 Task: Find connections with filter location 'Aïn el Hadjel with filter topic #motivation with filter profile language Spanish with filter current company RSP with filter school KIET Group of Institutions with filter industry Investment Management with filter service category Strategic Planning with filter keywords title Flight Attendant
Action: Mouse moved to (698, 100)
Screenshot: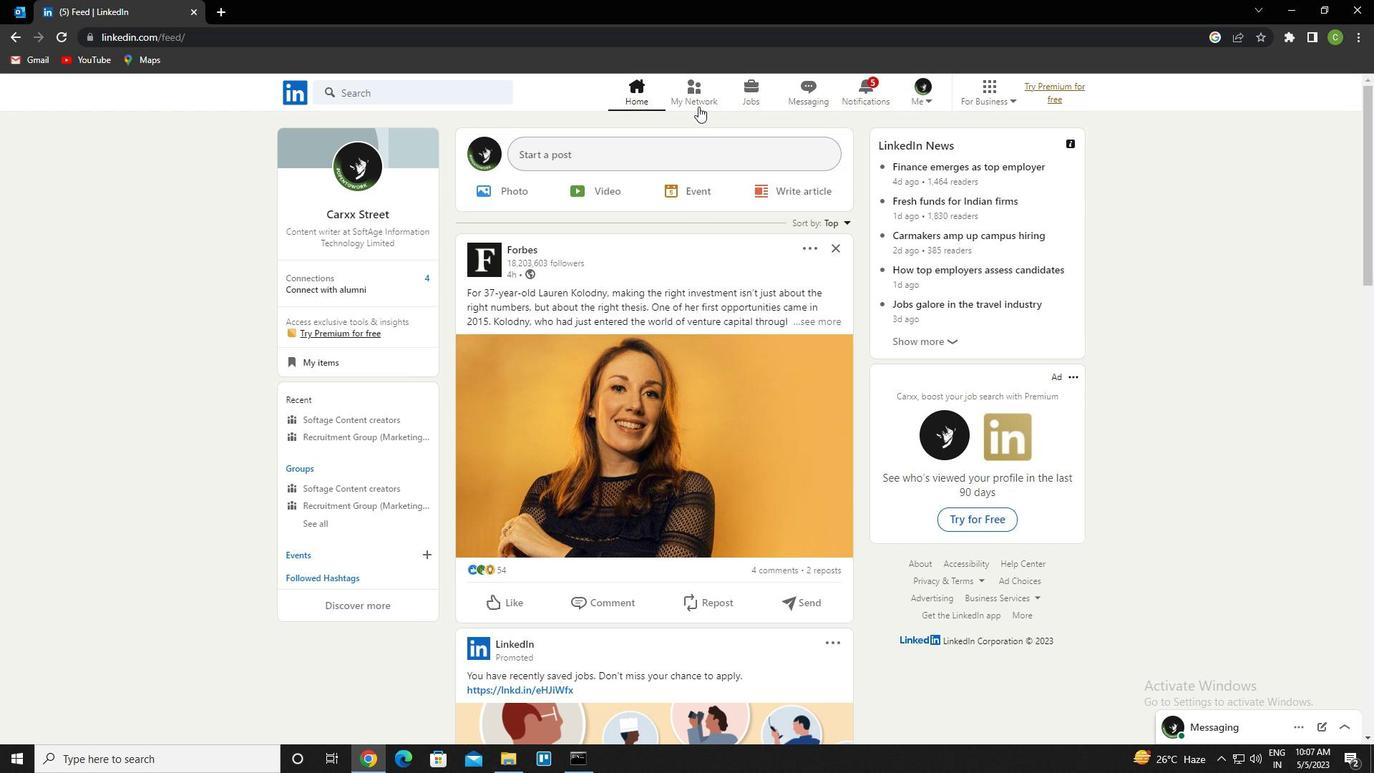 
Action: Mouse pressed left at (698, 100)
Screenshot: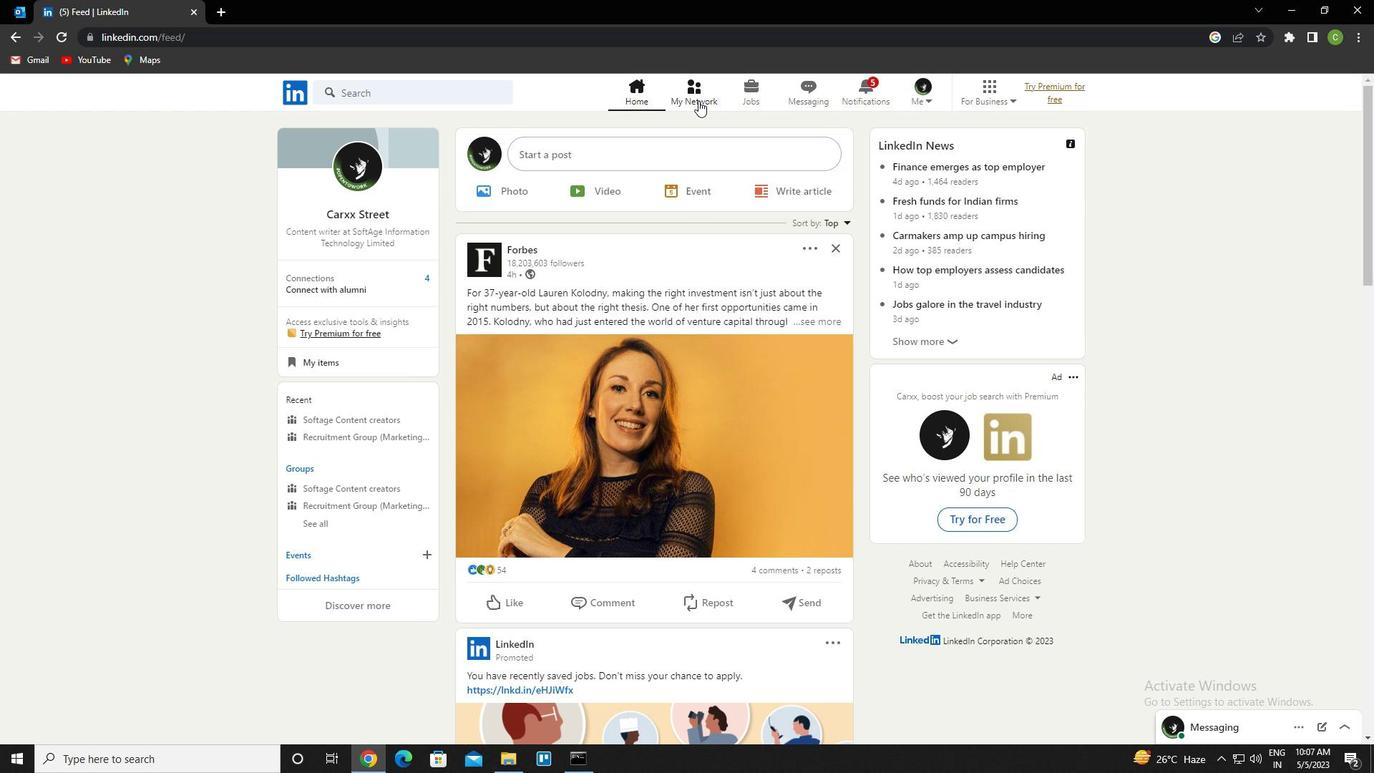 
Action: Mouse moved to (422, 173)
Screenshot: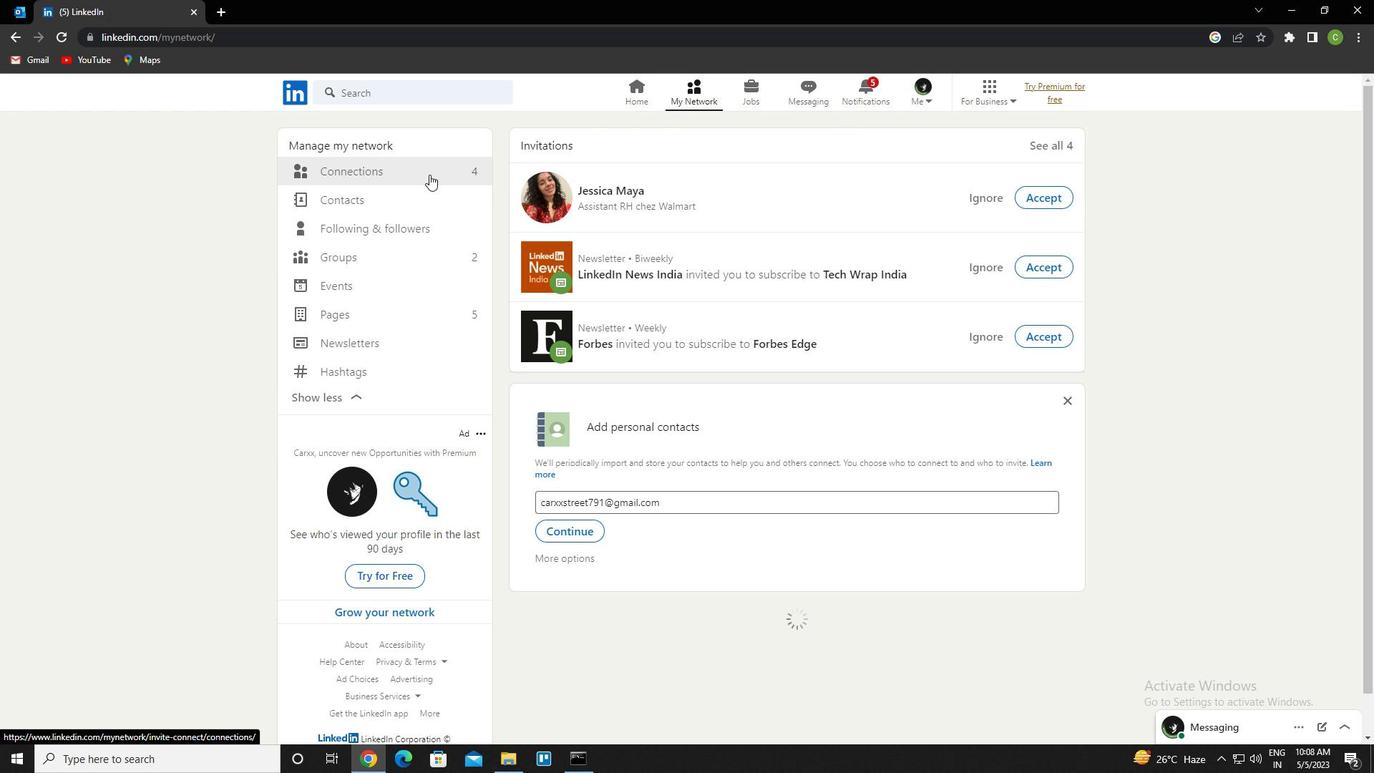 
Action: Mouse pressed left at (422, 173)
Screenshot: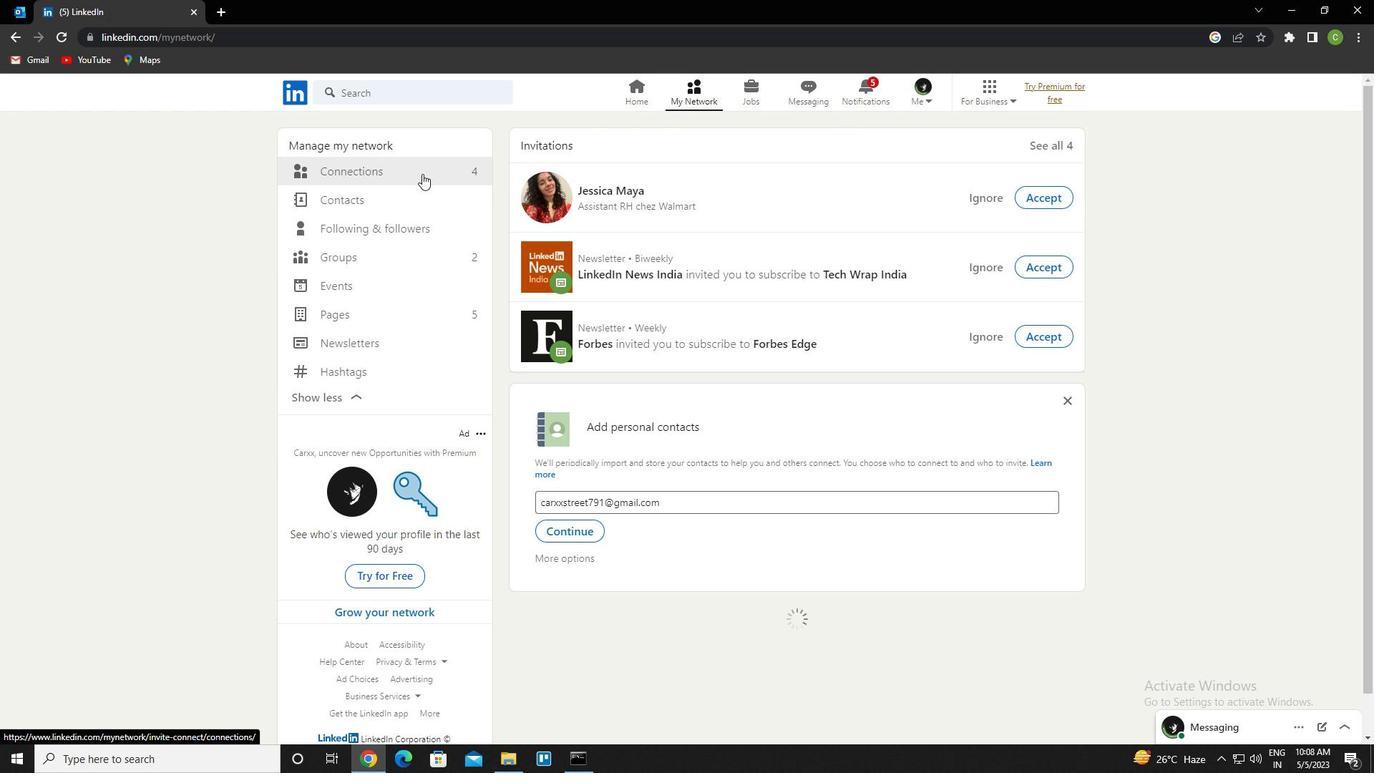 
Action: Mouse pressed left at (422, 173)
Screenshot: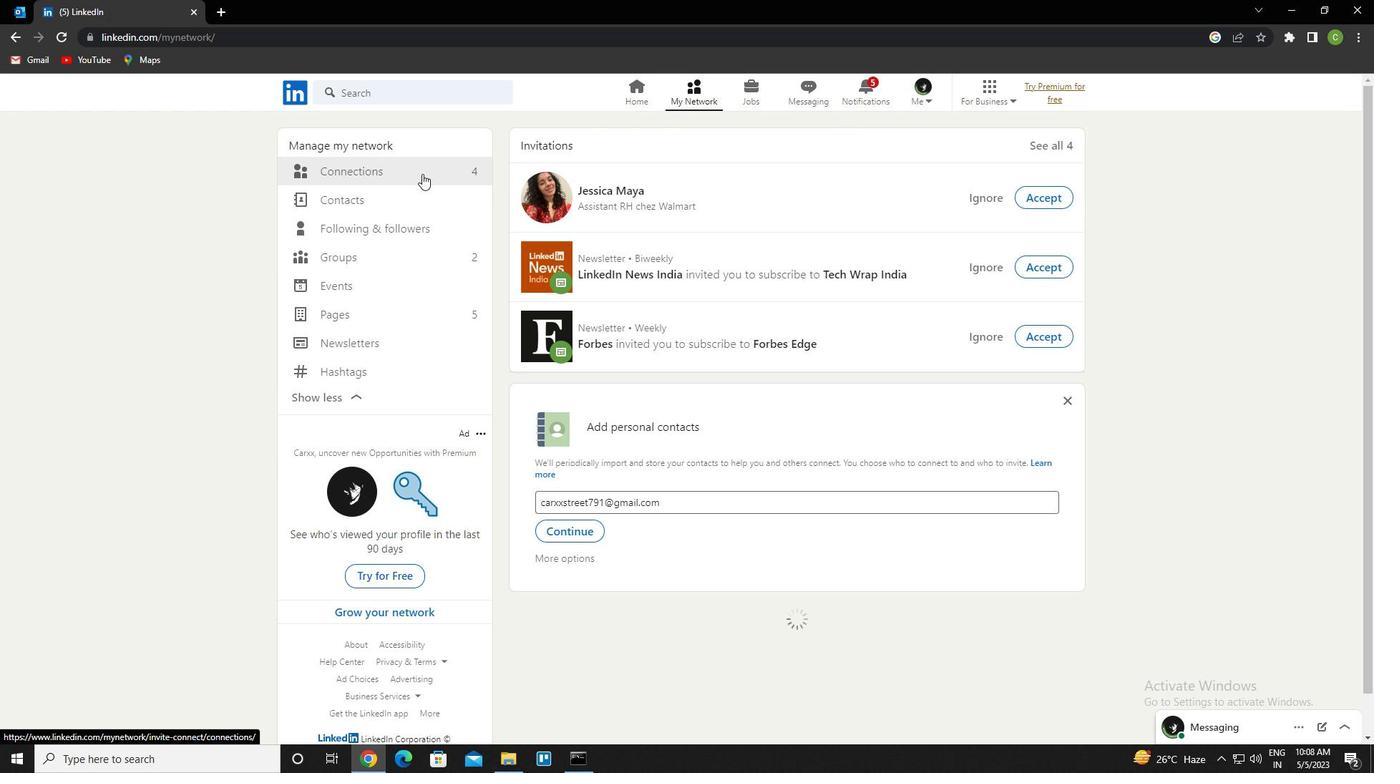 
Action: Mouse moved to (825, 168)
Screenshot: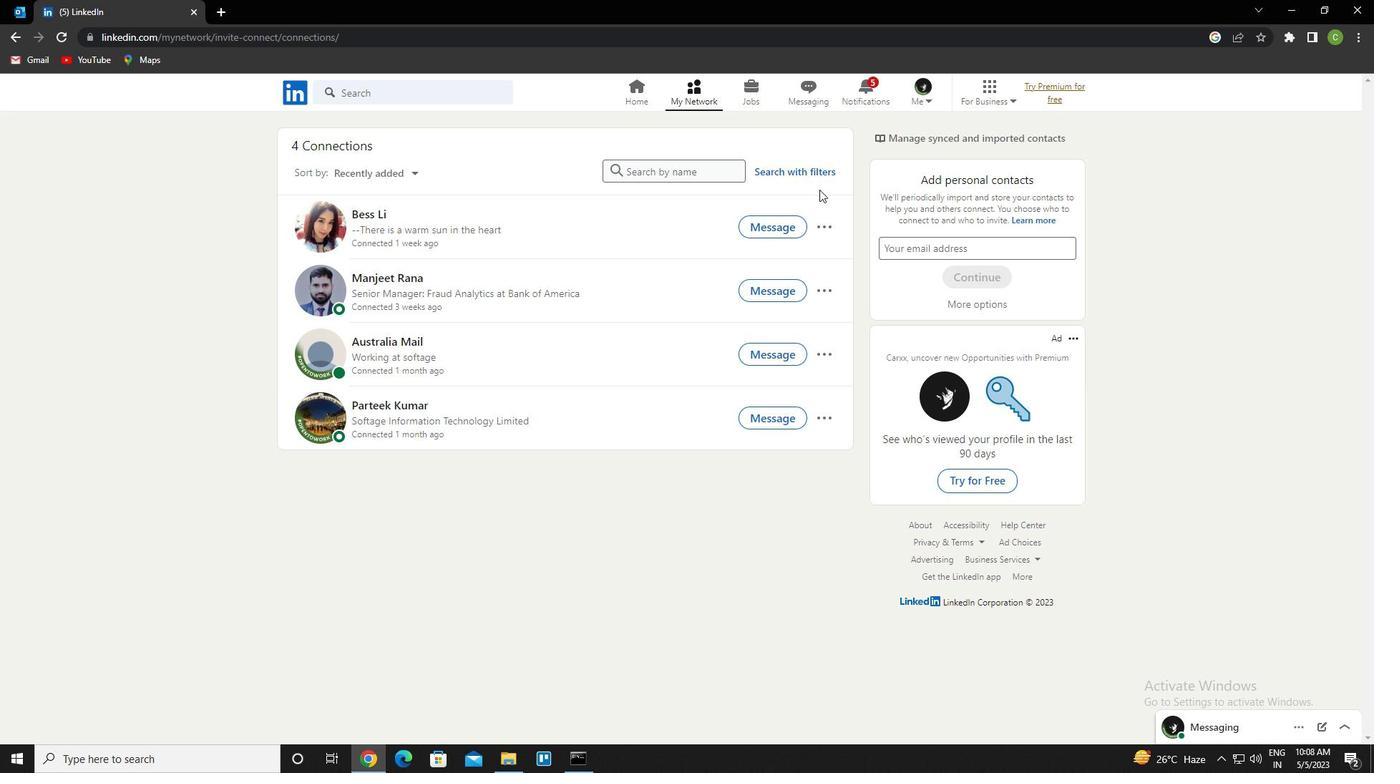 
Action: Mouse pressed left at (825, 168)
Screenshot: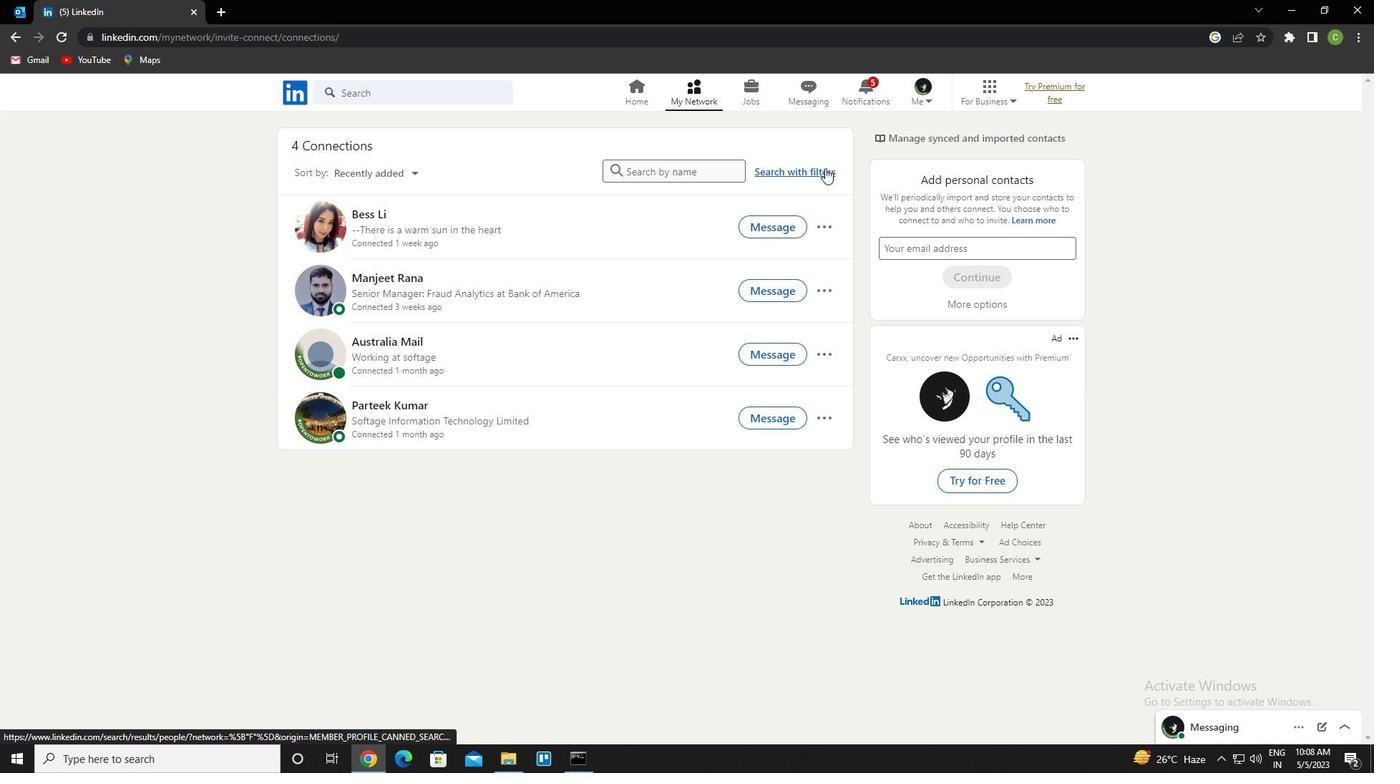 
Action: Mouse moved to (740, 136)
Screenshot: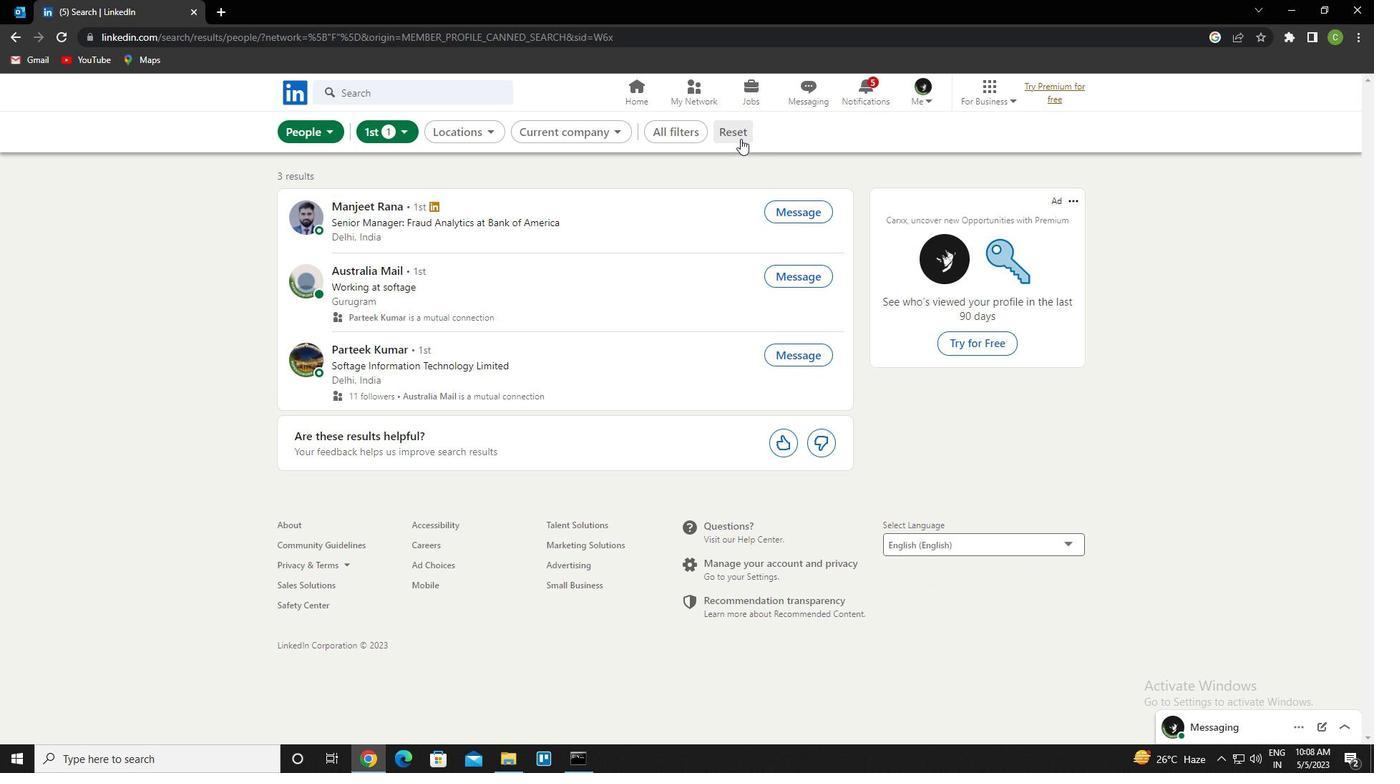 
Action: Mouse pressed left at (740, 136)
Screenshot: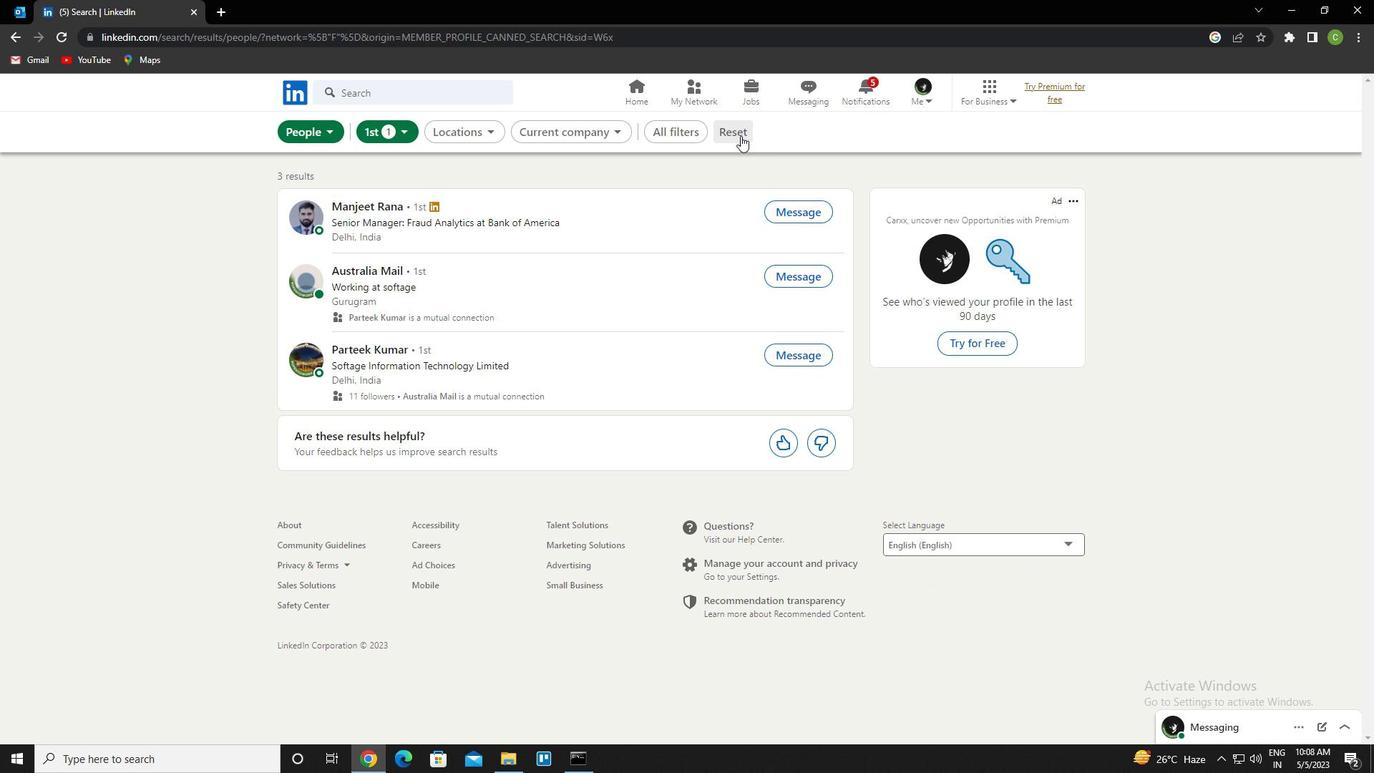 
Action: Mouse moved to (723, 135)
Screenshot: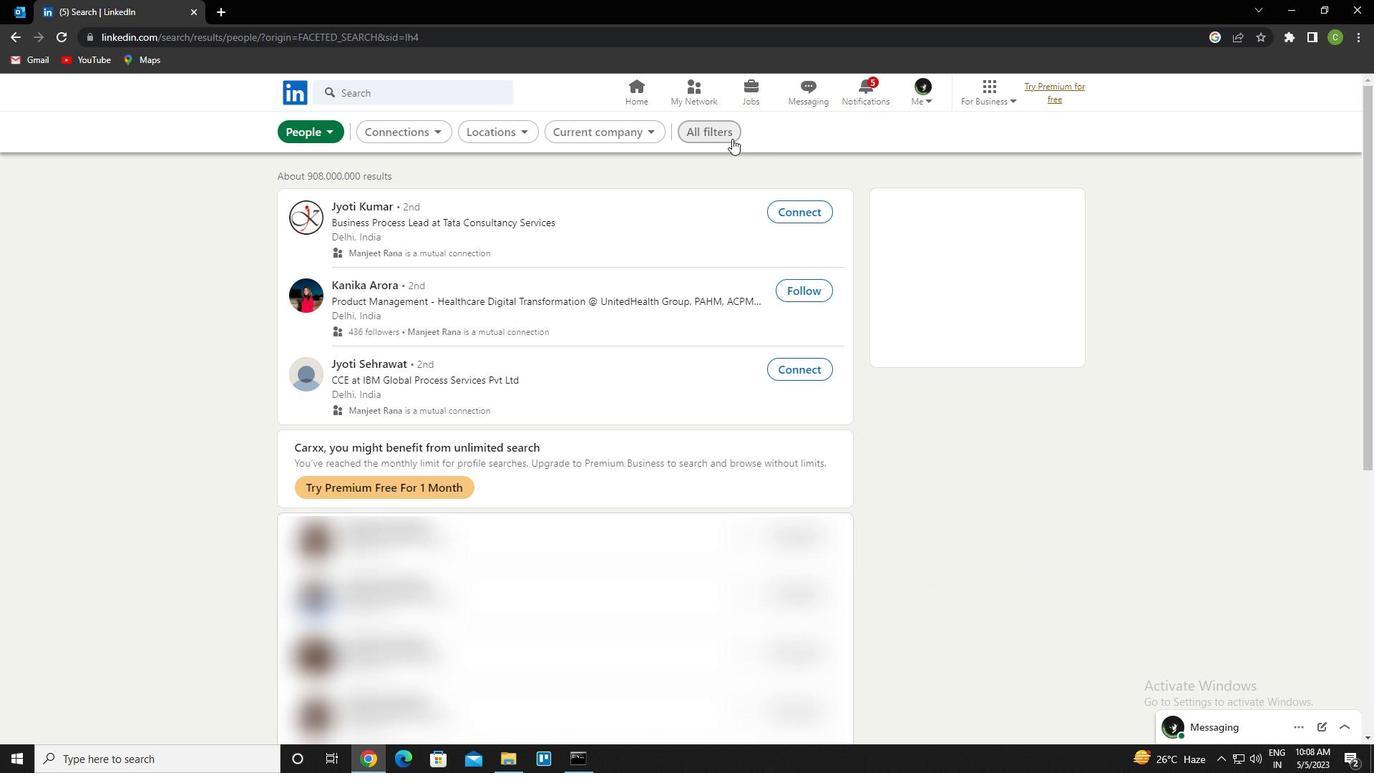
Action: Mouse pressed left at (723, 135)
Screenshot: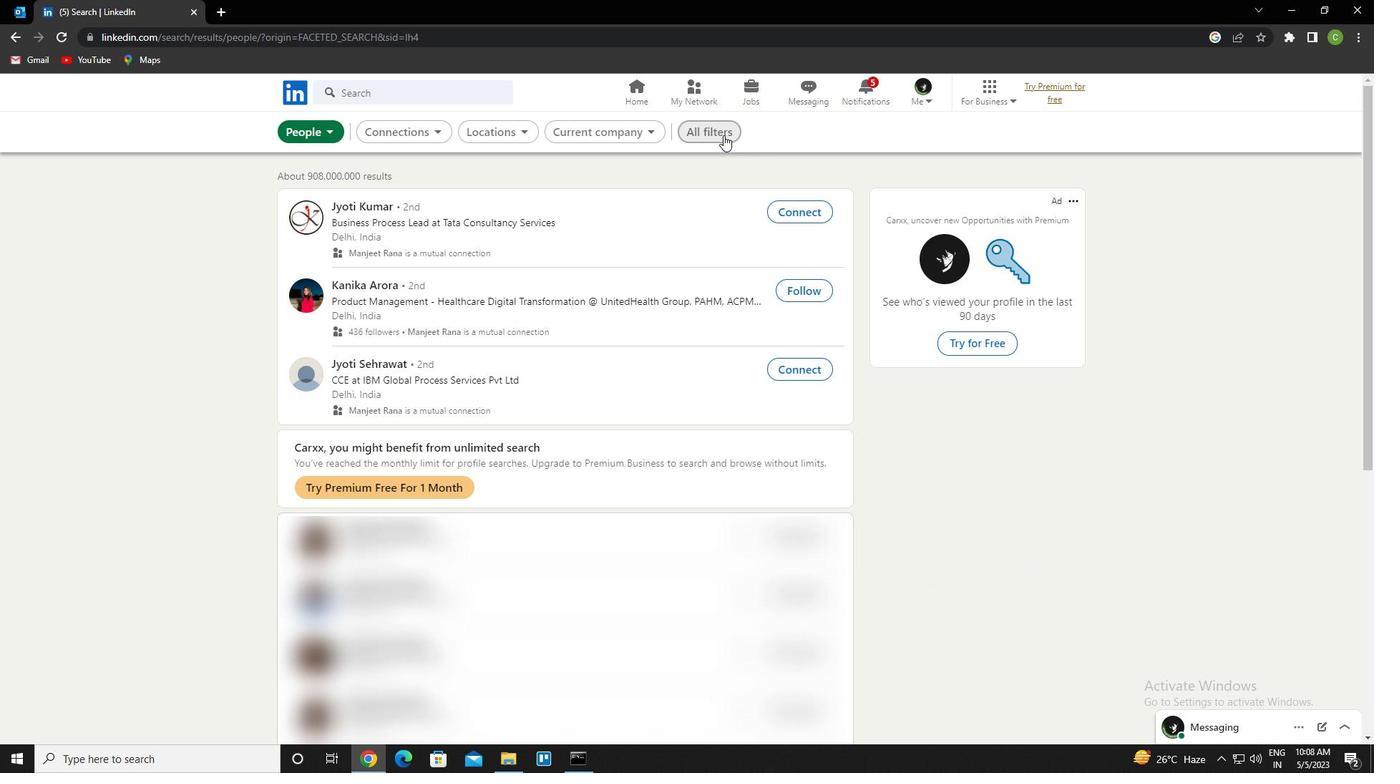 
Action: Mouse moved to (1166, 383)
Screenshot: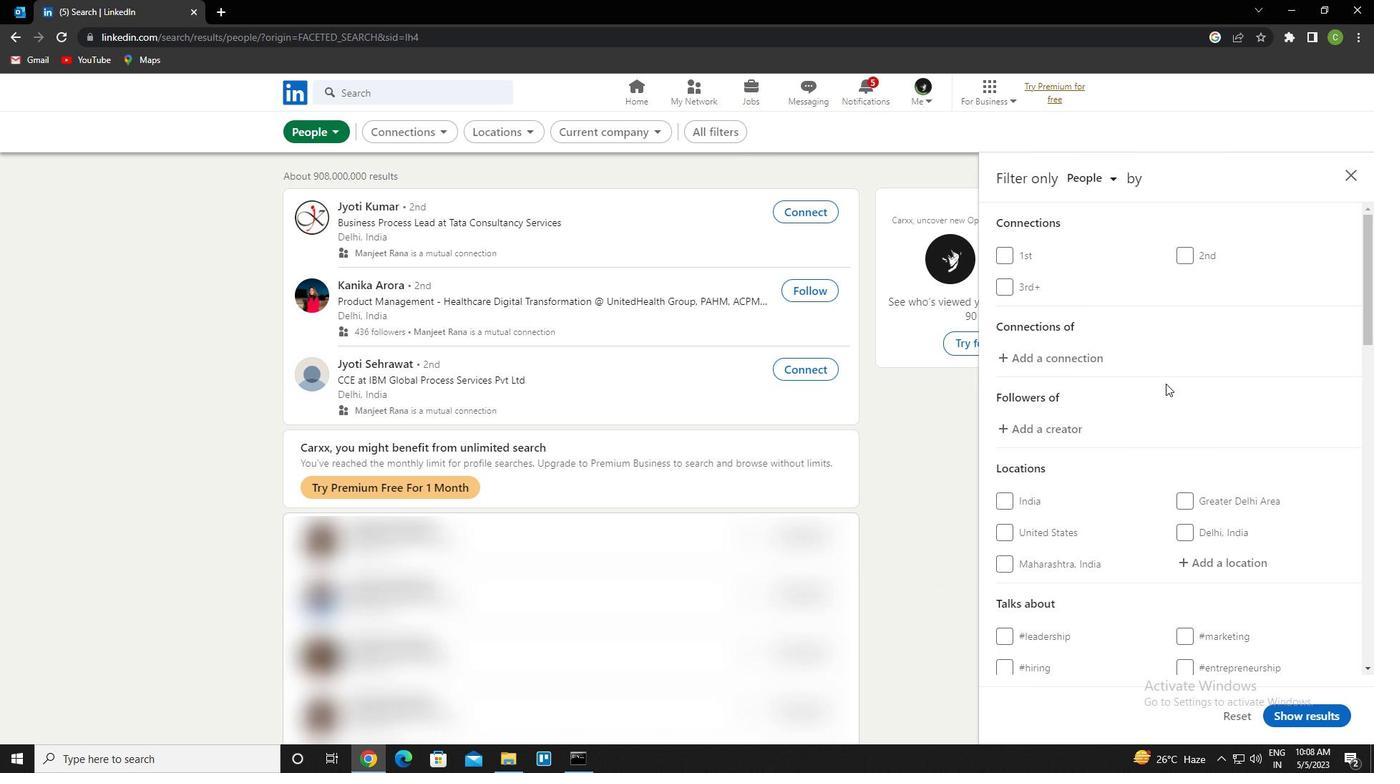 
Action: Mouse scrolled (1166, 382) with delta (0, 0)
Screenshot: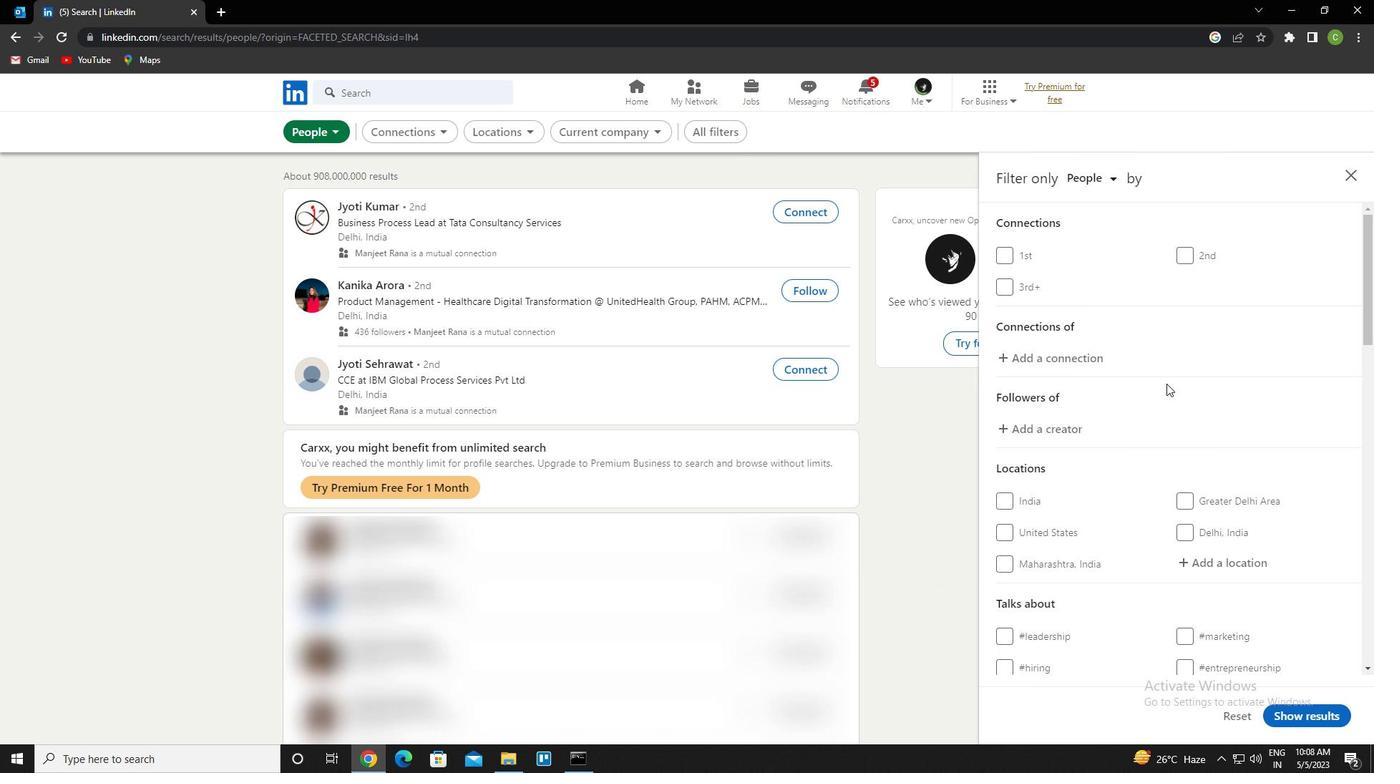 
Action: Mouse scrolled (1166, 382) with delta (0, 0)
Screenshot: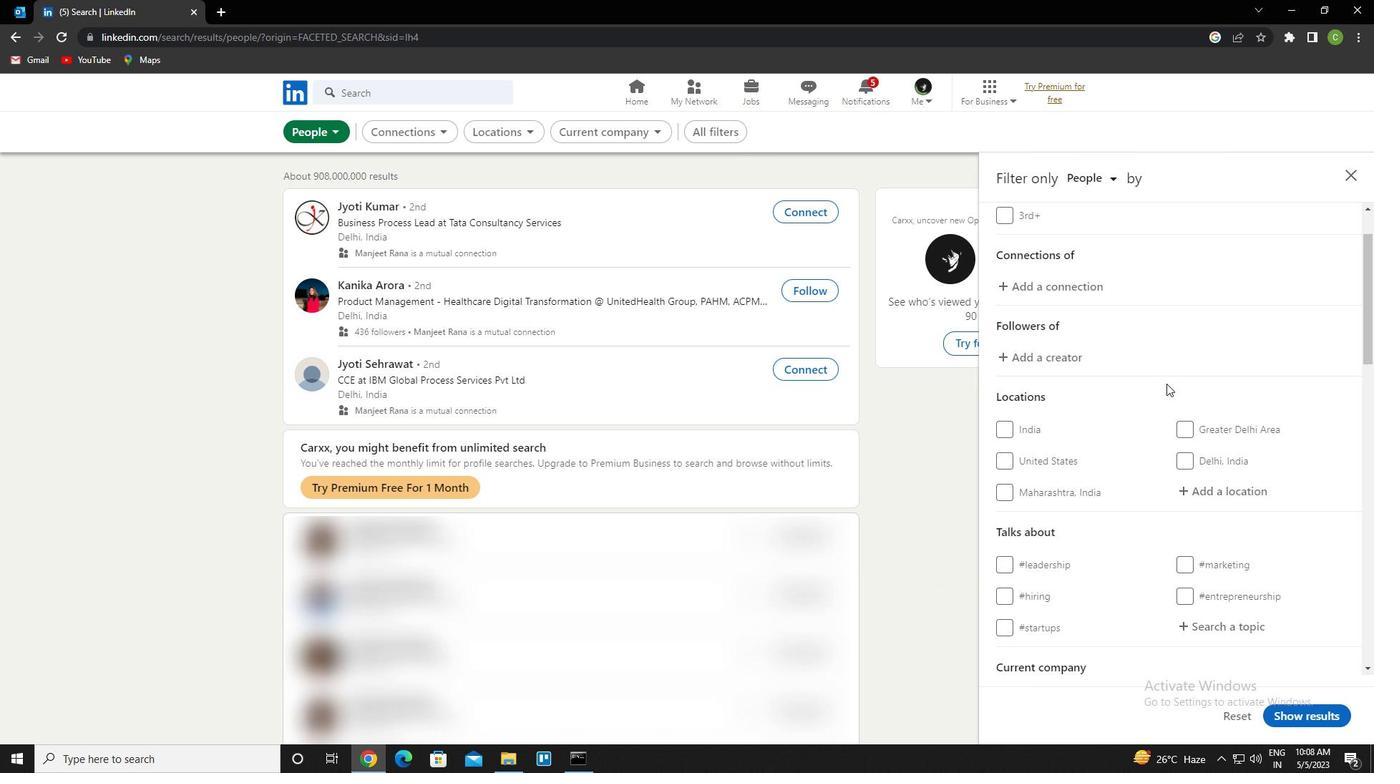 
Action: Mouse moved to (1211, 418)
Screenshot: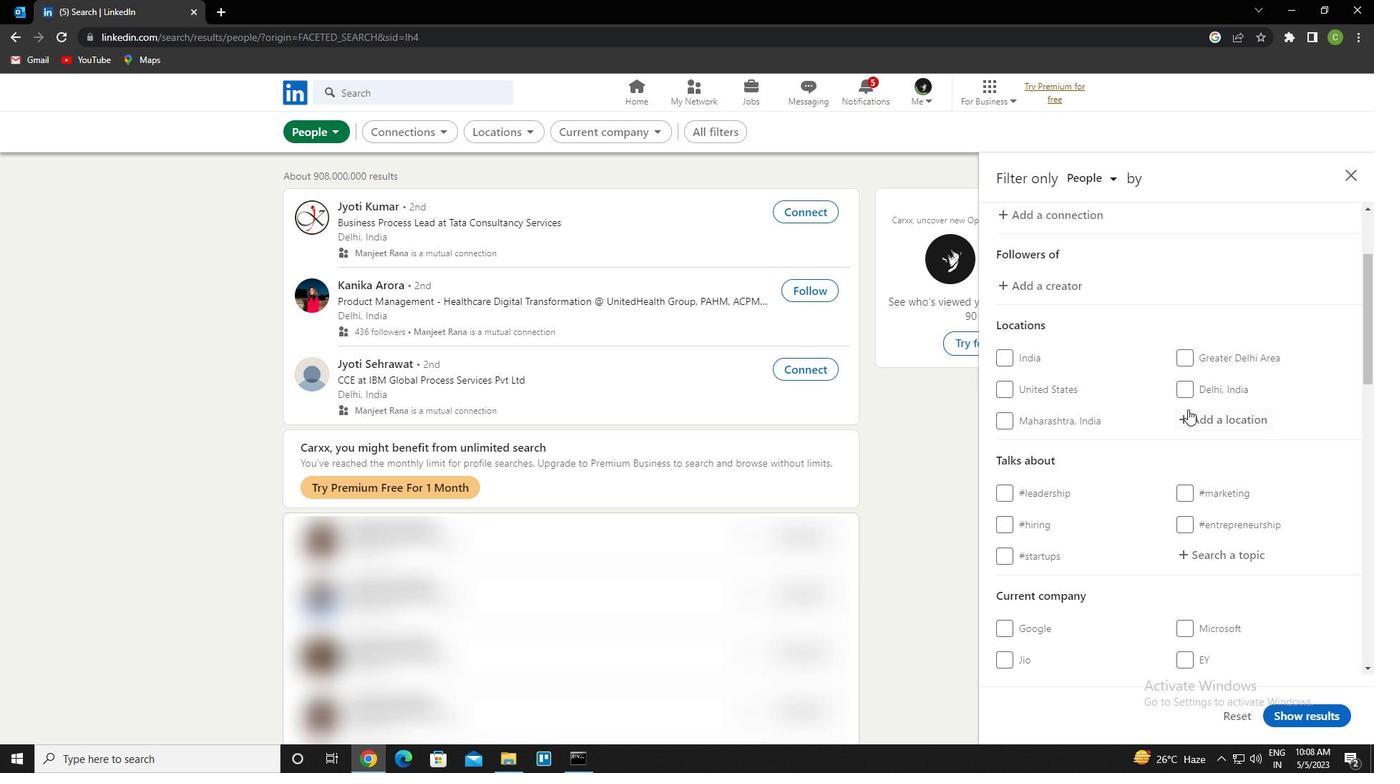 
Action: Mouse pressed left at (1211, 418)
Screenshot: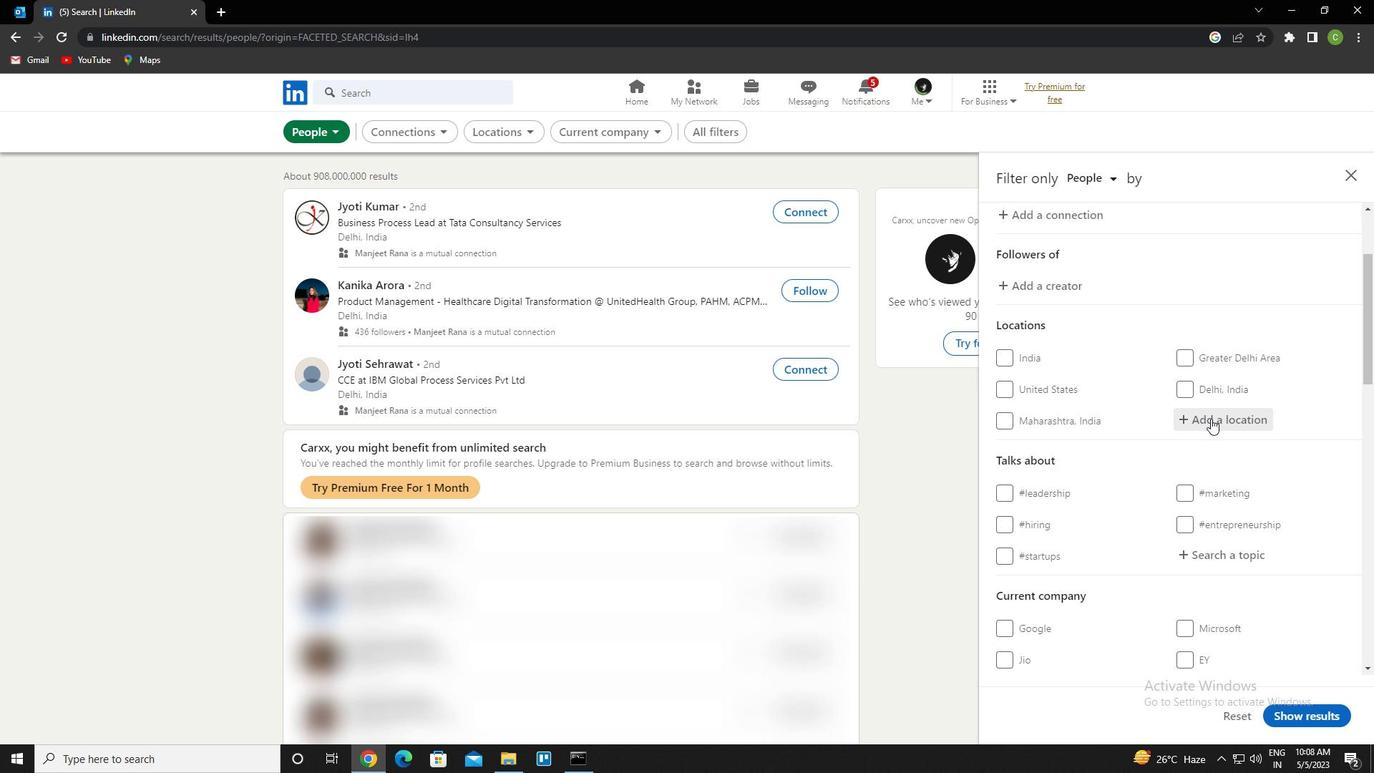 
Action: Key pressed <Key.shift><Key.caps_lock>A<Key.caps_lock>IN<Key.space>EL<Key.space>HADJEL<Key.down><Key.enter>
Screenshot: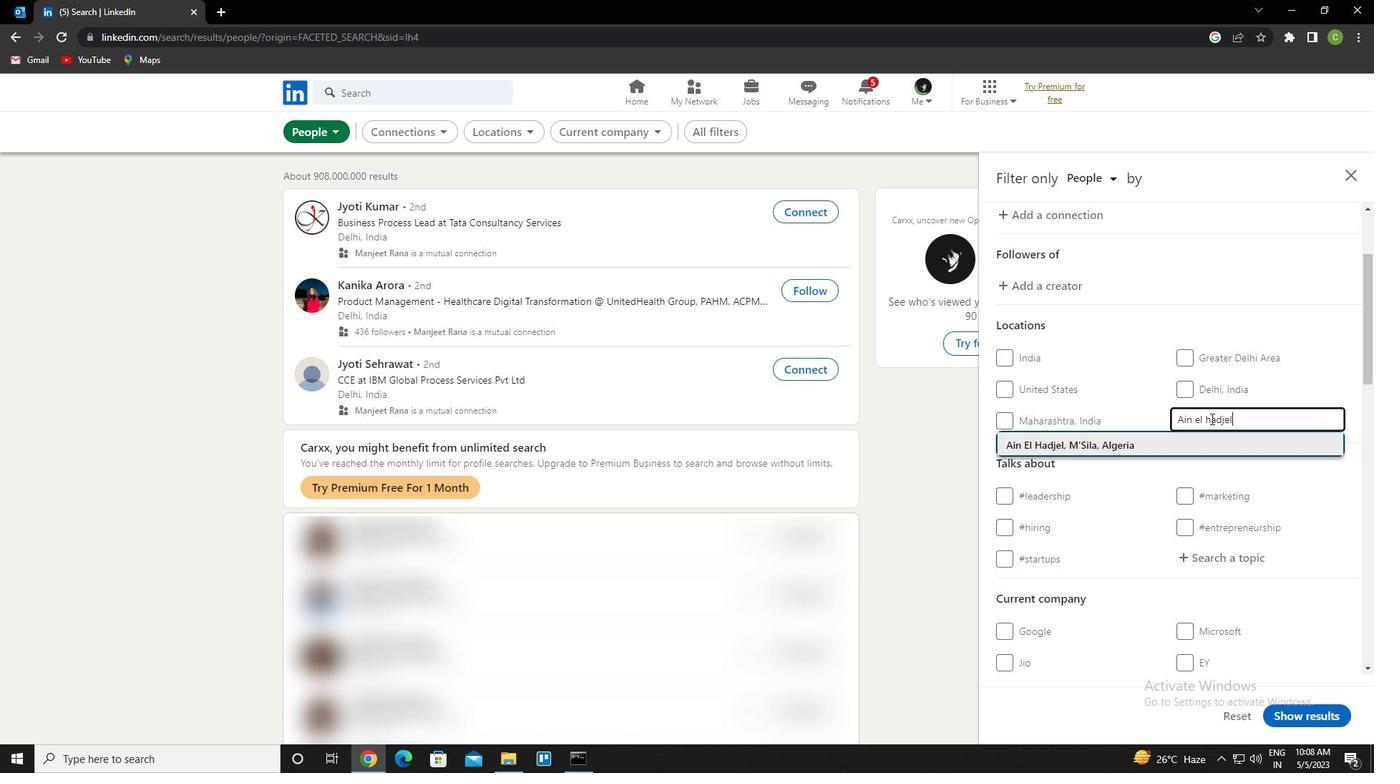 
Action: Mouse moved to (1238, 405)
Screenshot: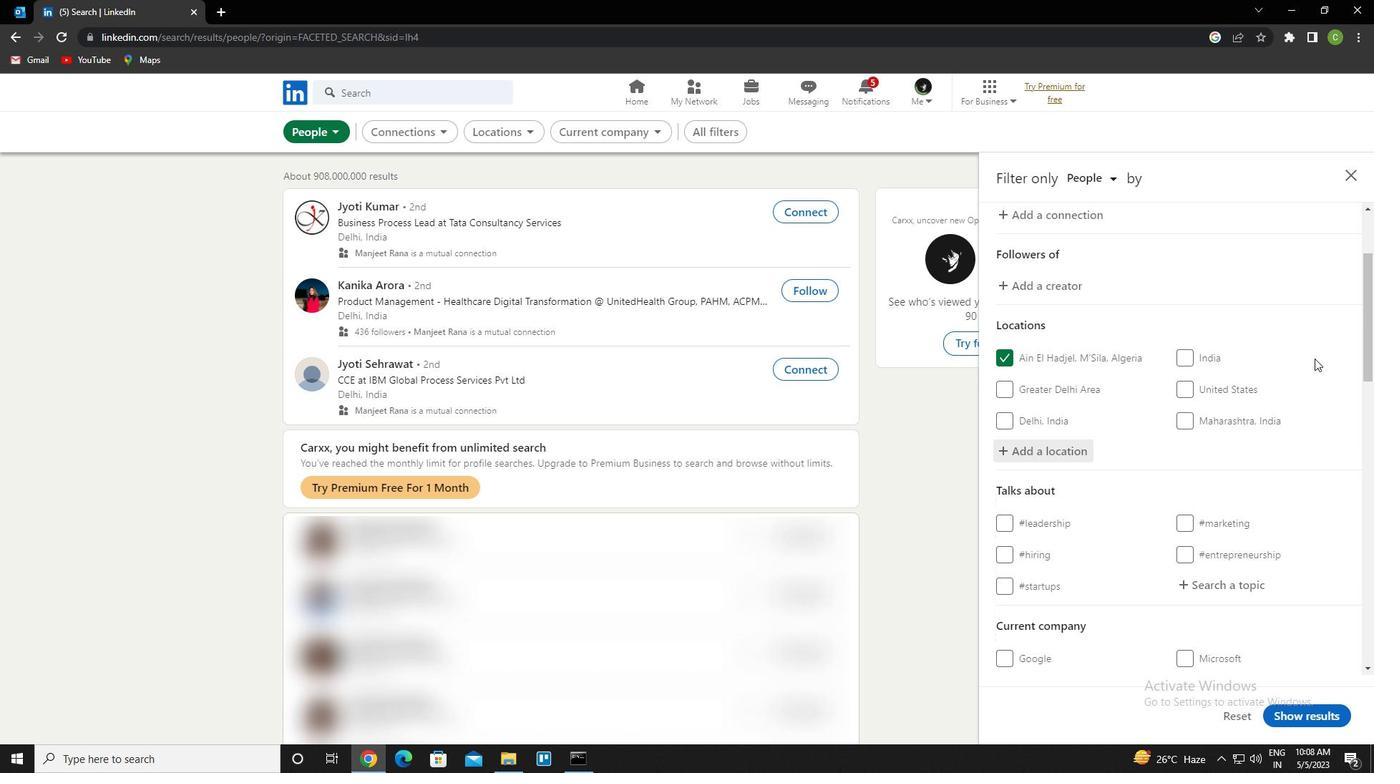
Action: Mouse scrolled (1238, 404) with delta (0, 0)
Screenshot: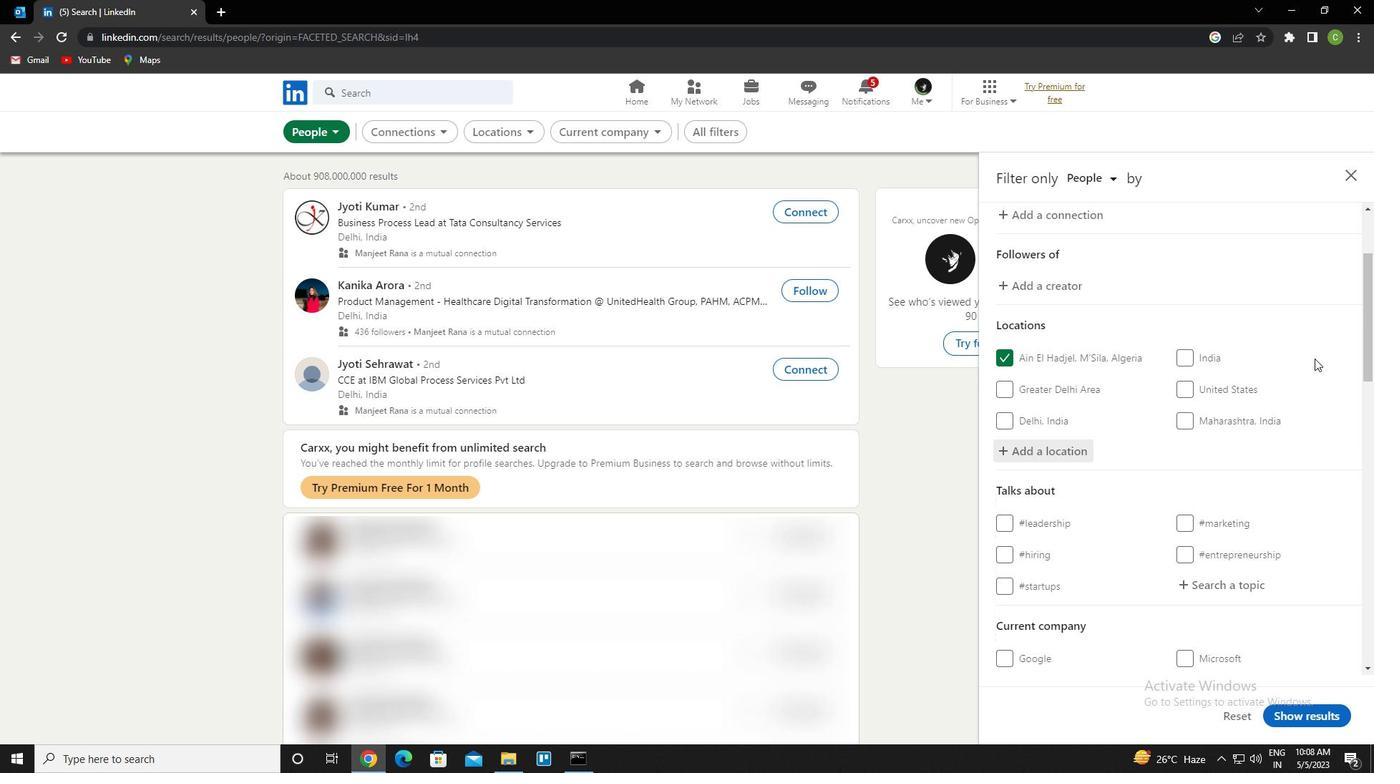 
Action: Mouse moved to (1215, 408)
Screenshot: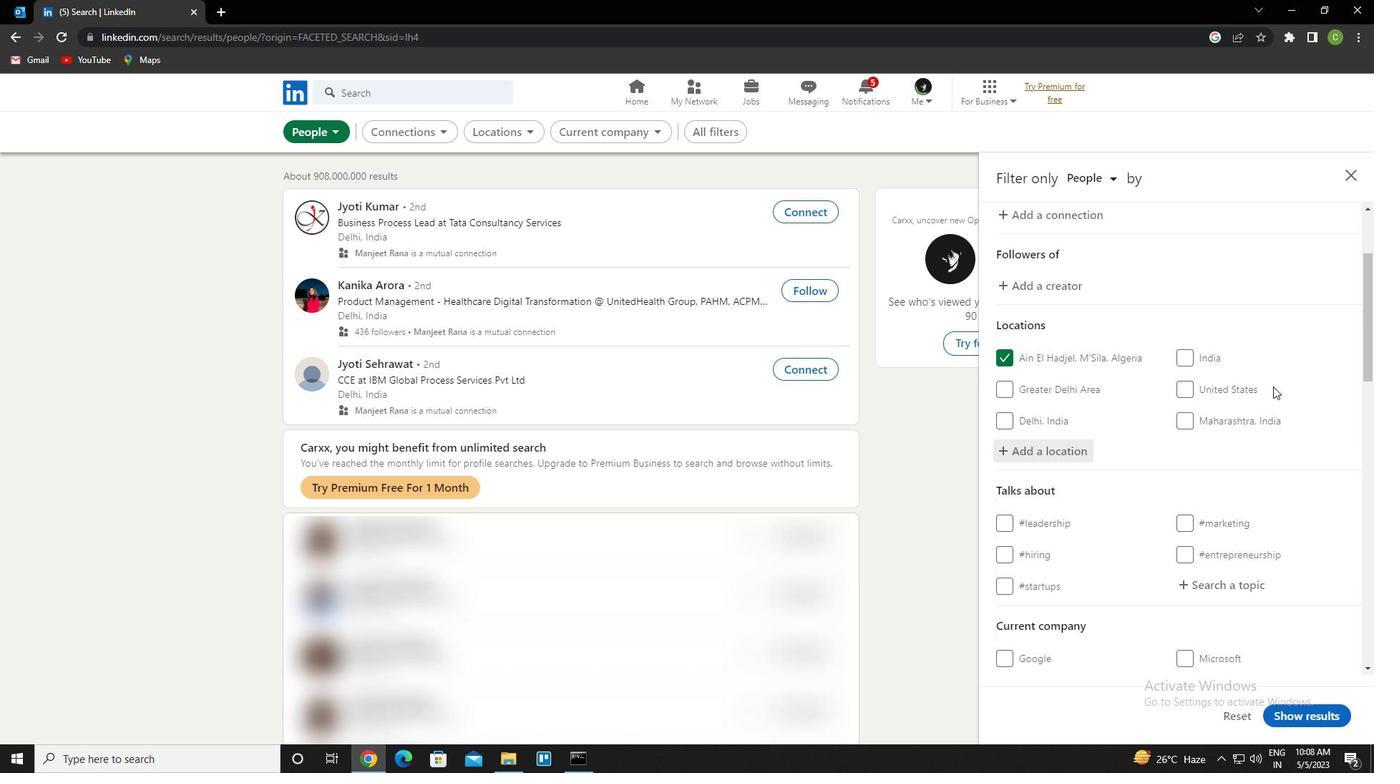
Action: Mouse scrolled (1215, 407) with delta (0, 0)
Screenshot: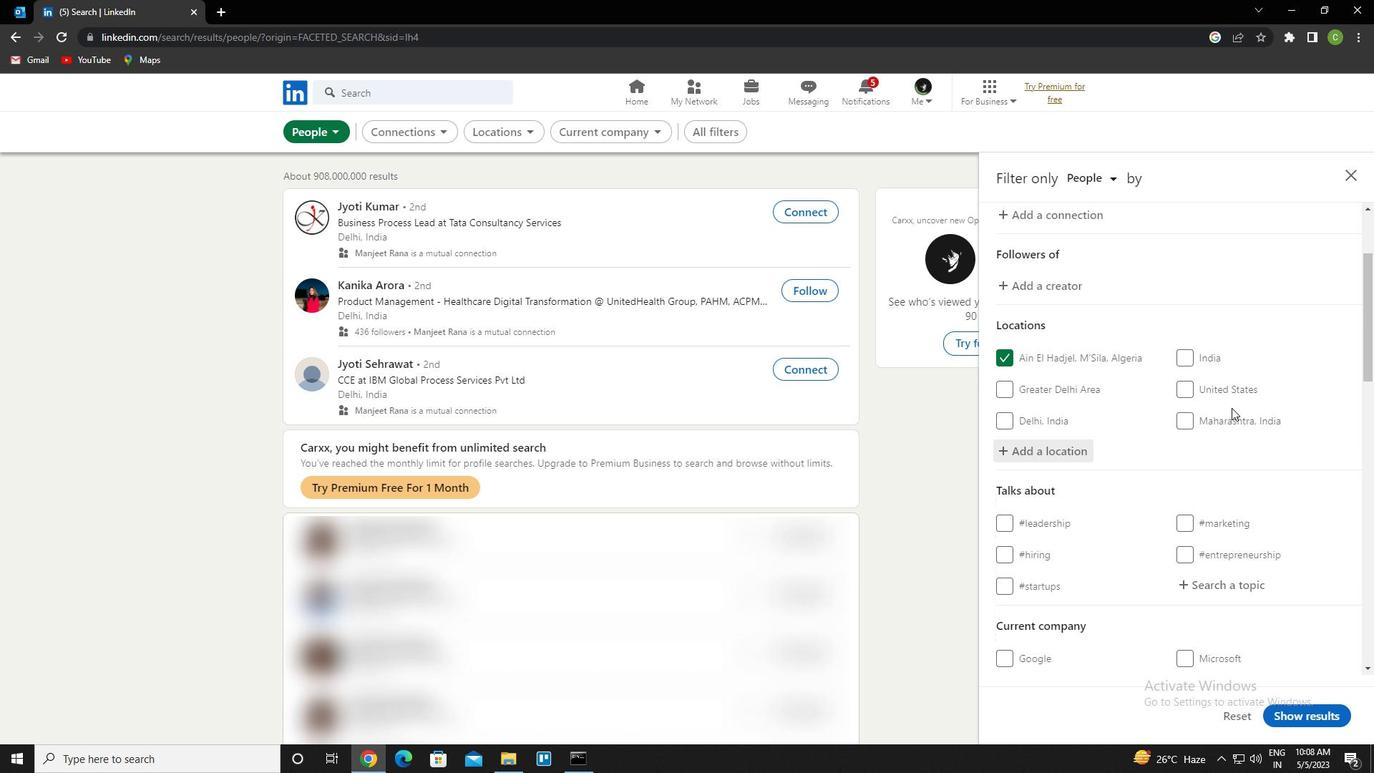 
Action: Mouse moved to (1222, 445)
Screenshot: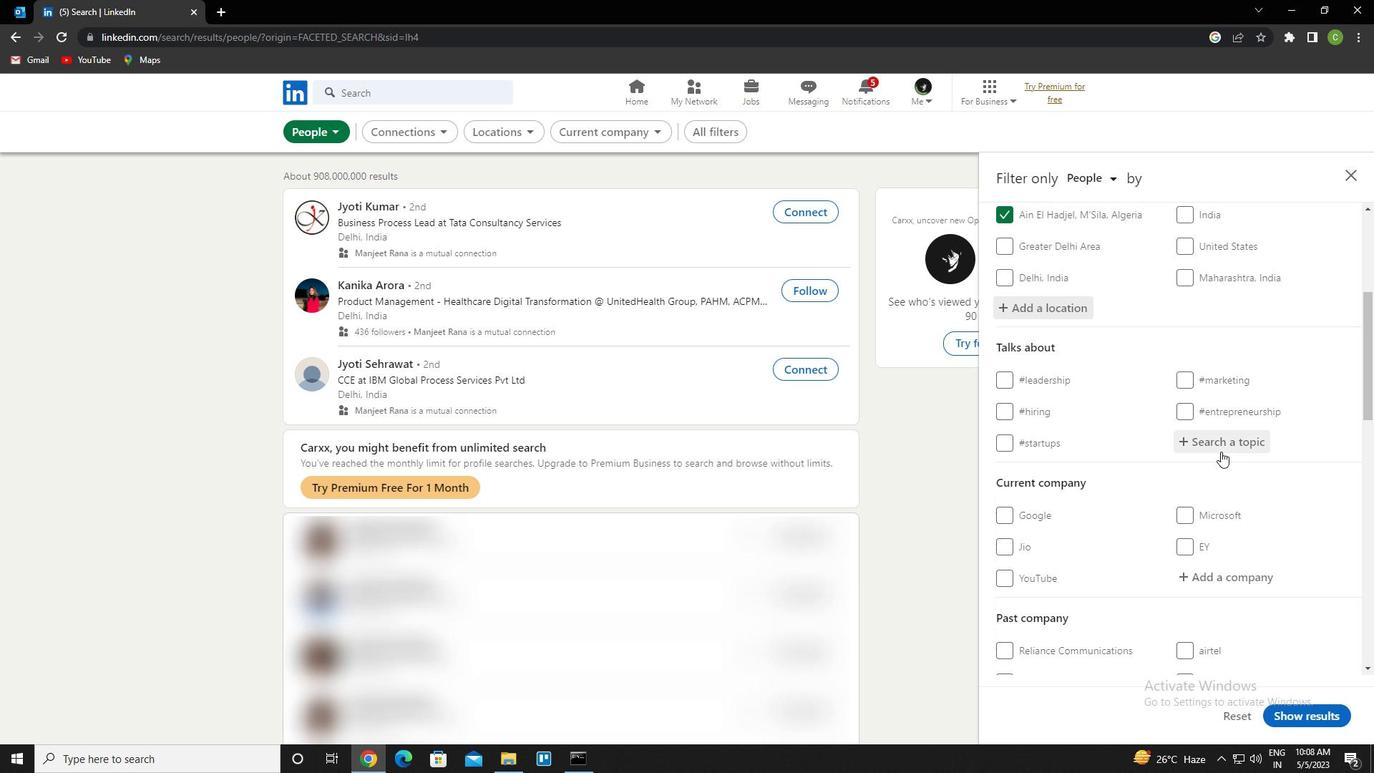 
Action: Mouse pressed left at (1222, 445)
Screenshot: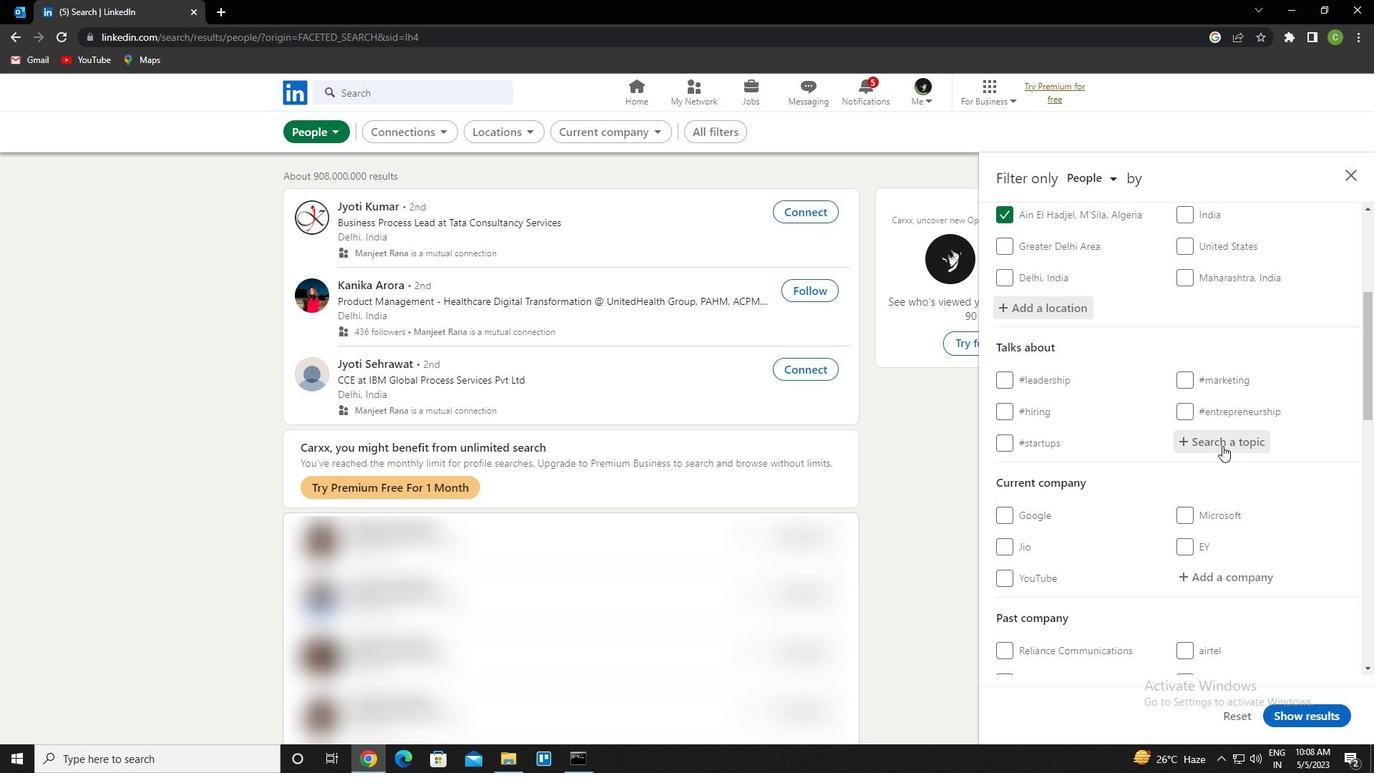 
Action: Mouse moved to (1231, 438)
Screenshot: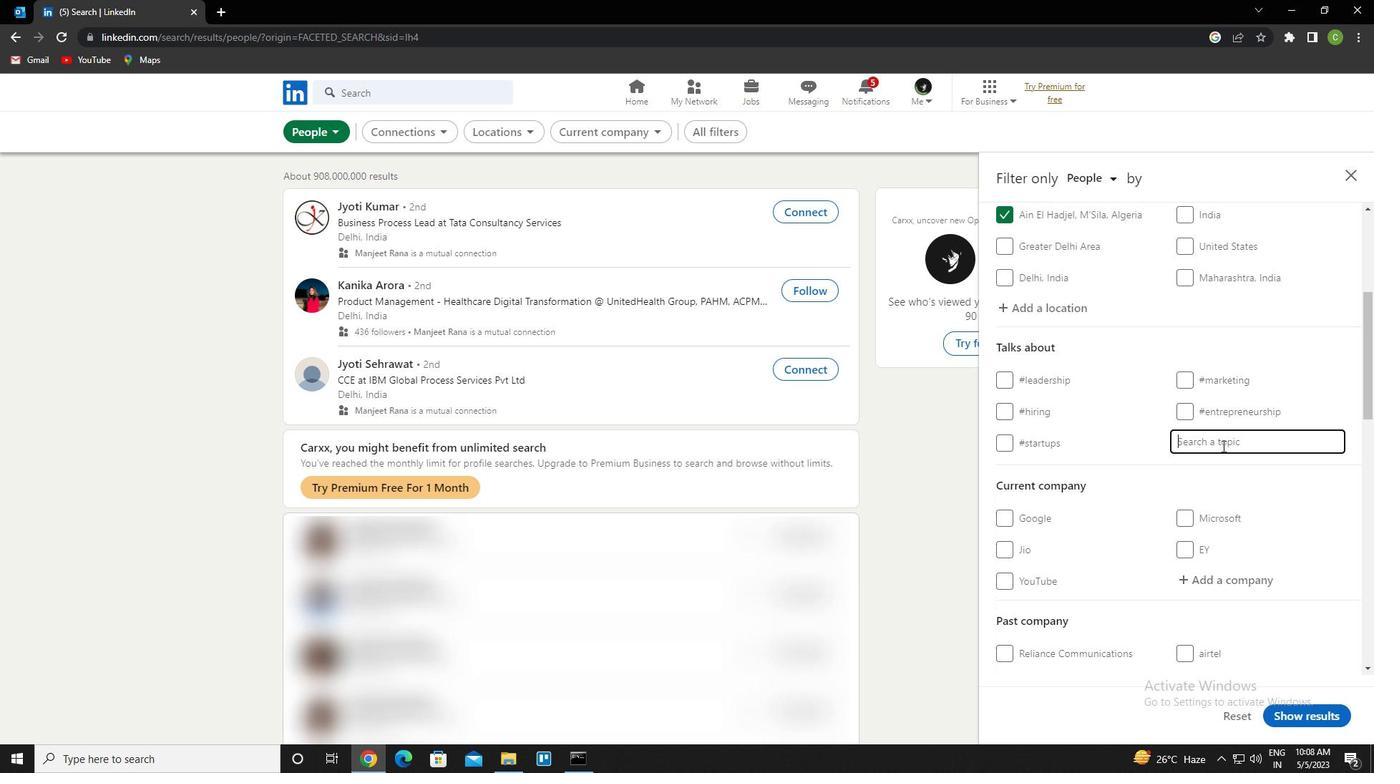 
Action: Key pressed MOTIVATION<Key.down><Key.enter>
Screenshot: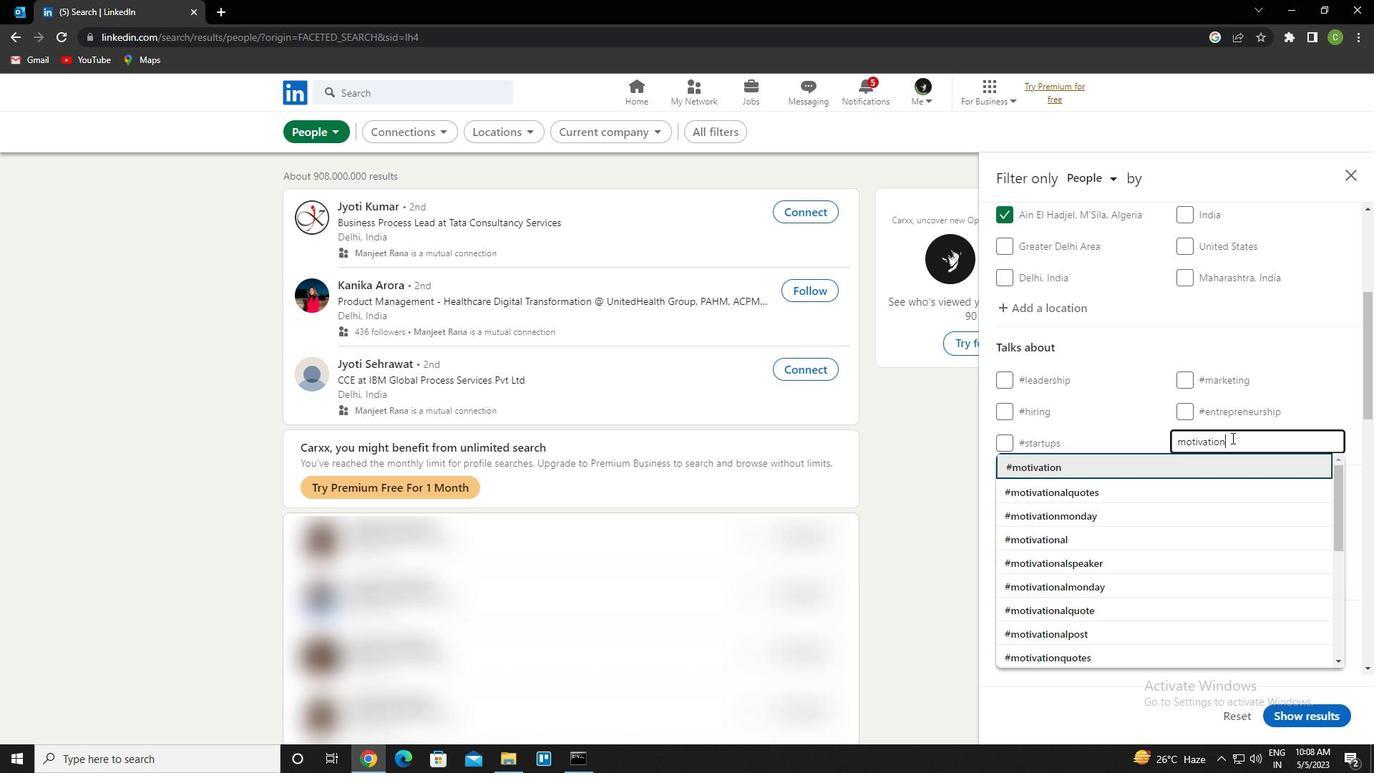 
Action: Mouse moved to (1297, 395)
Screenshot: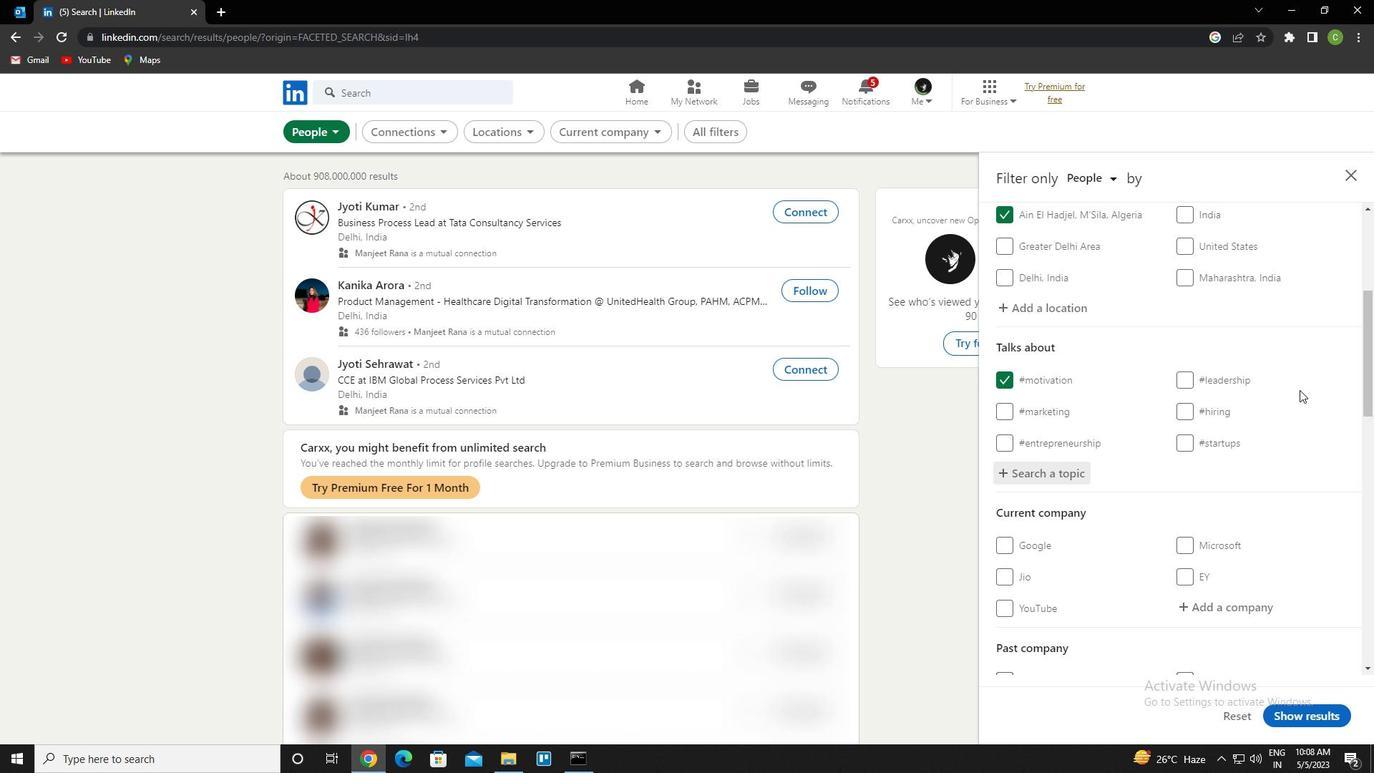 
Action: Mouse scrolled (1297, 395) with delta (0, 0)
Screenshot: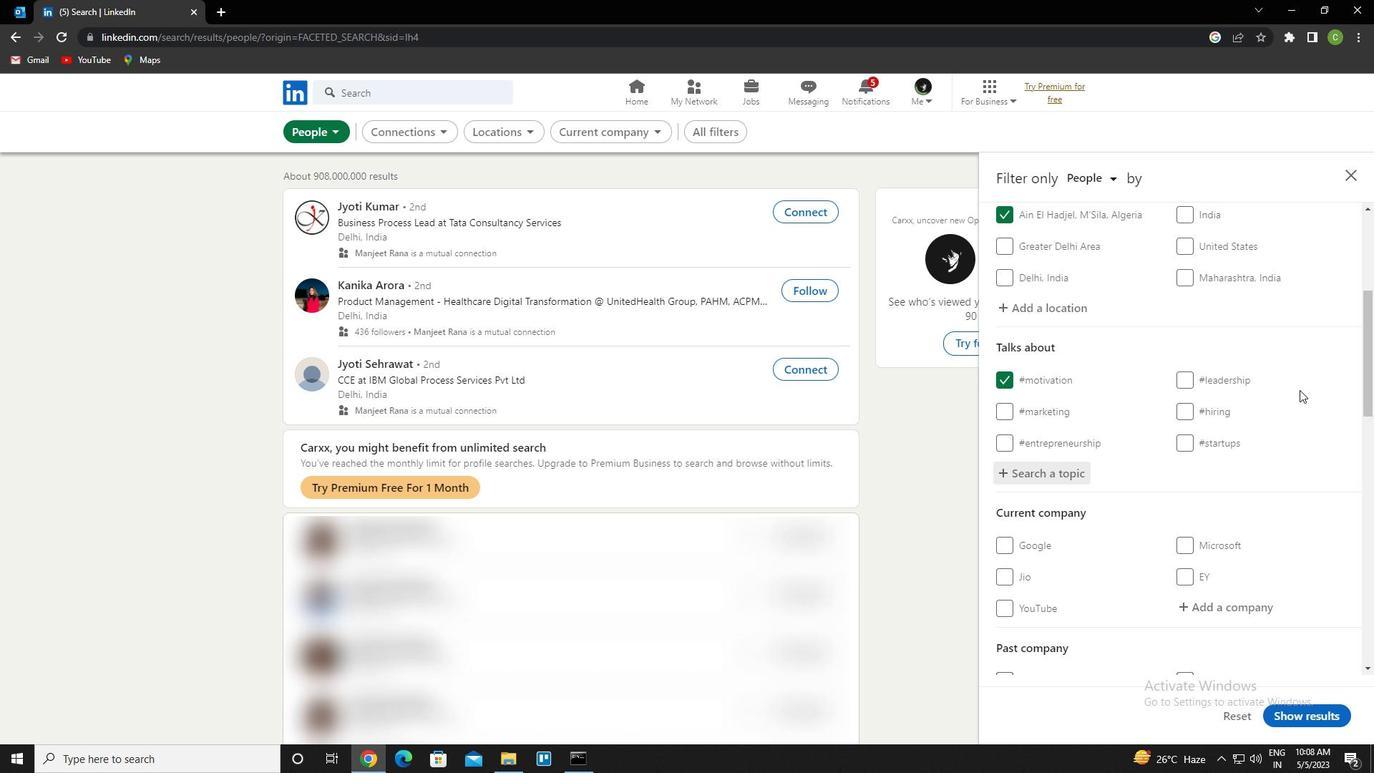 
Action: Mouse moved to (1294, 398)
Screenshot: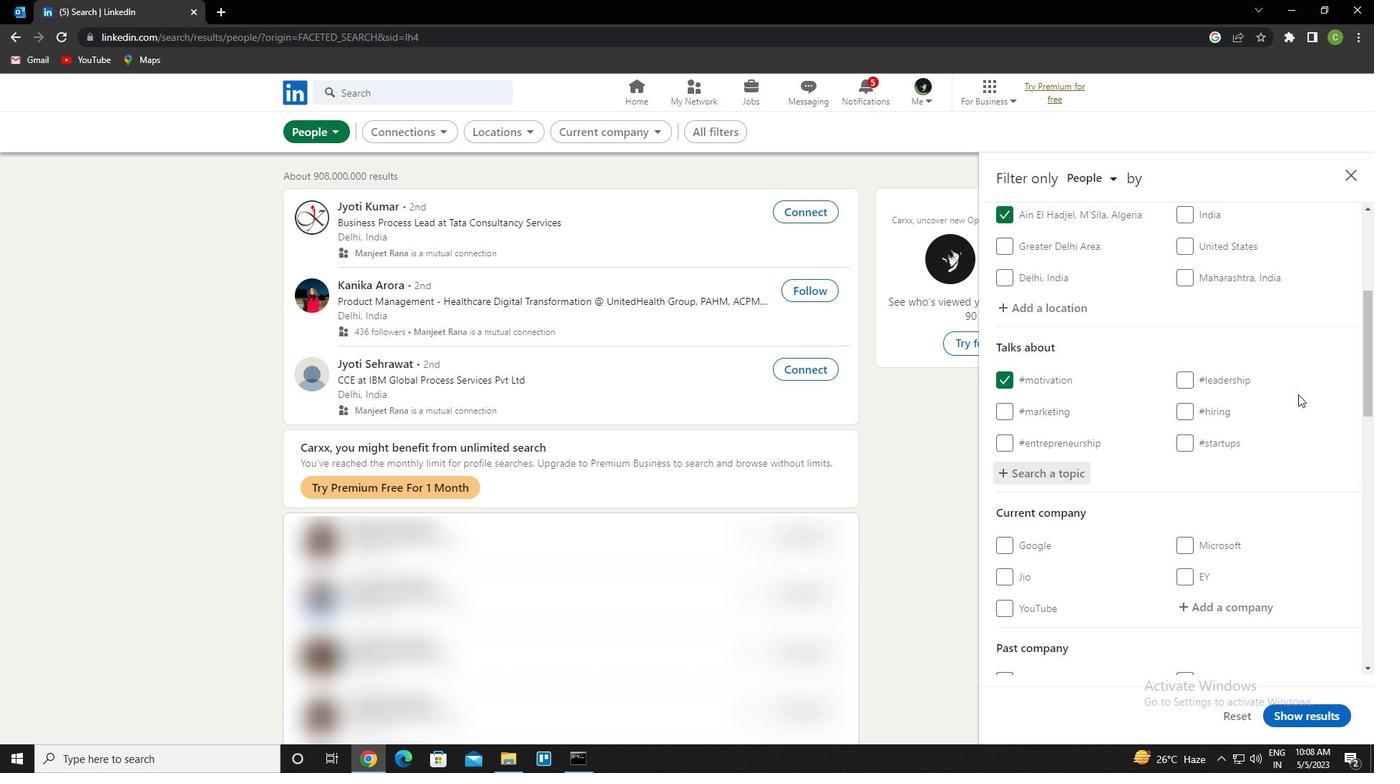 
Action: Mouse scrolled (1294, 397) with delta (0, 0)
Screenshot: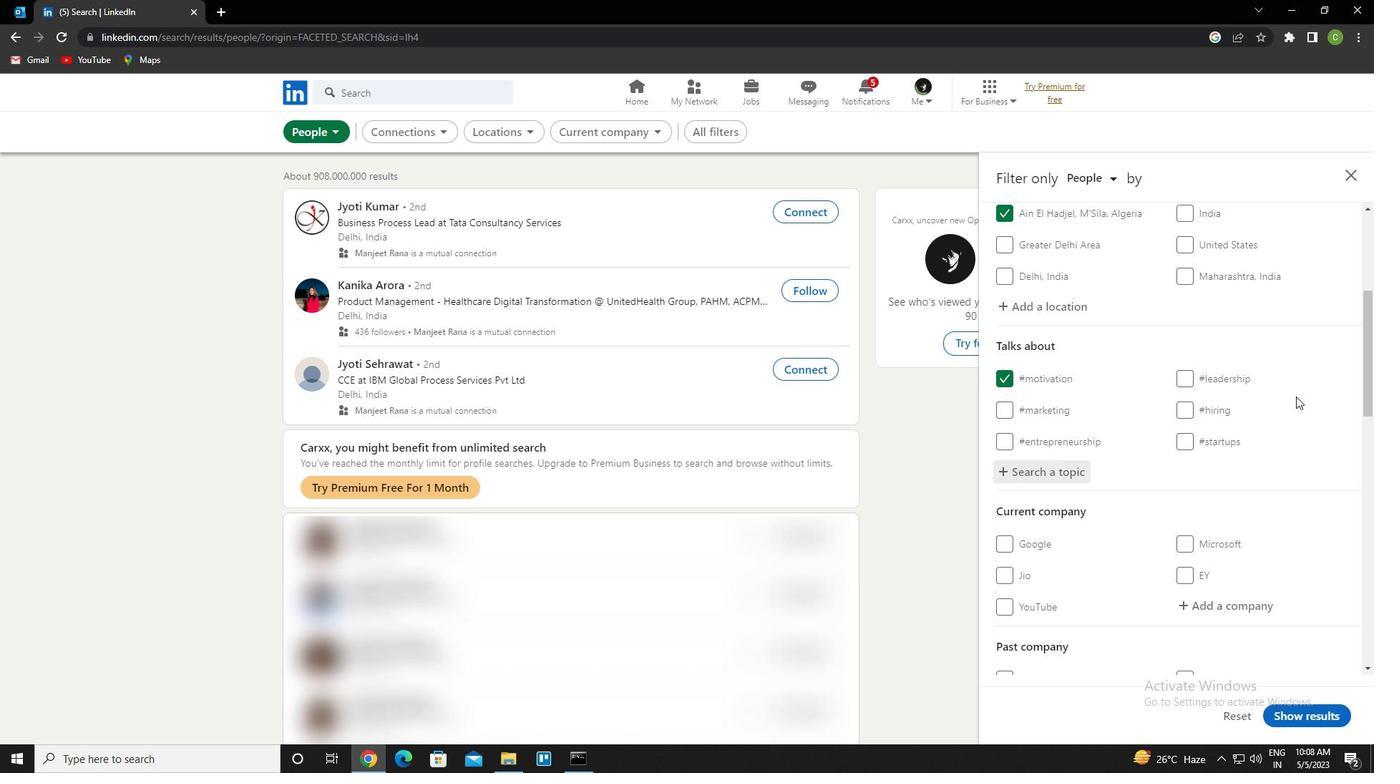 
Action: Mouse moved to (1294, 398)
Screenshot: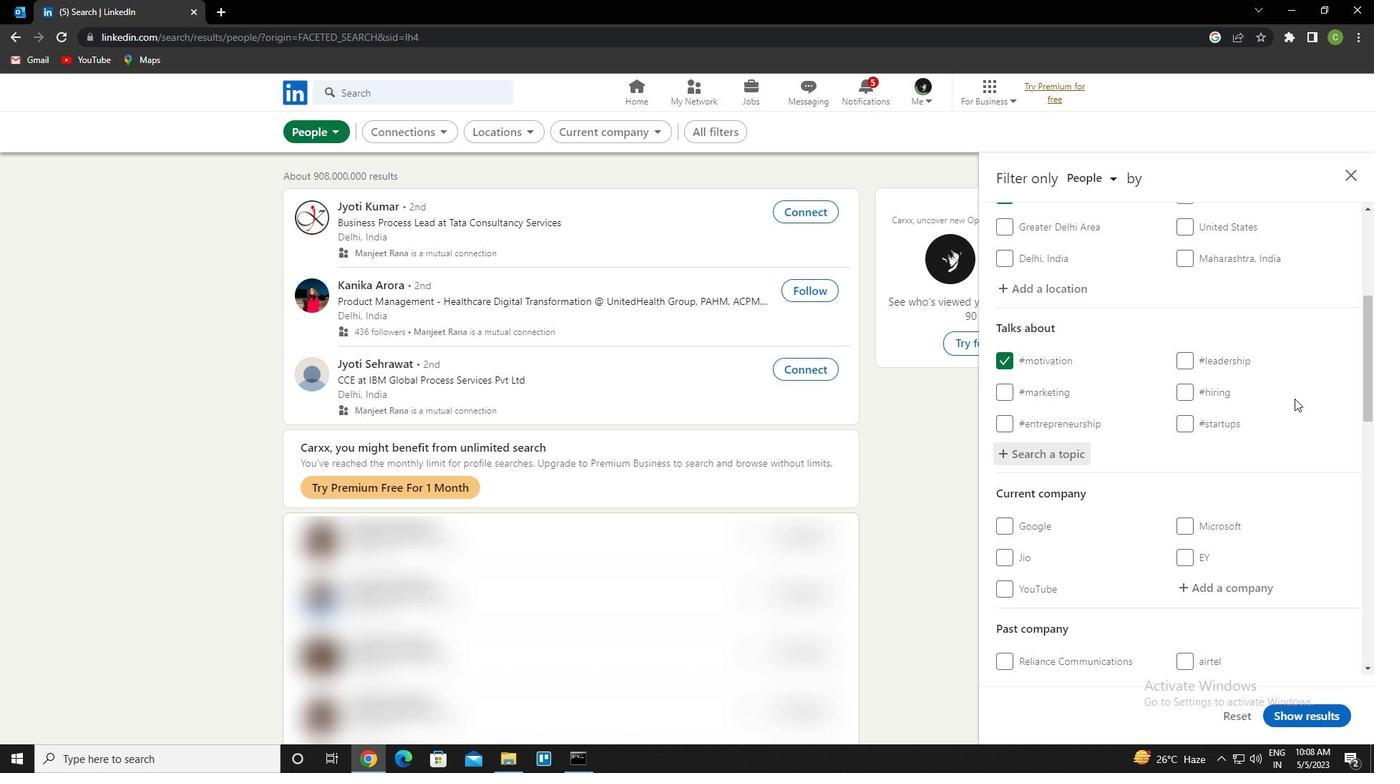 
Action: Mouse scrolled (1294, 397) with delta (0, 0)
Screenshot: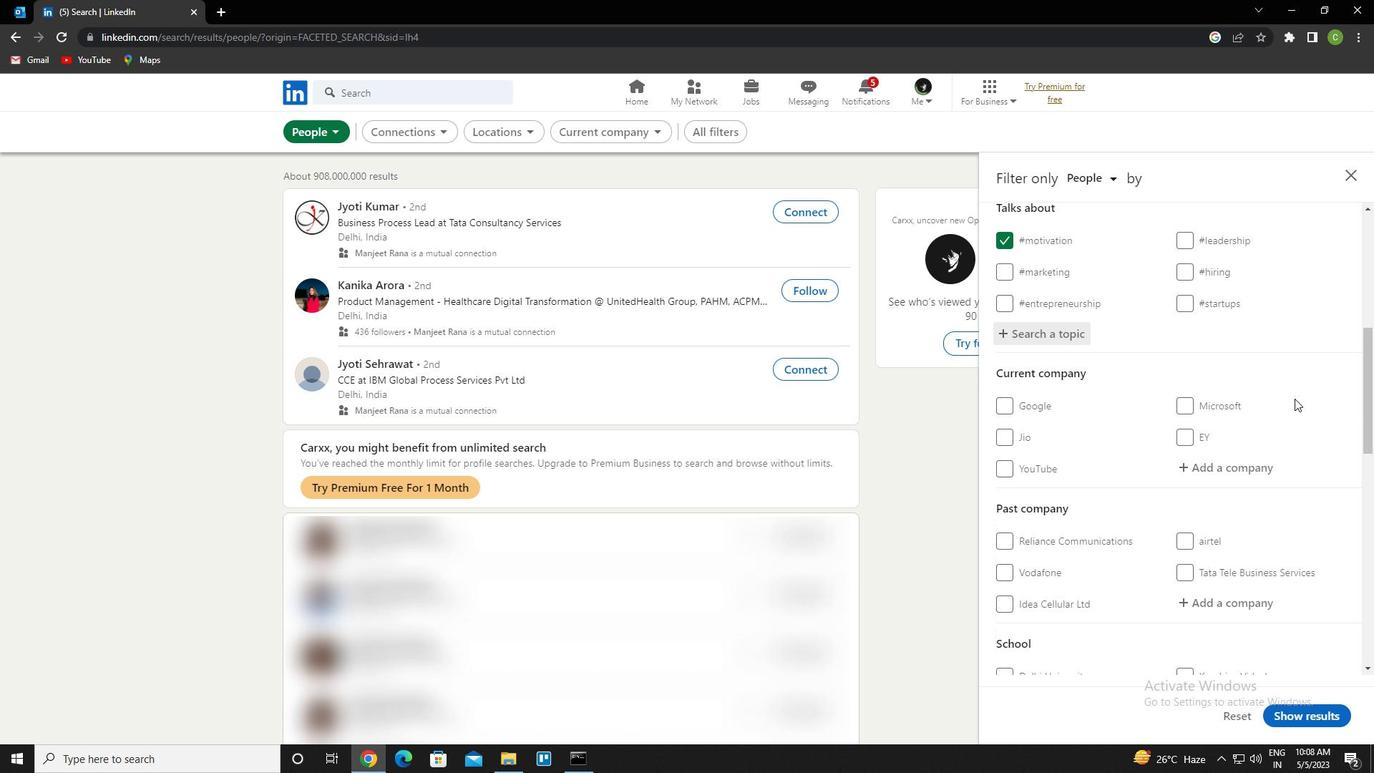 
Action: Mouse scrolled (1294, 397) with delta (0, 0)
Screenshot: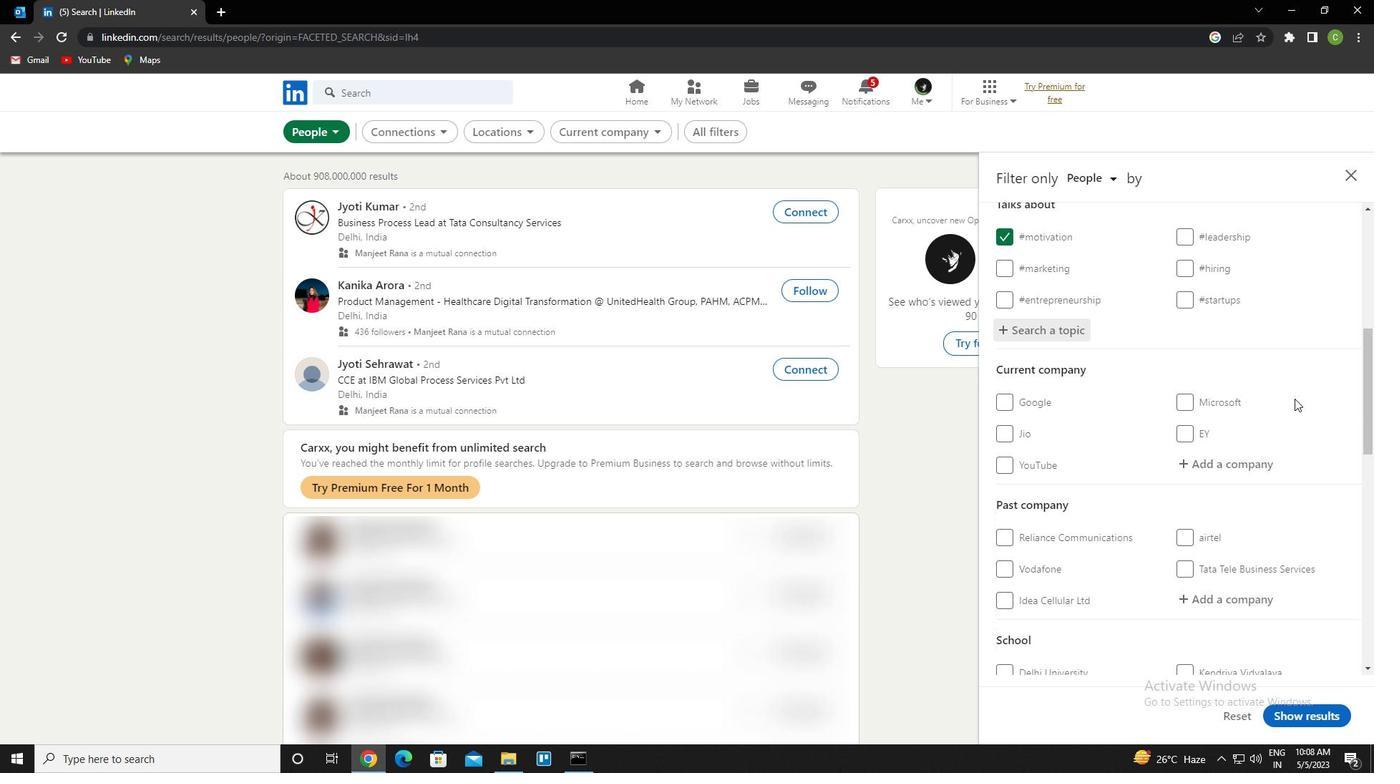 
Action: Mouse moved to (1294, 399)
Screenshot: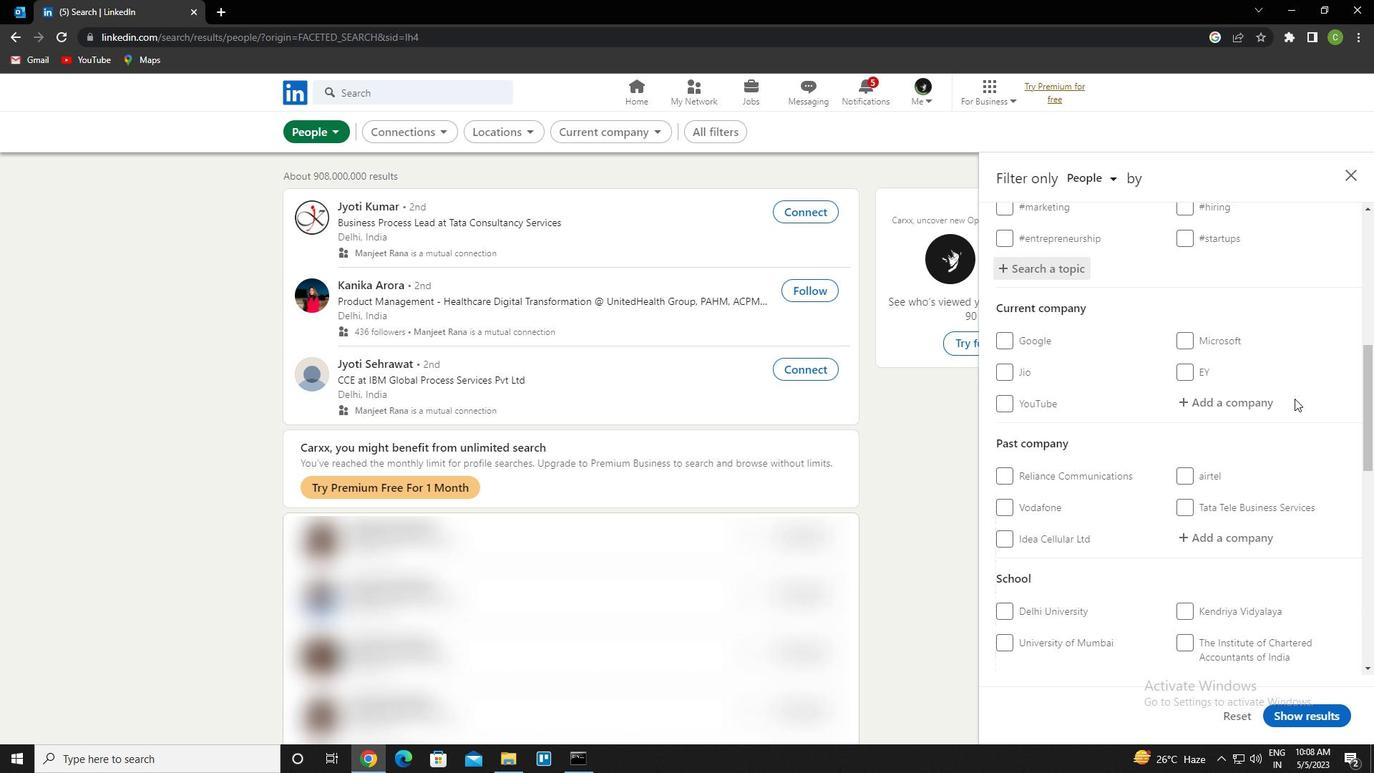 
Action: Mouse scrolled (1294, 398) with delta (0, 0)
Screenshot: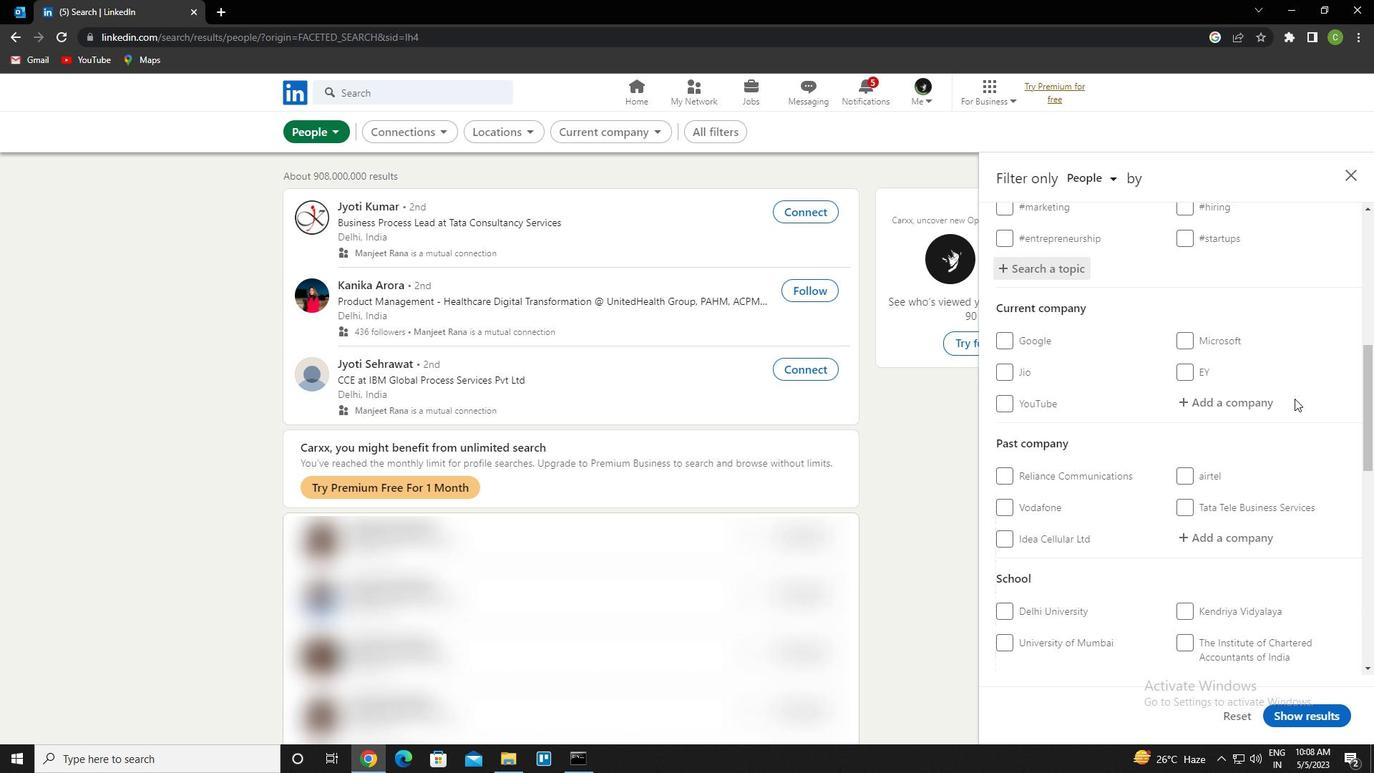 
Action: Mouse moved to (1293, 399)
Screenshot: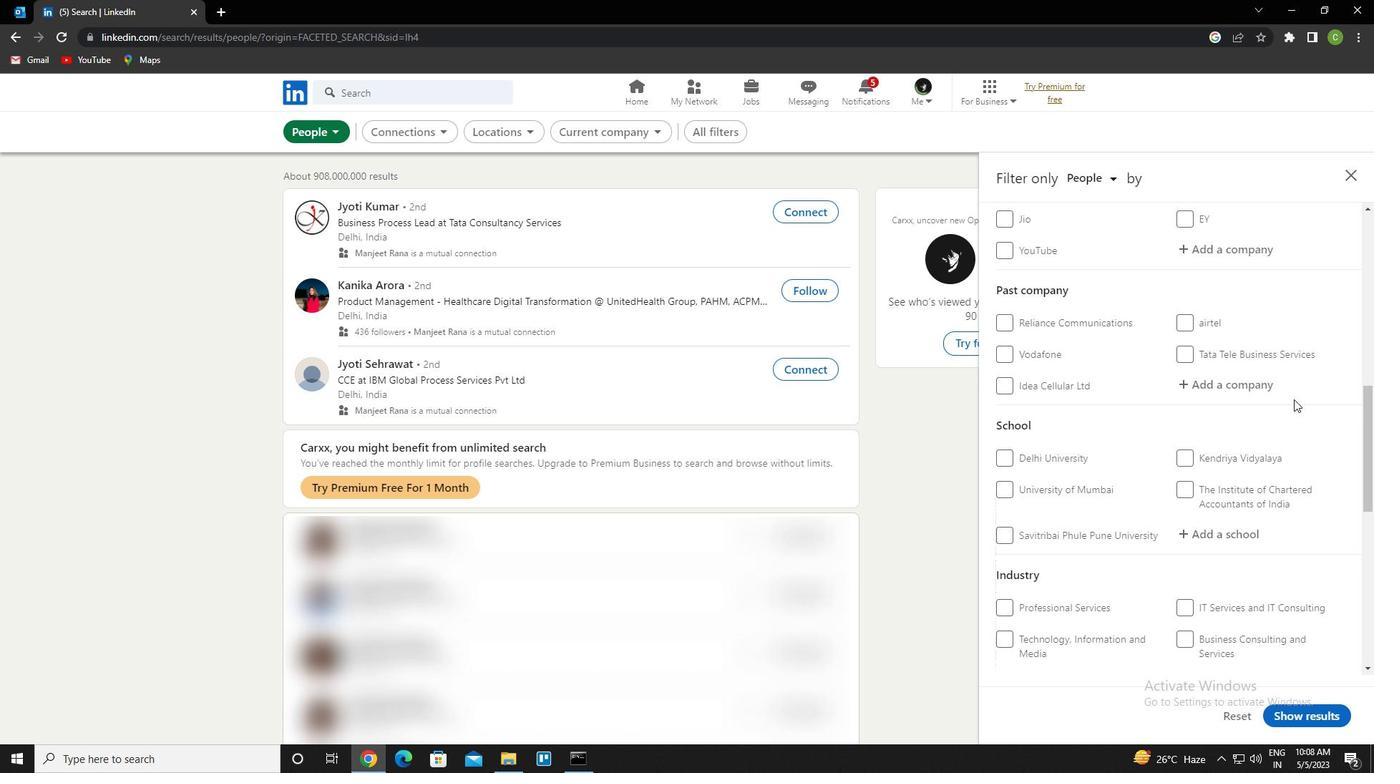 
Action: Mouse scrolled (1293, 398) with delta (0, 0)
Screenshot: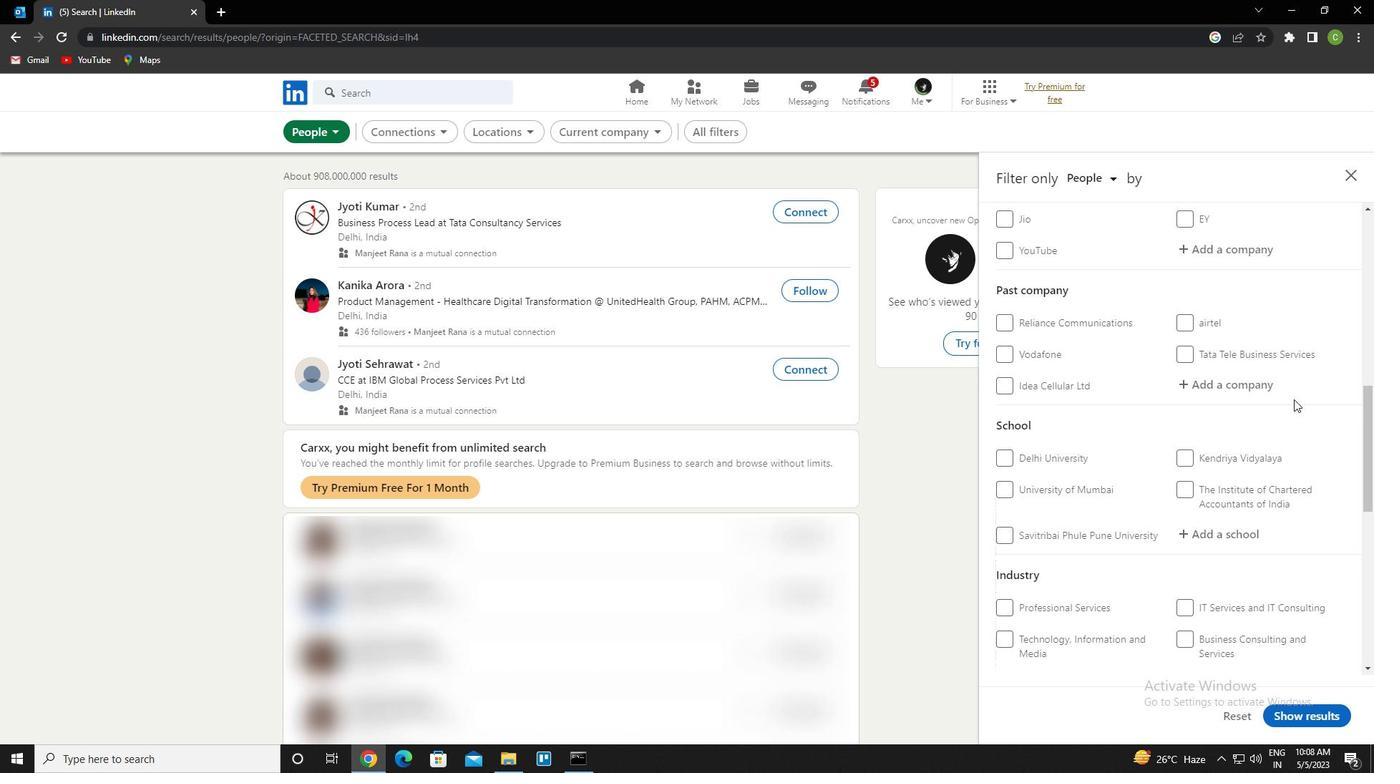 
Action: Mouse moved to (1174, 443)
Screenshot: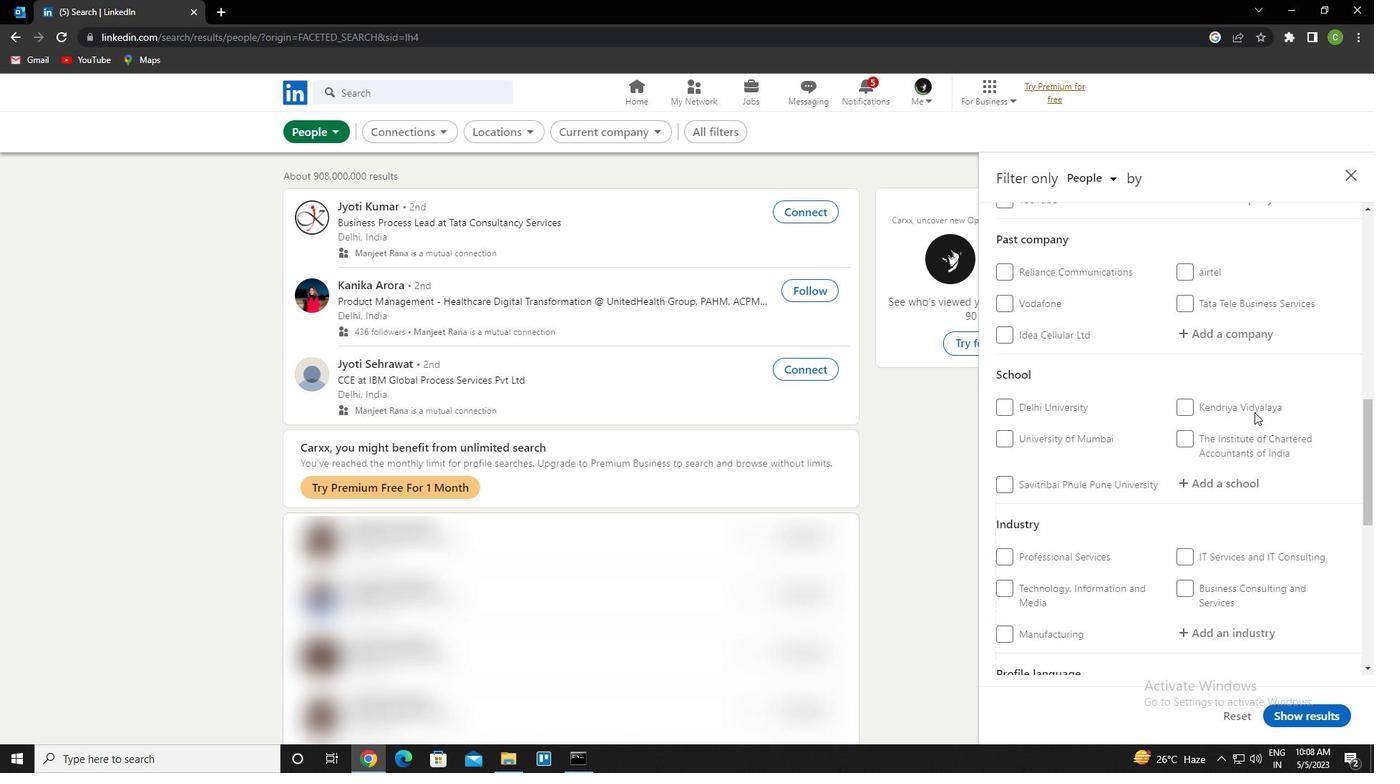 
Action: Mouse scrolled (1174, 443) with delta (0, 0)
Screenshot: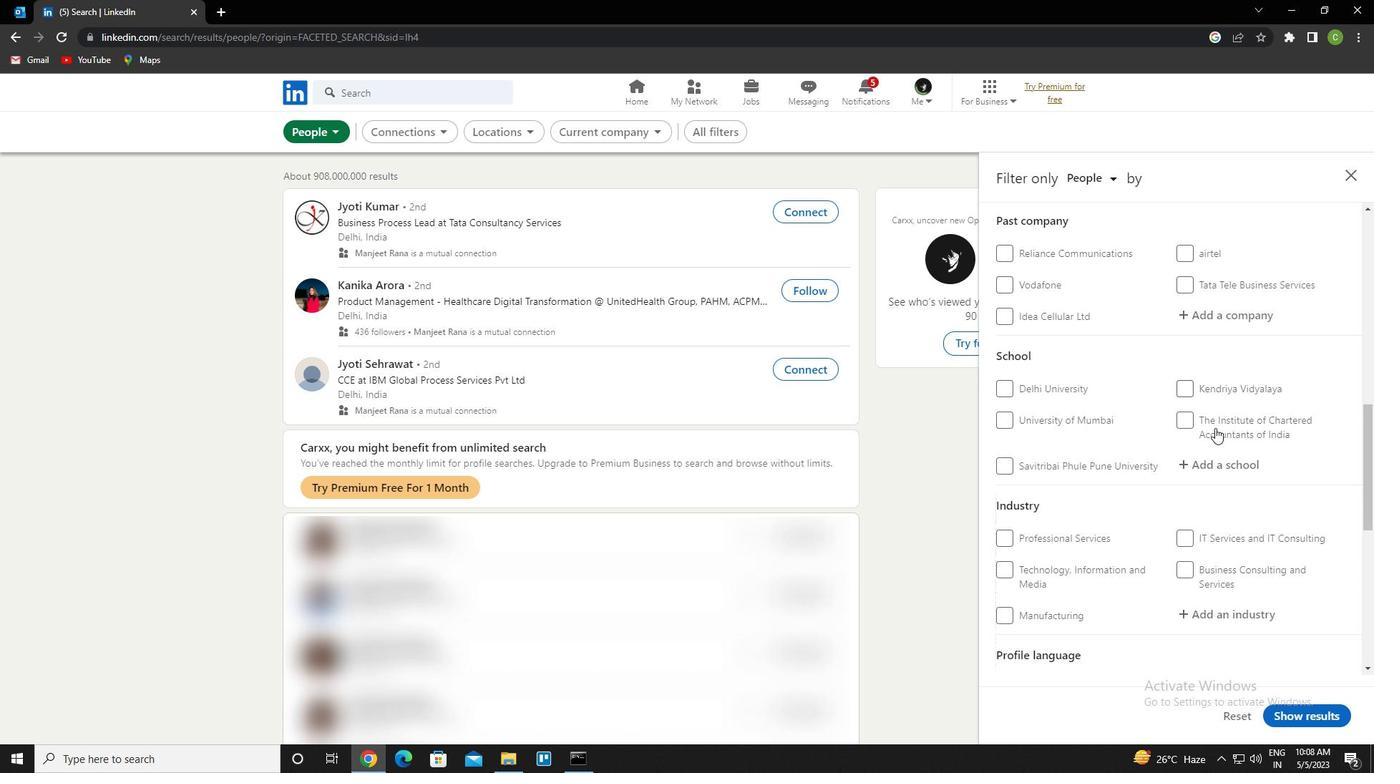 
Action: Mouse scrolled (1174, 443) with delta (0, 0)
Screenshot: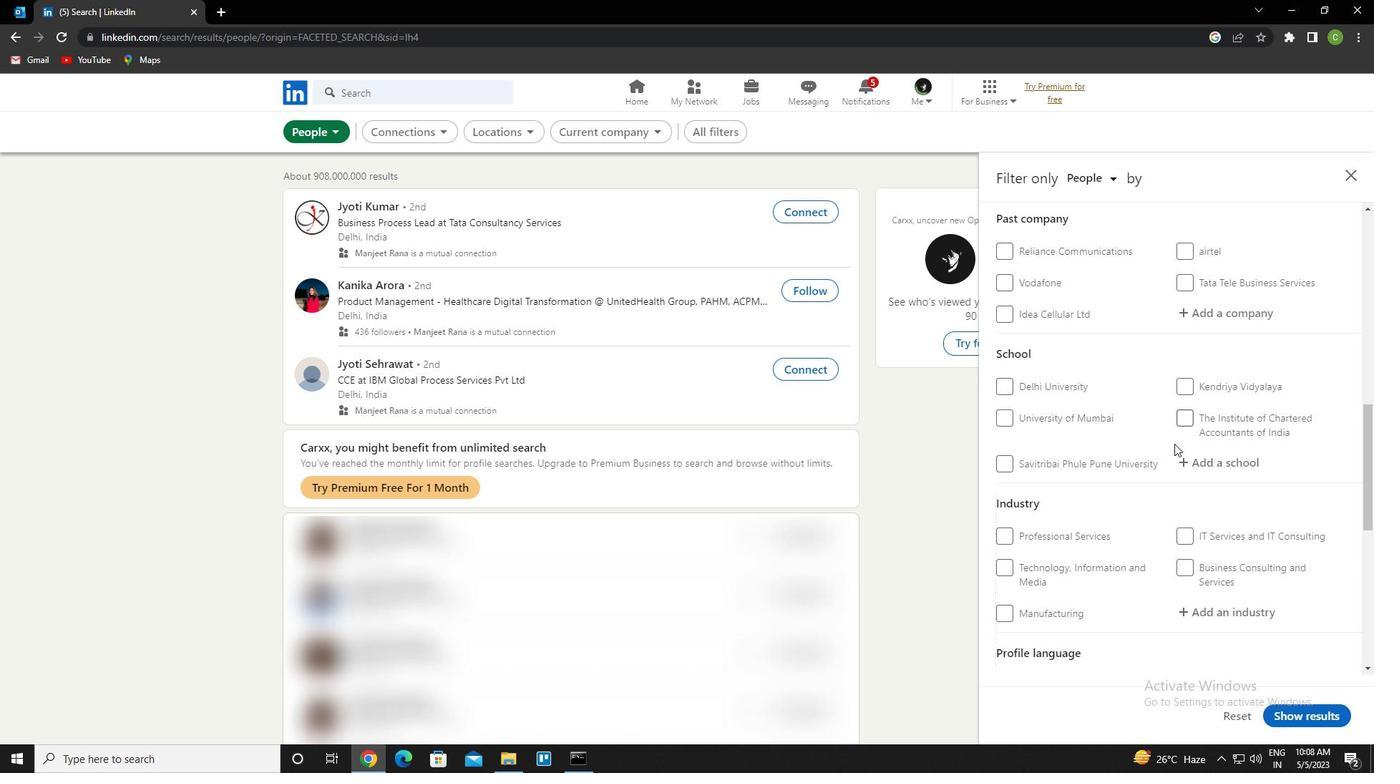 
Action: Mouse scrolled (1174, 443) with delta (0, 0)
Screenshot: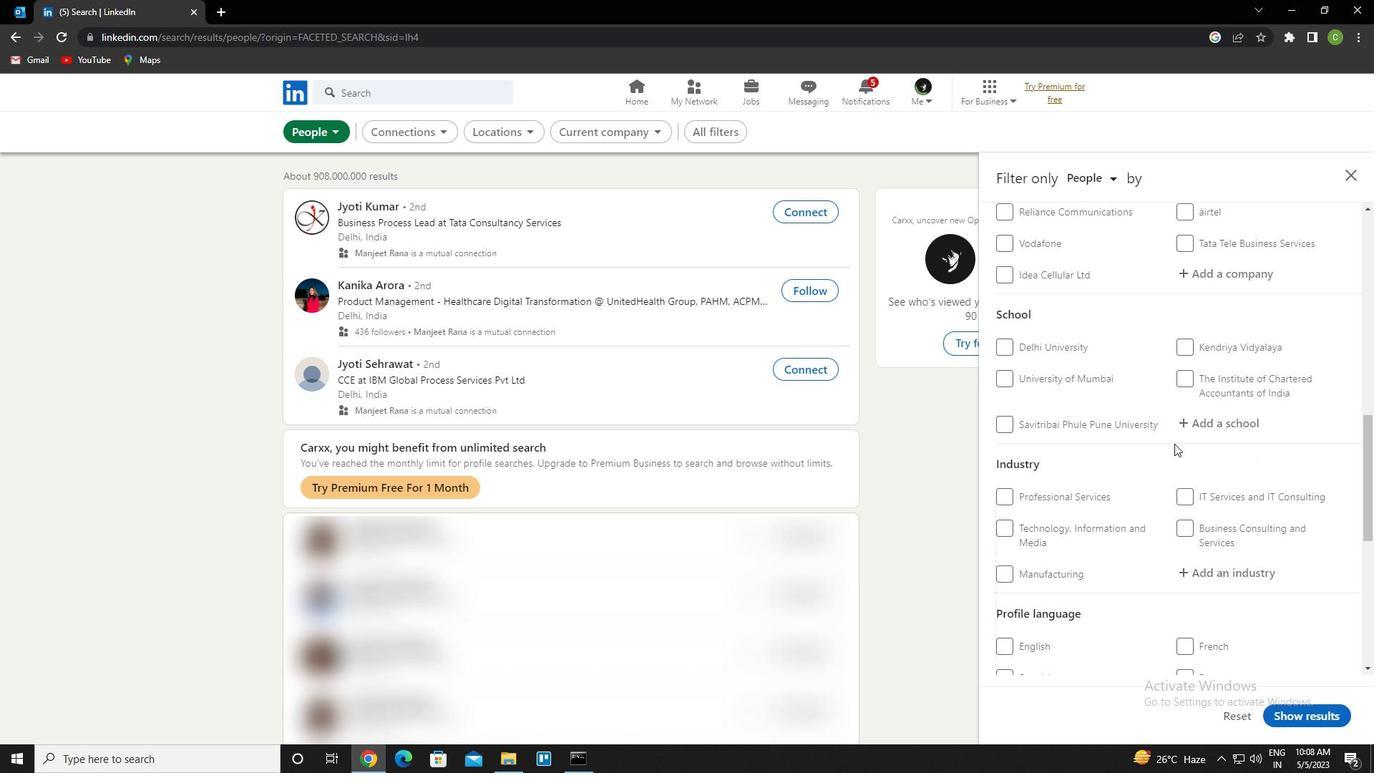 
Action: Mouse scrolled (1174, 443) with delta (0, 0)
Screenshot: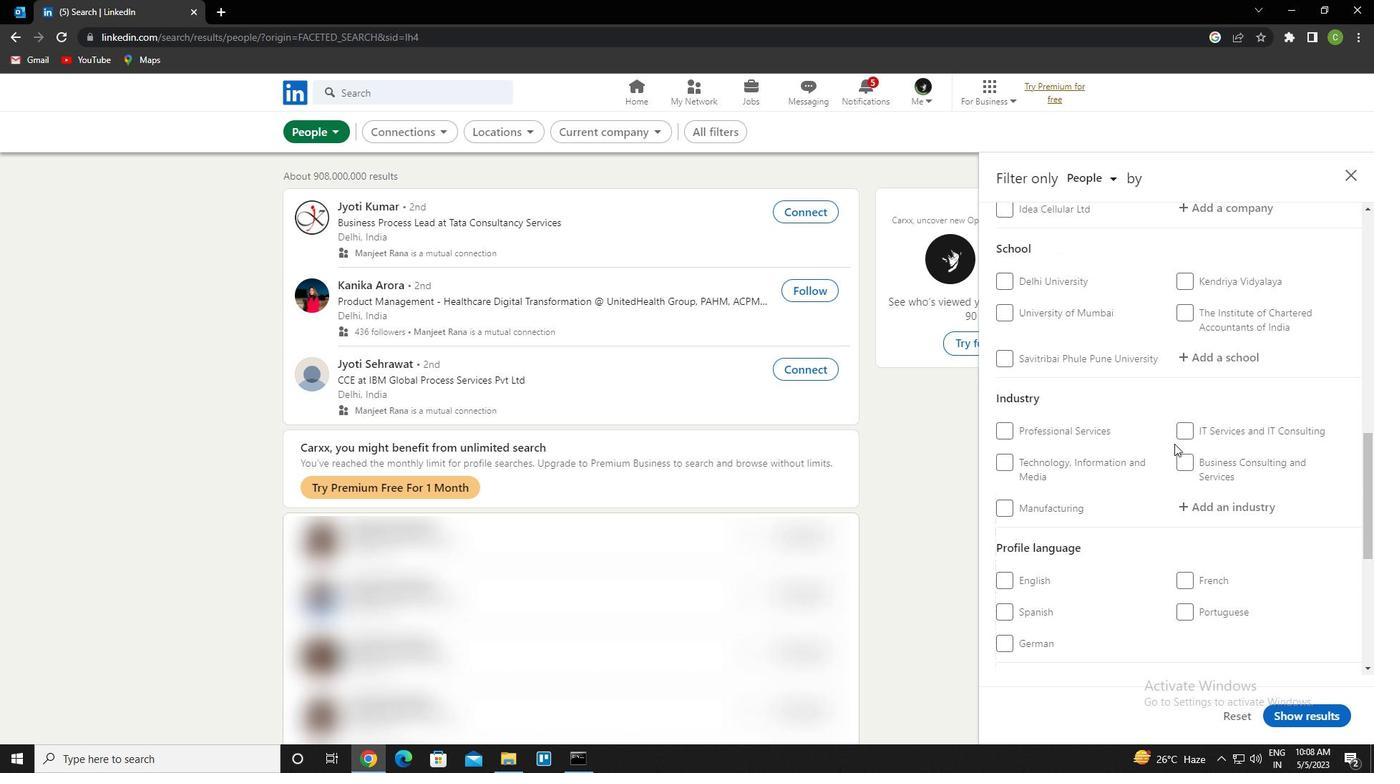 
Action: Mouse scrolled (1174, 443) with delta (0, 0)
Screenshot: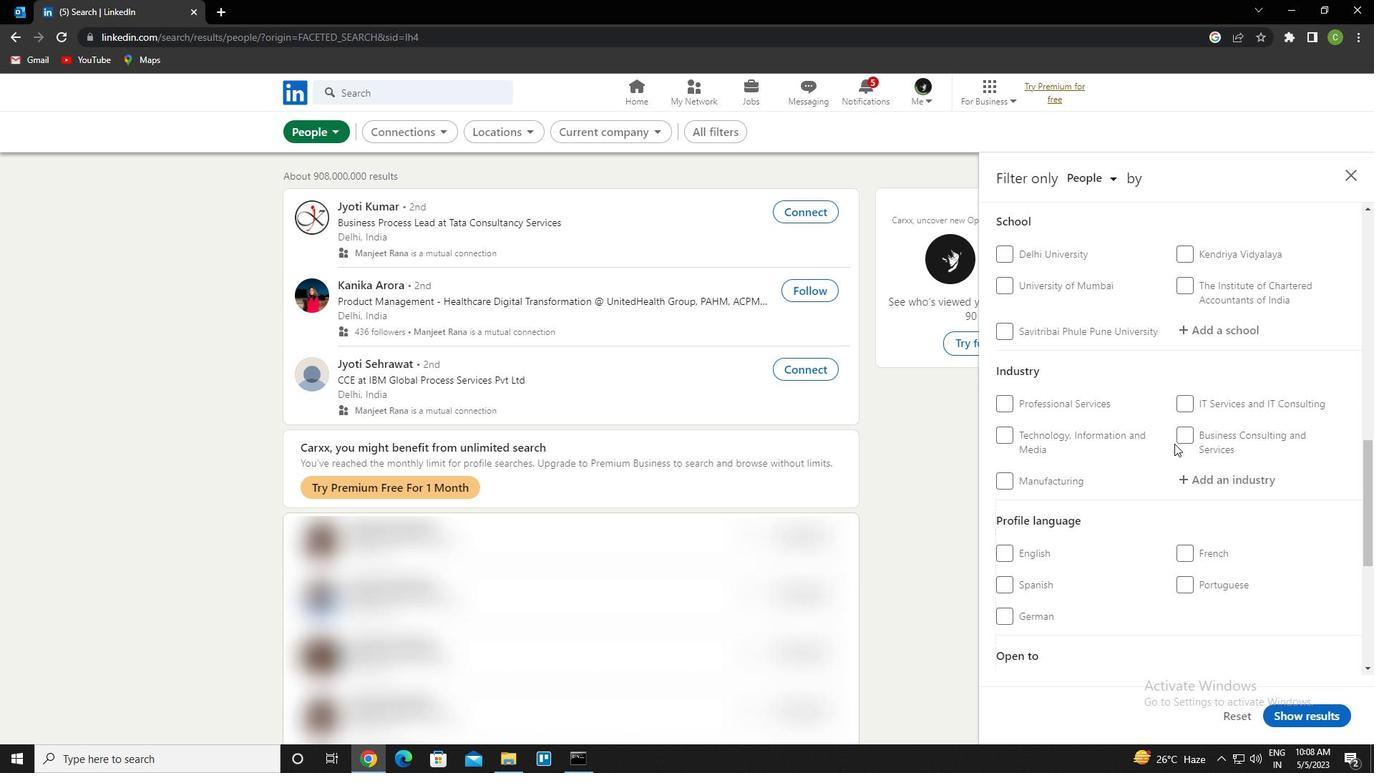 
Action: Mouse scrolled (1174, 443) with delta (0, 0)
Screenshot: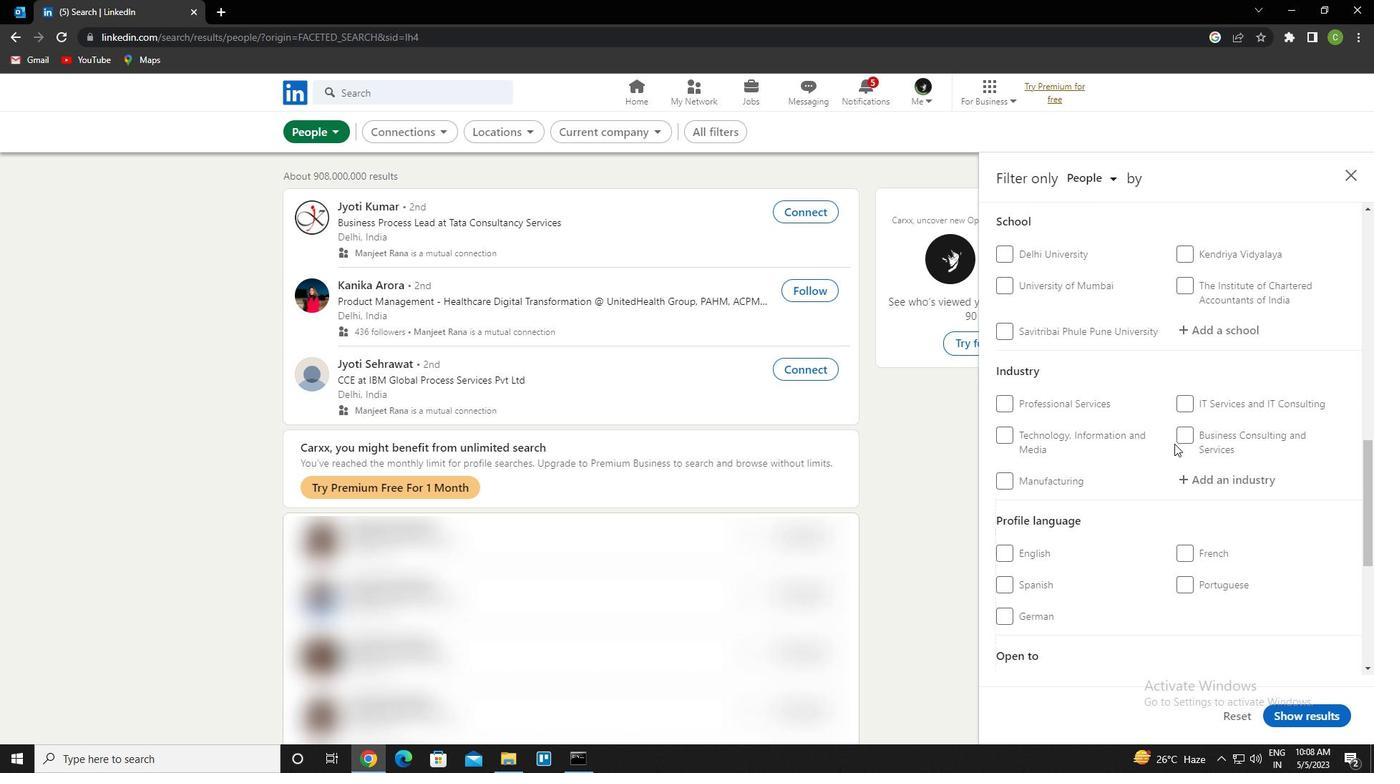 
Action: Mouse moved to (1158, 440)
Screenshot: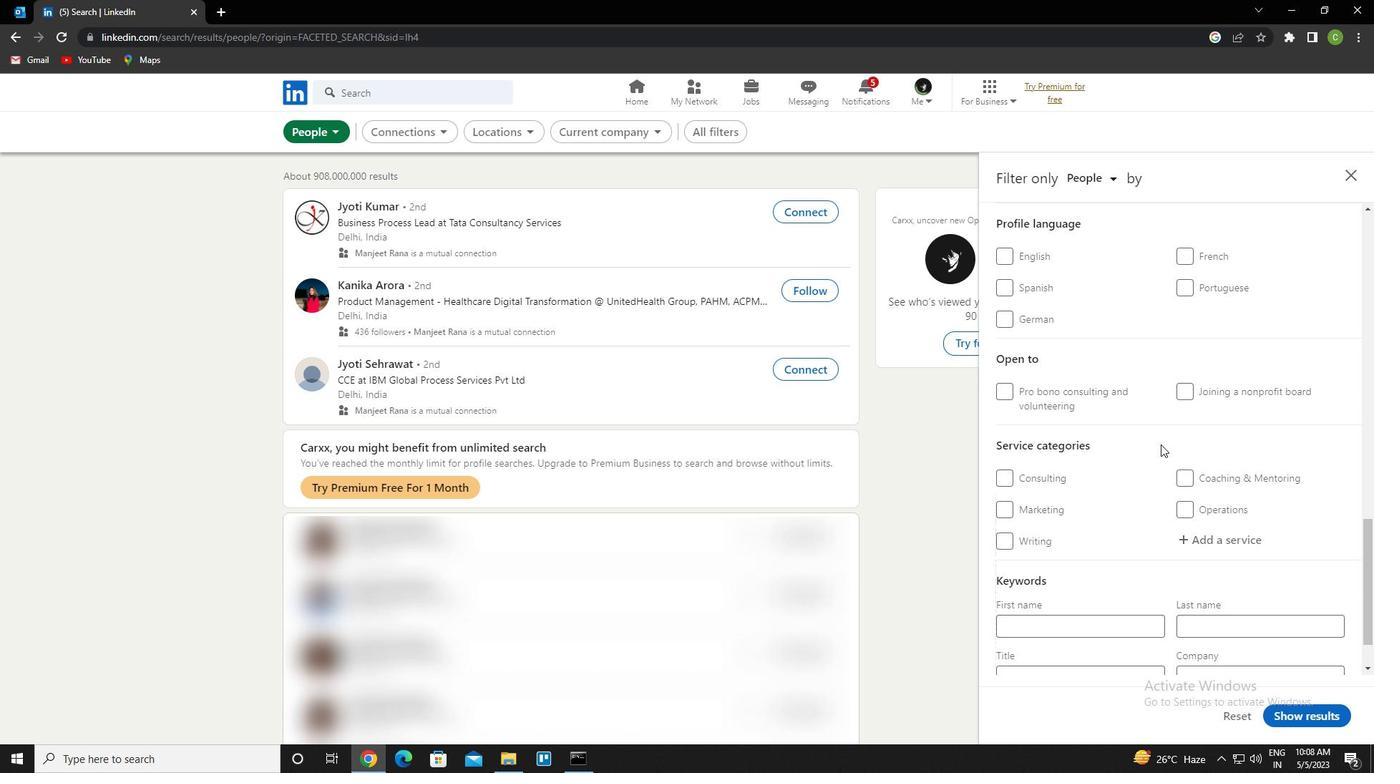 
Action: Mouse scrolled (1158, 441) with delta (0, 0)
Screenshot: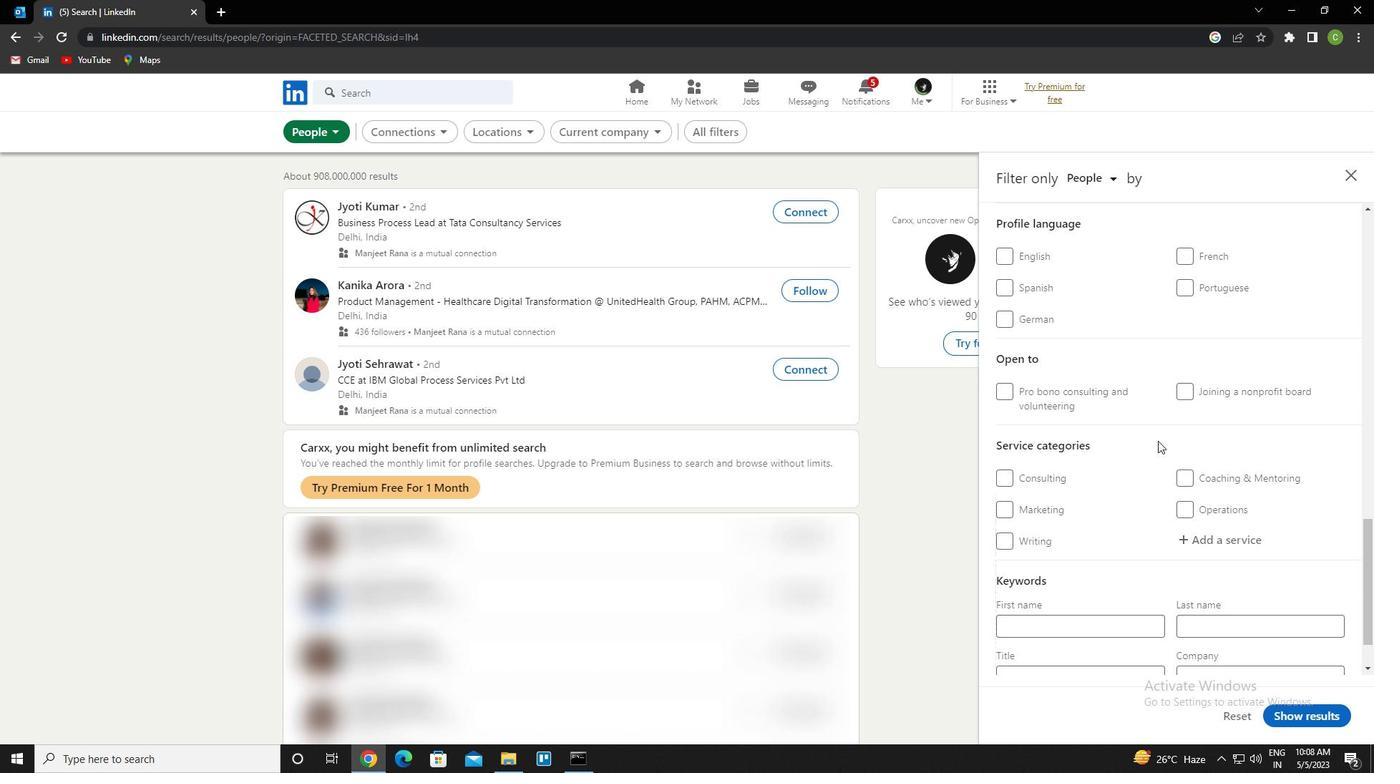 
Action: Mouse moved to (1006, 357)
Screenshot: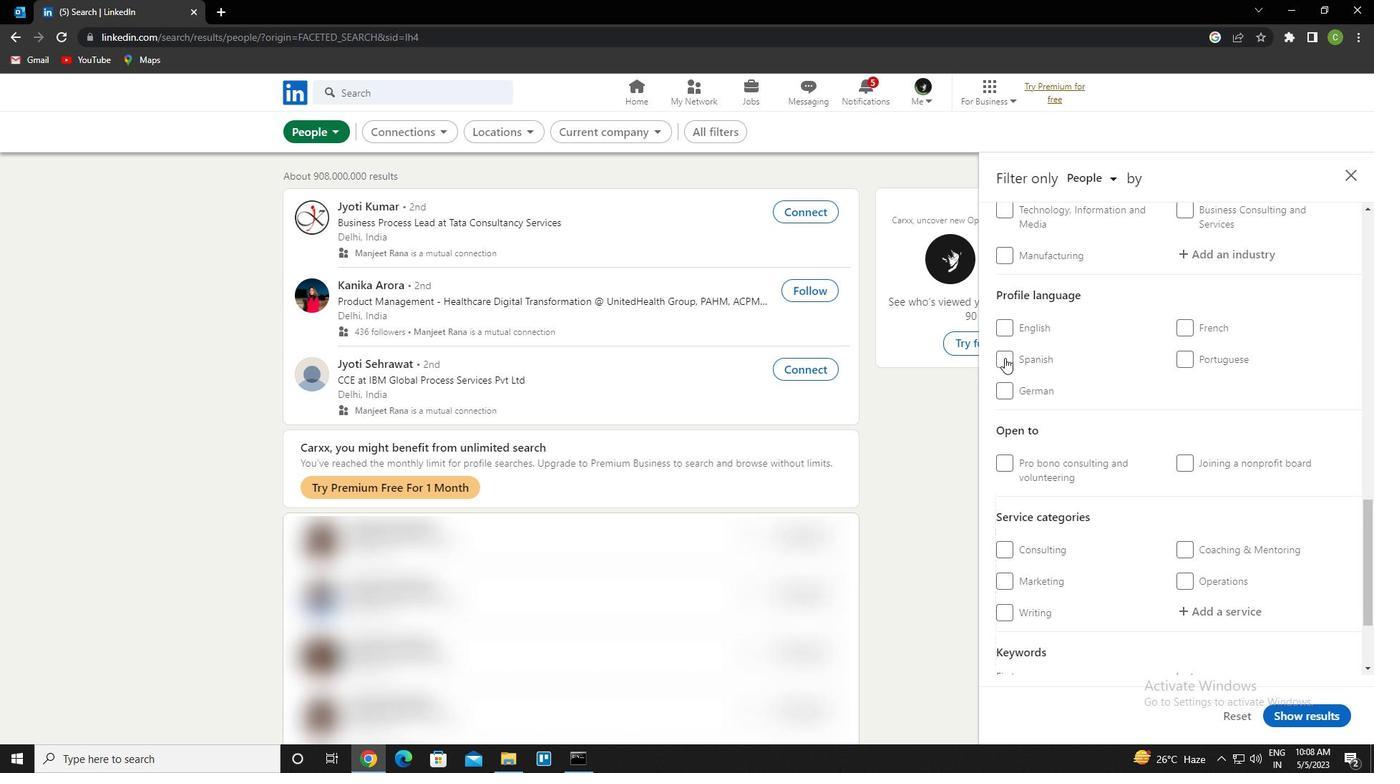 
Action: Mouse pressed left at (1006, 357)
Screenshot: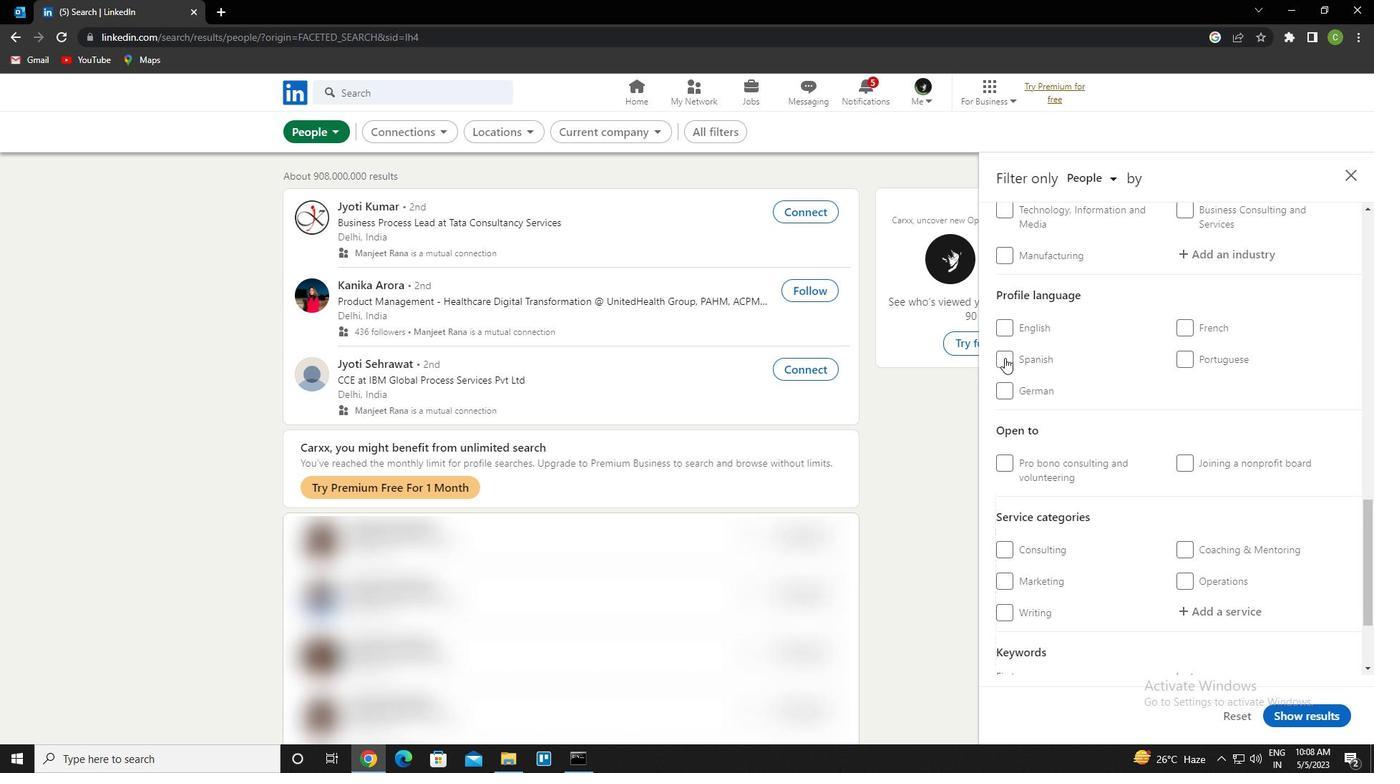 
Action: Mouse moved to (1092, 410)
Screenshot: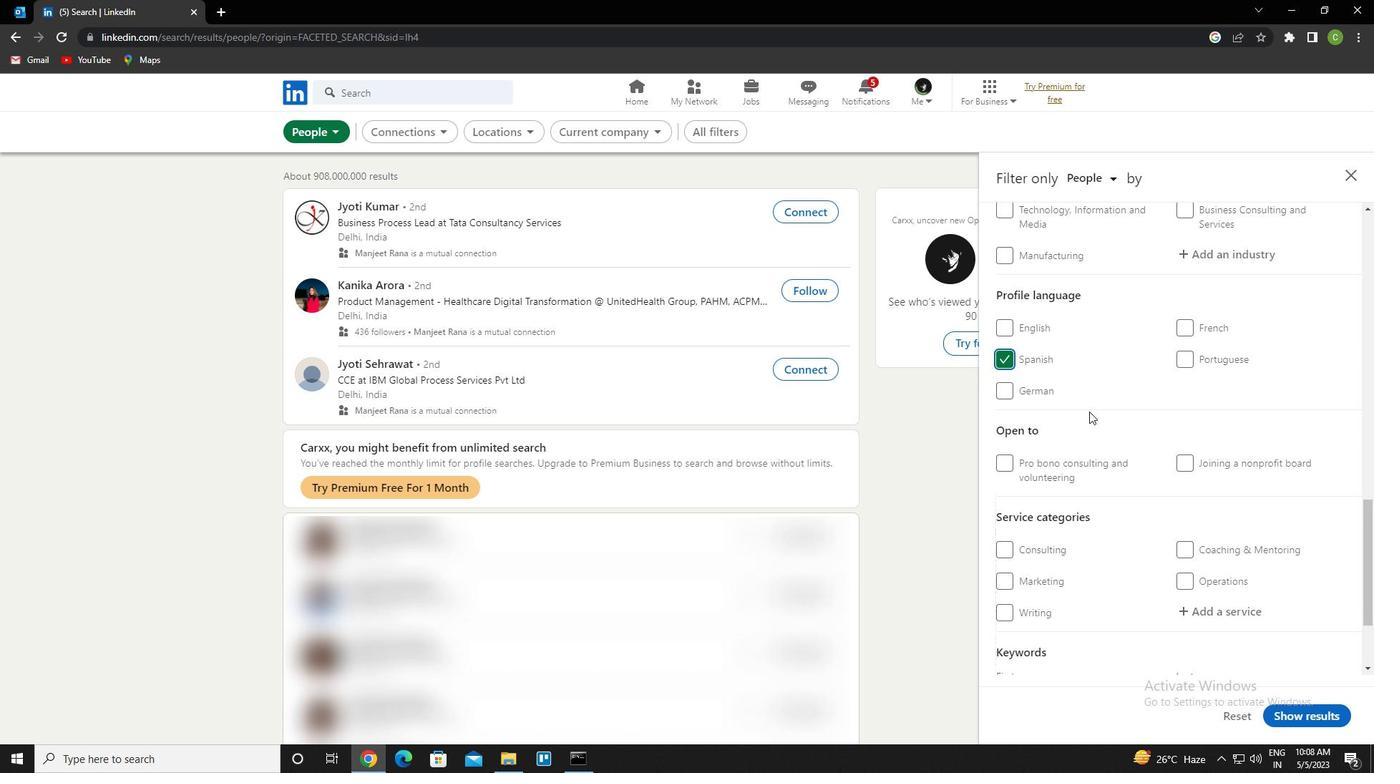
Action: Mouse scrolled (1092, 411) with delta (0, 0)
Screenshot: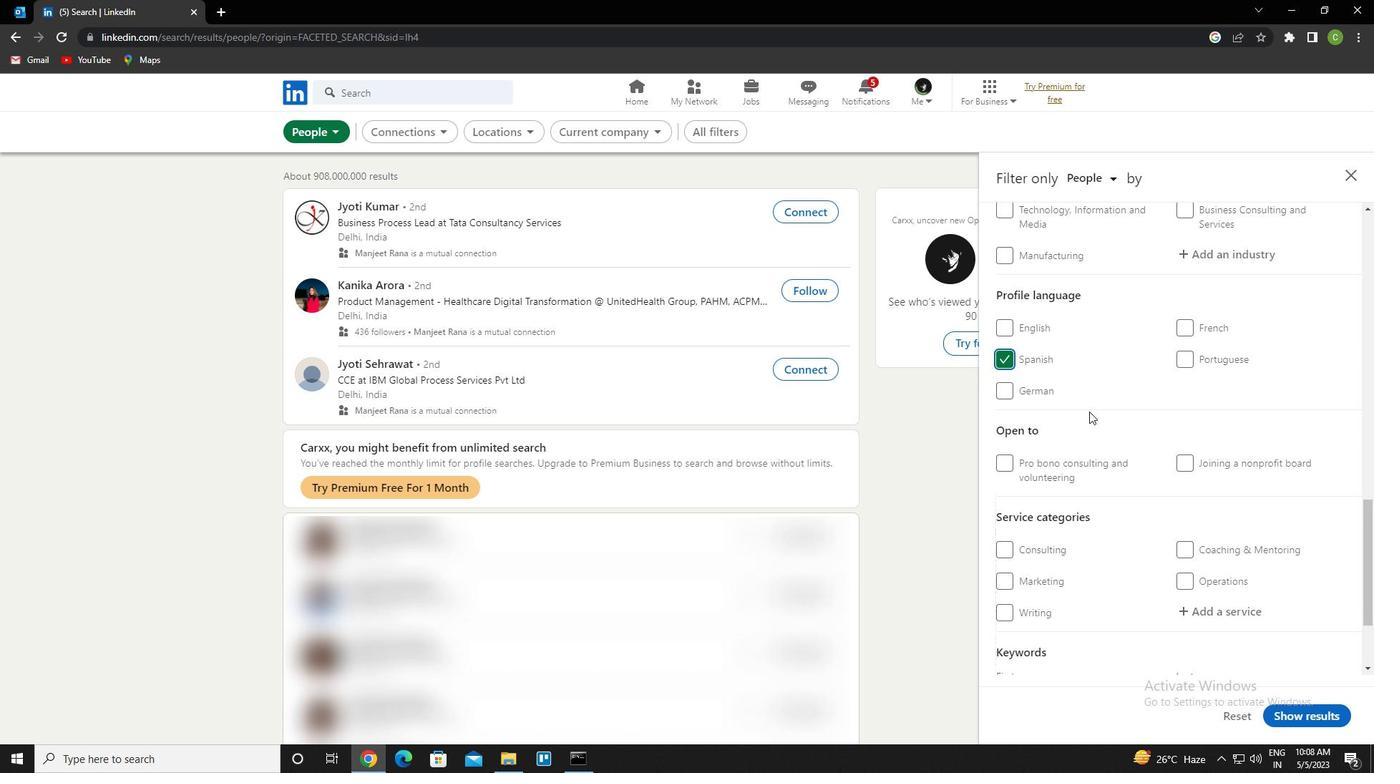 
Action: Mouse moved to (1092, 410)
Screenshot: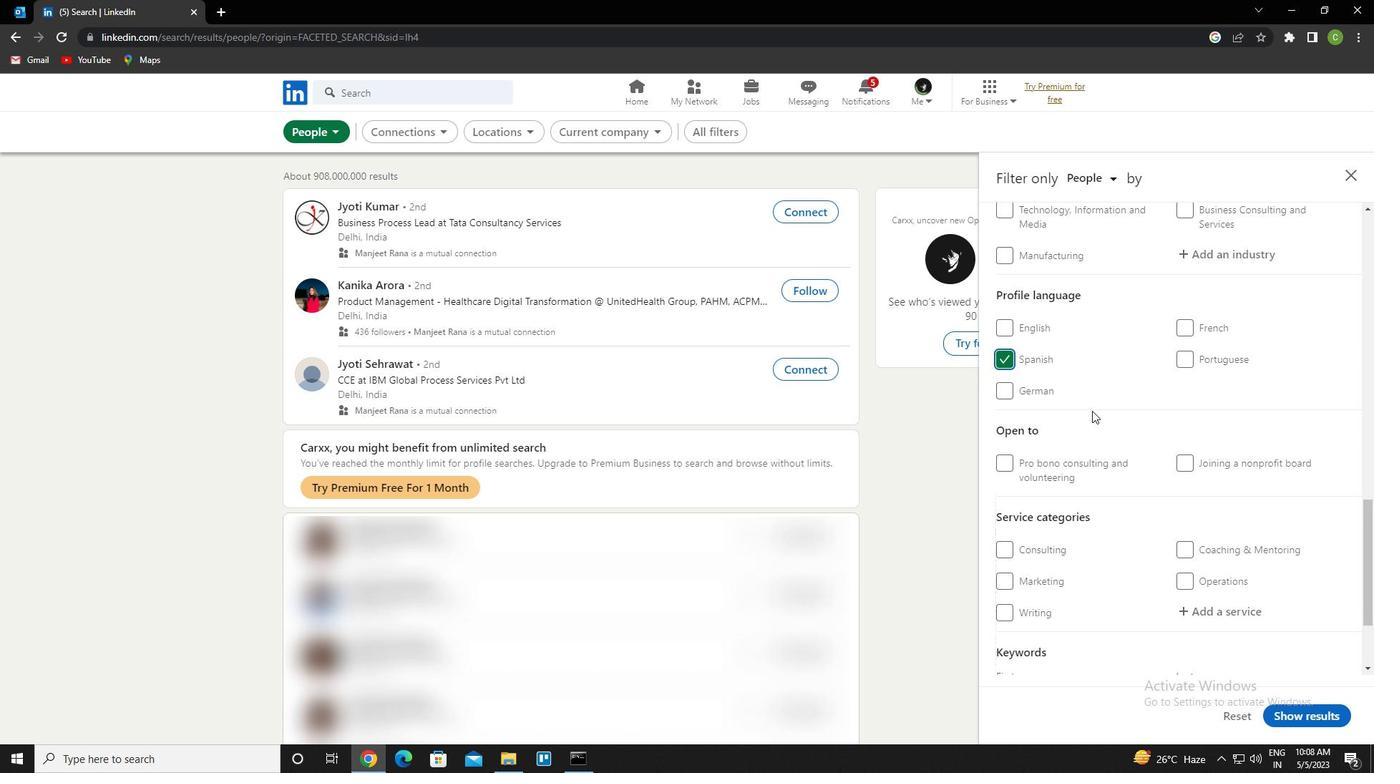 
Action: Mouse scrolled (1092, 411) with delta (0, 0)
Screenshot: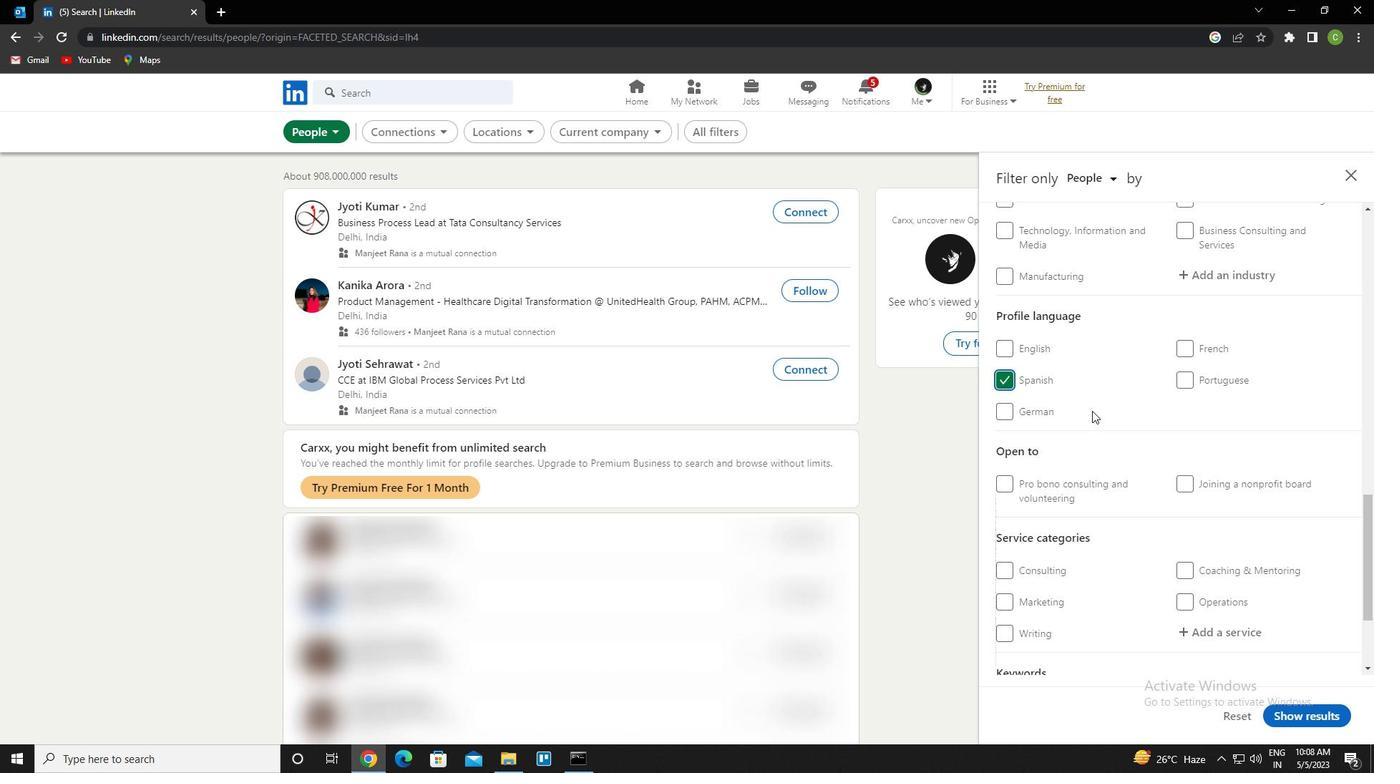 
Action: Mouse moved to (1092, 410)
Screenshot: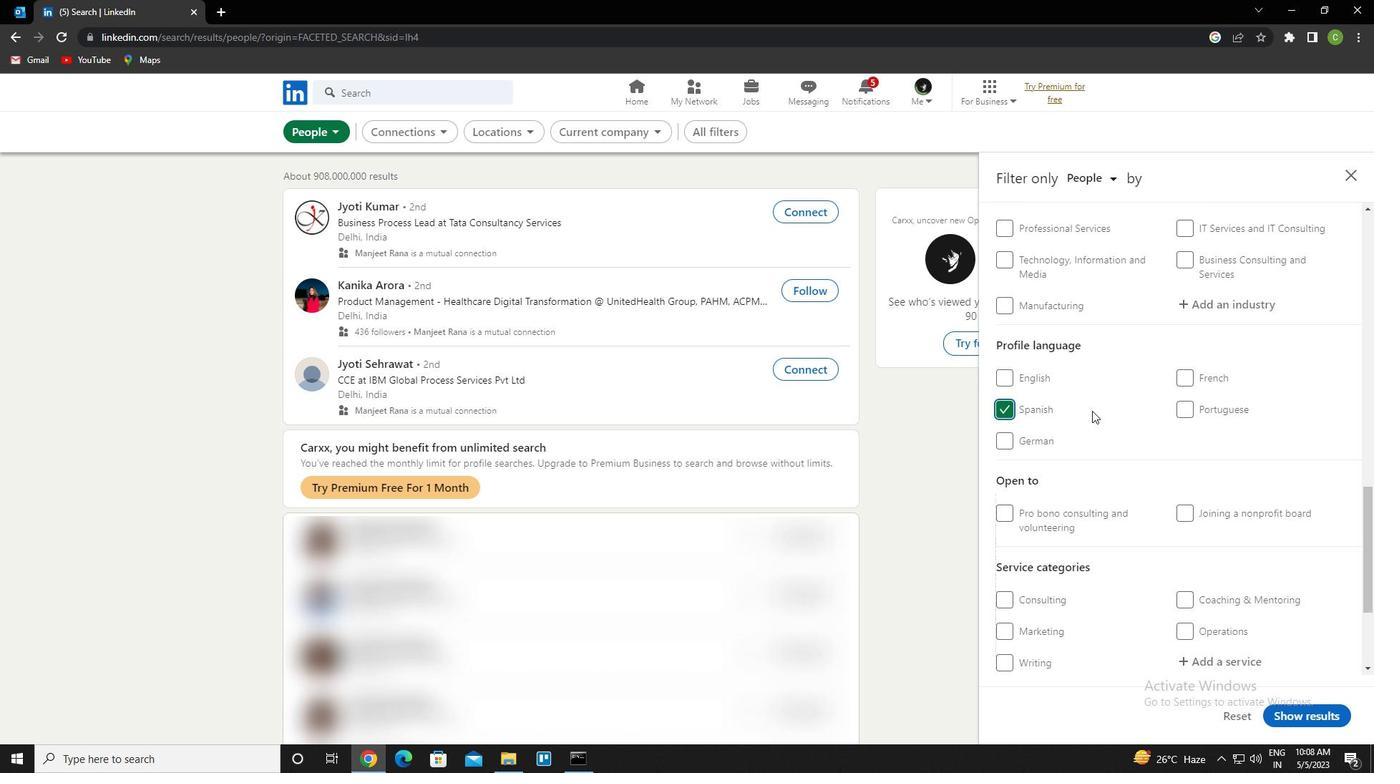 
Action: Mouse scrolled (1092, 410) with delta (0, 0)
Screenshot: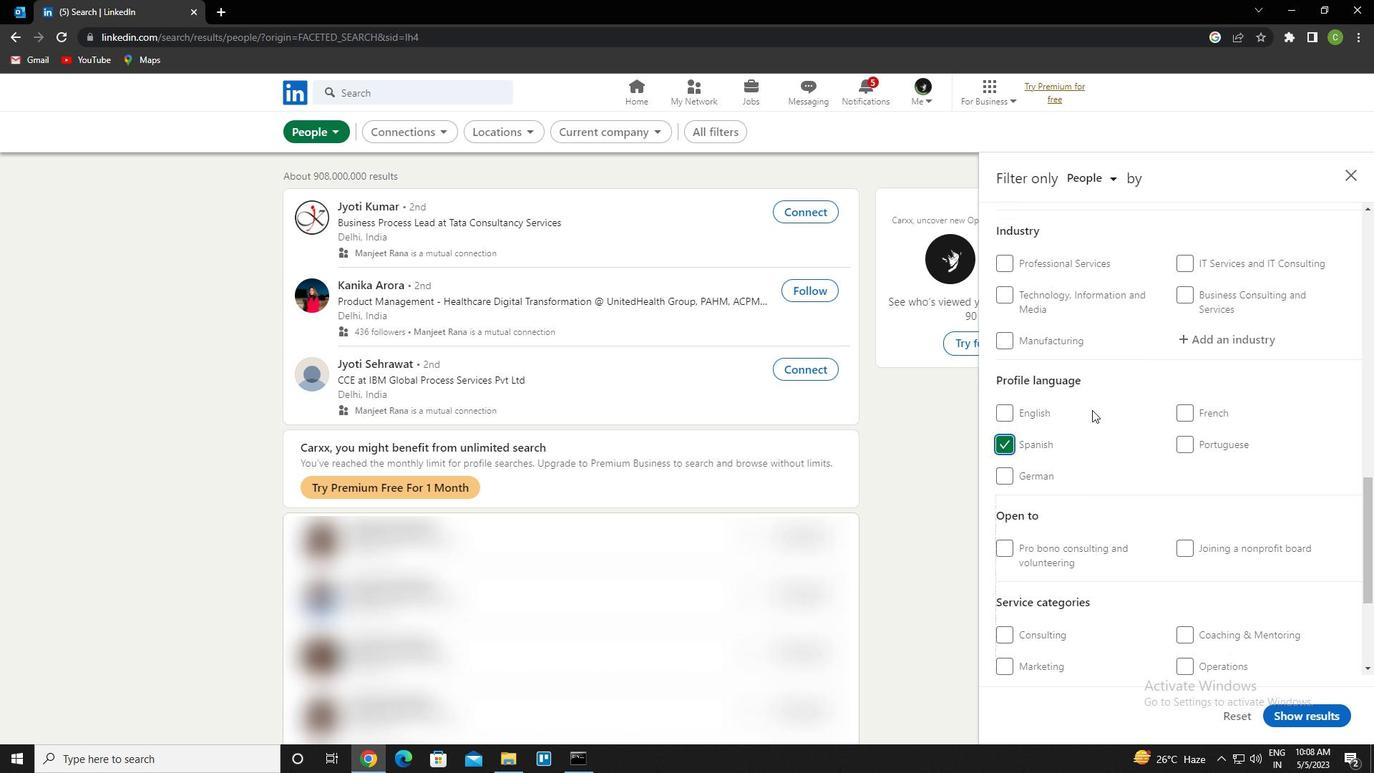 
Action: Mouse scrolled (1092, 410) with delta (0, 0)
Screenshot: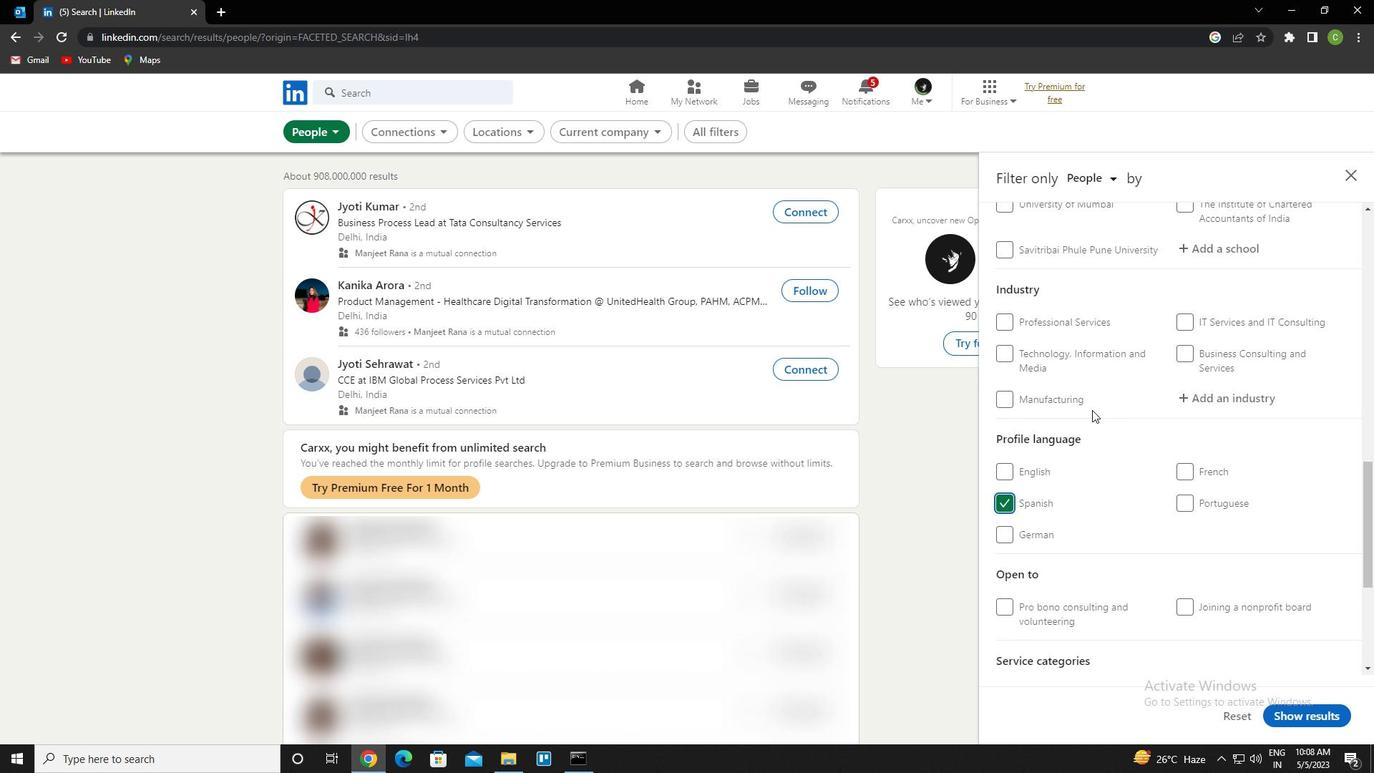 
Action: Mouse moved to (1093, 408)
Screenshot: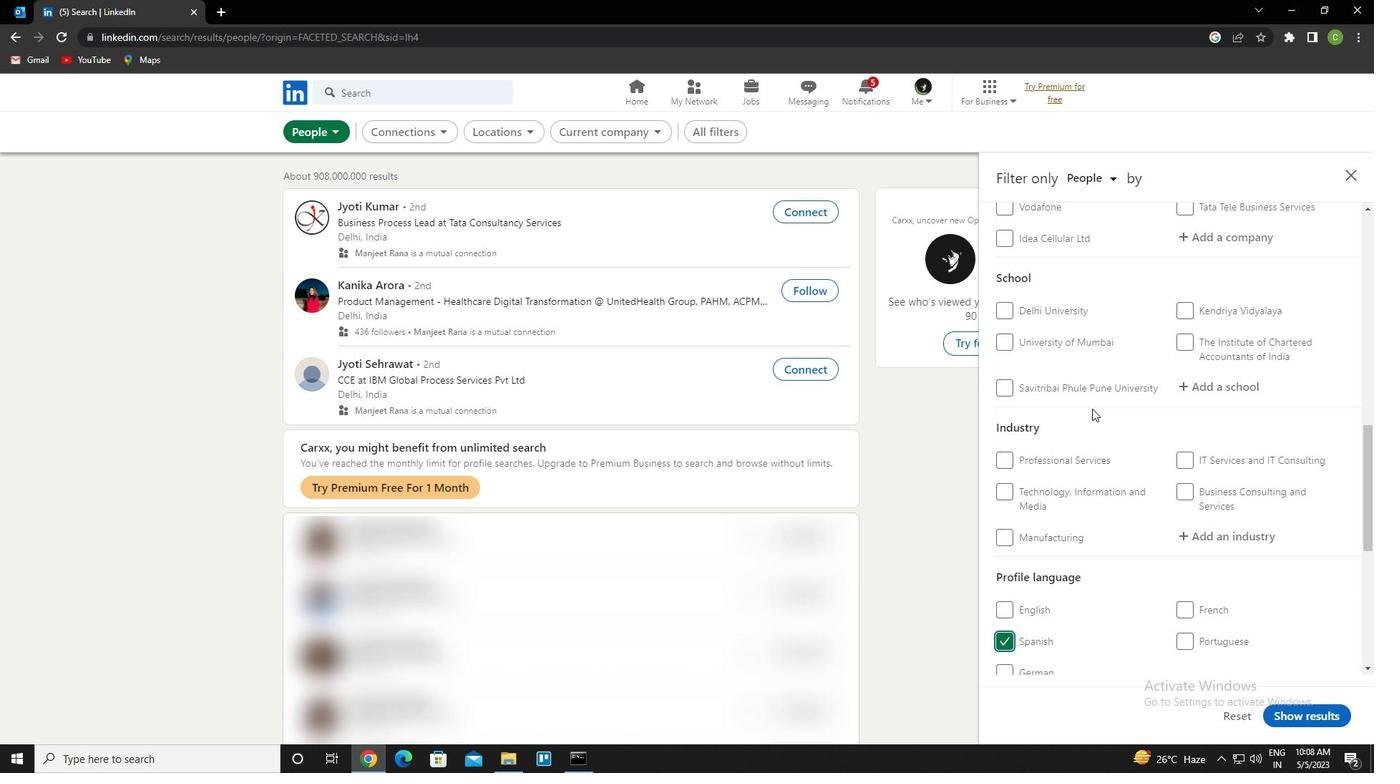 
Action: Mouse scrolled (1093, 408) with delta (0, 0)
Screenshot: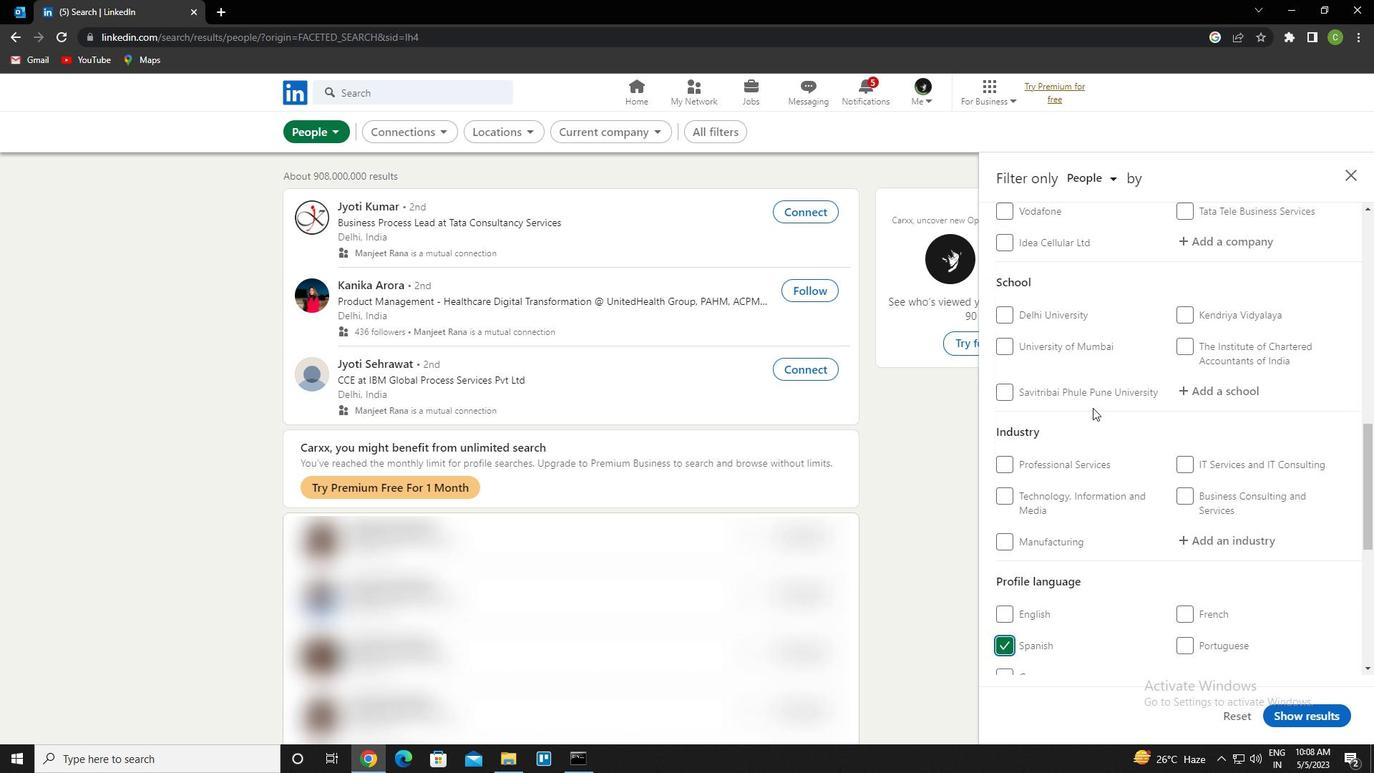 
Action: Mouse scrolled (1093, 408) with delta (0, 0)
Screenshot: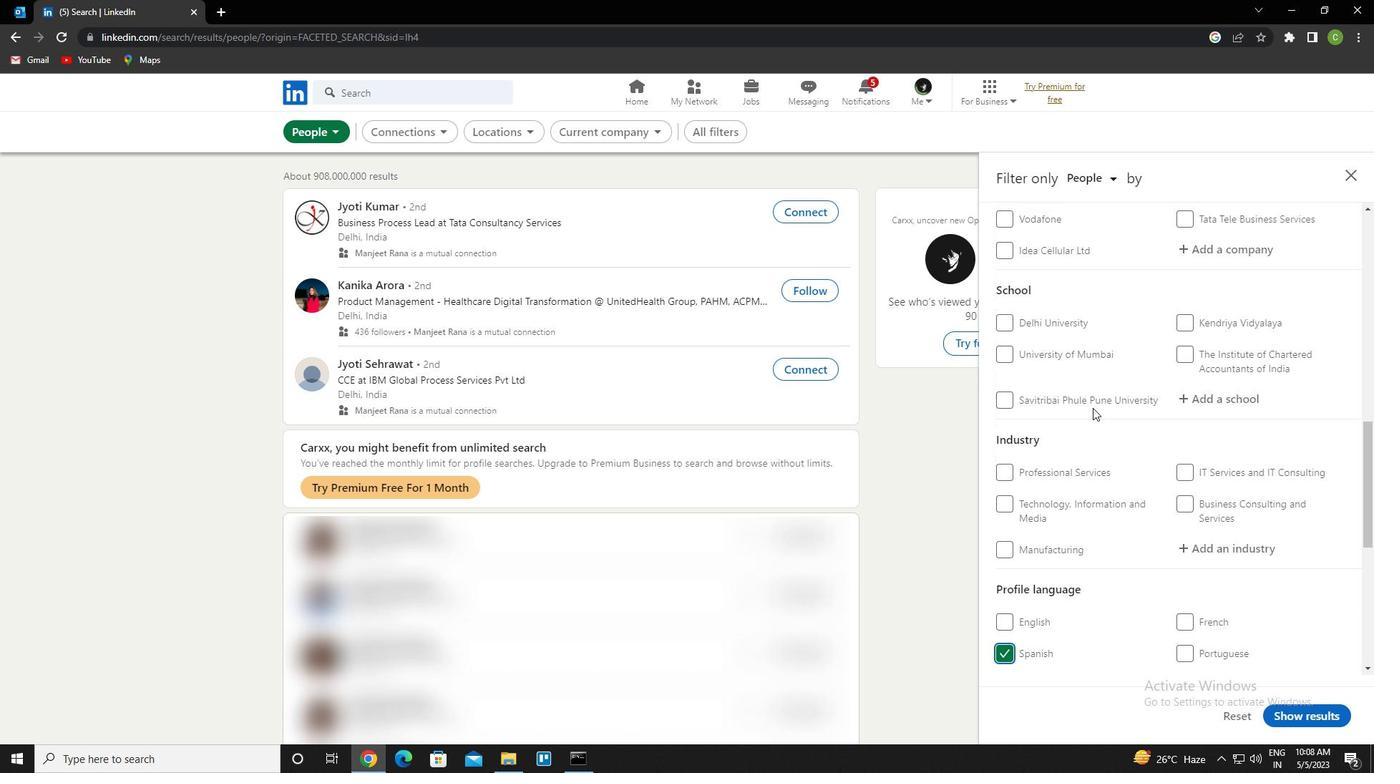 
Action: Mouse scrolled (1093, 408) with delta (0, 0)
Screenshot: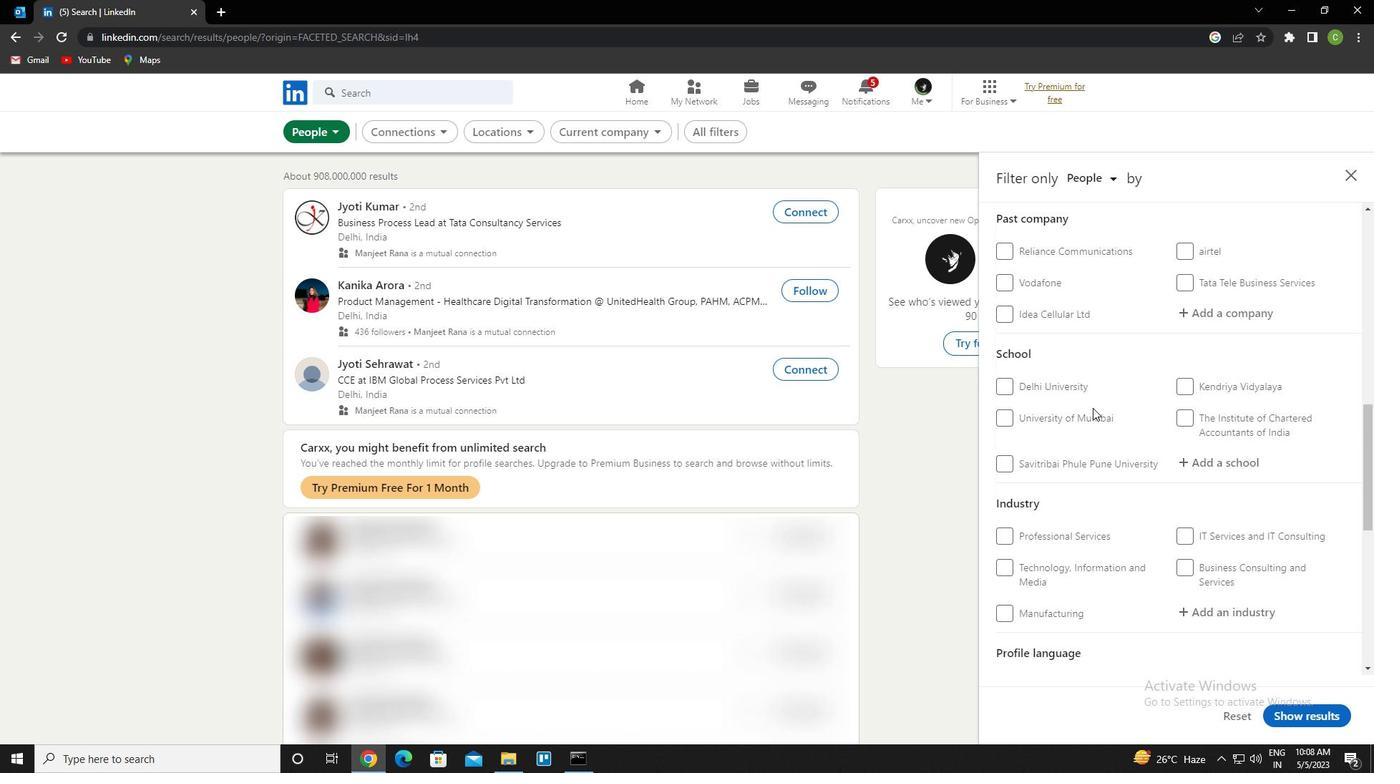 
Action: Mouse scrolled (1093, 408) with delta (0, 0)
Screenshot: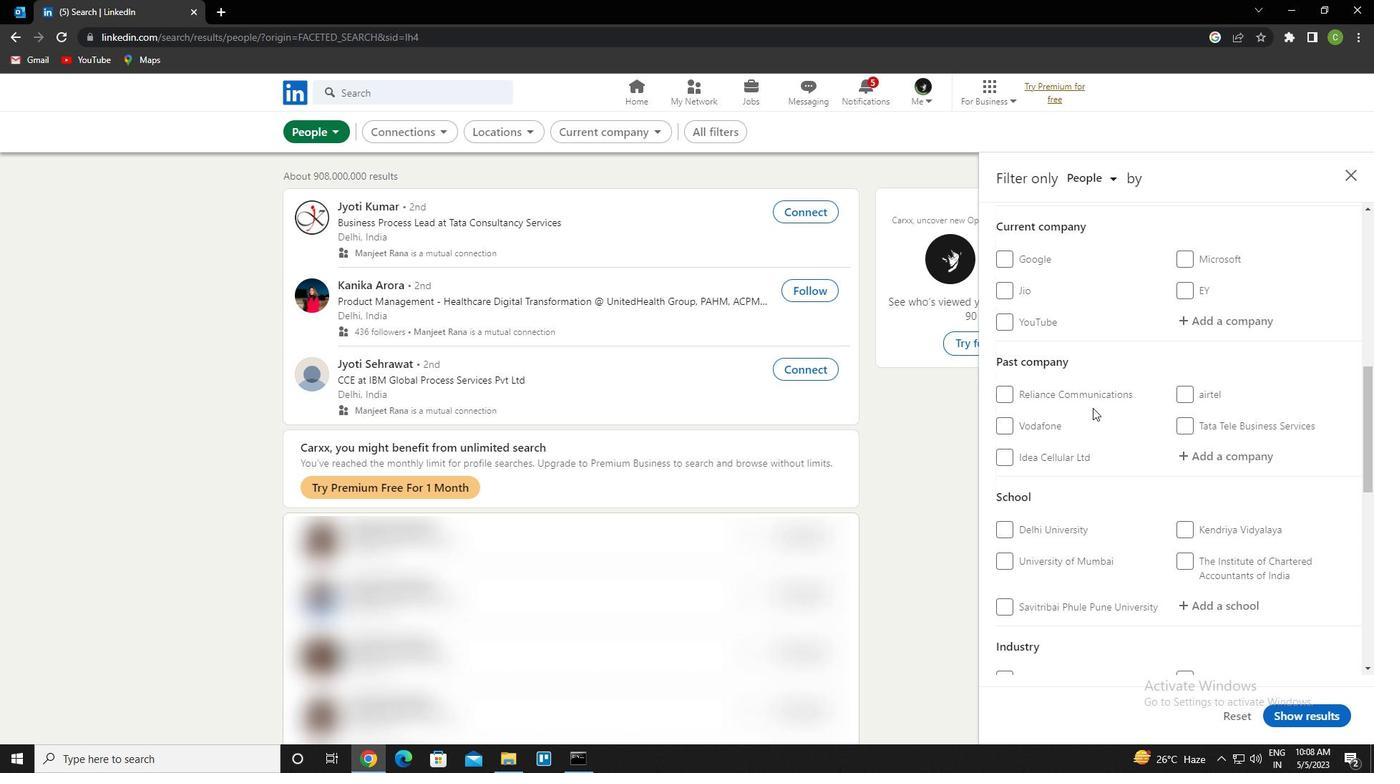 
Action: Mouse scrolled (1093, 408) with delta (0, 0)
Screenshot: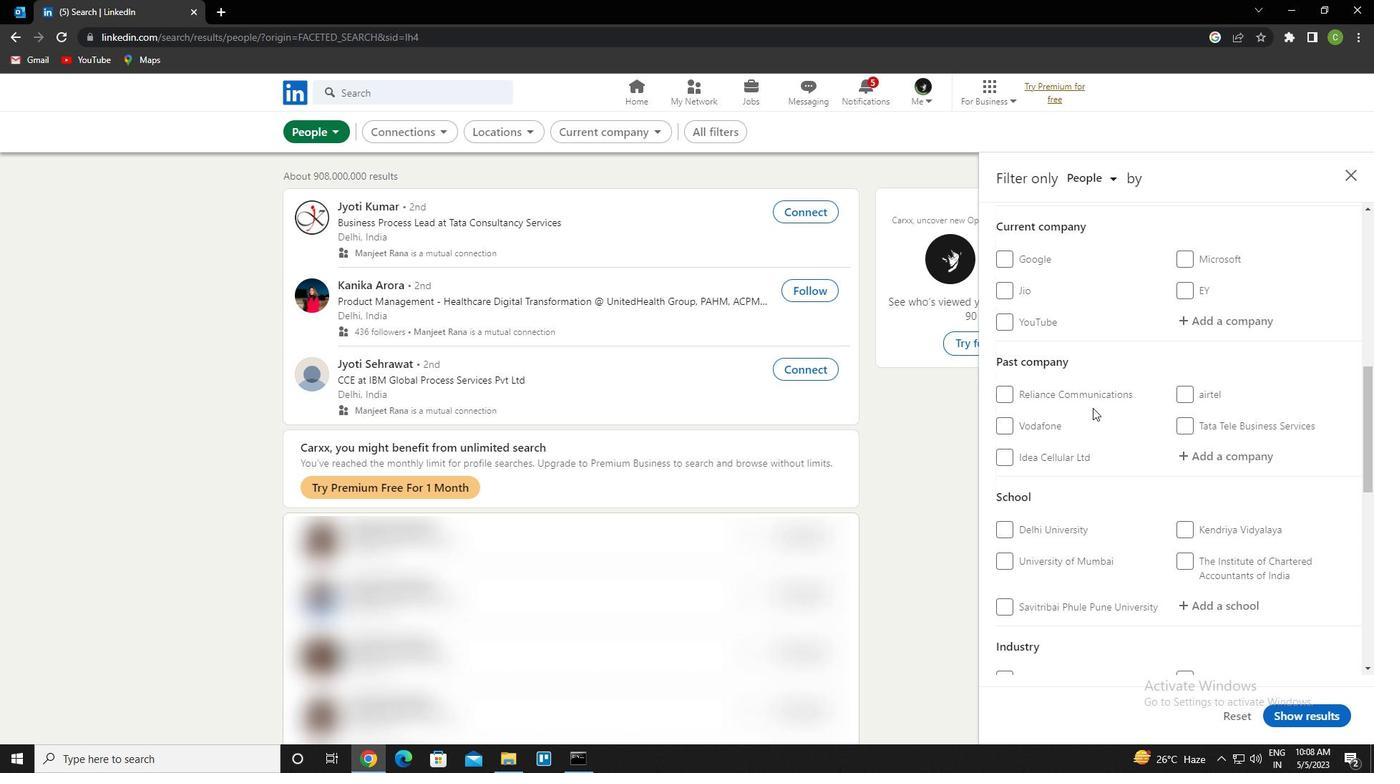 
Action: Mouse moved to (1267, 466)
Screenshot: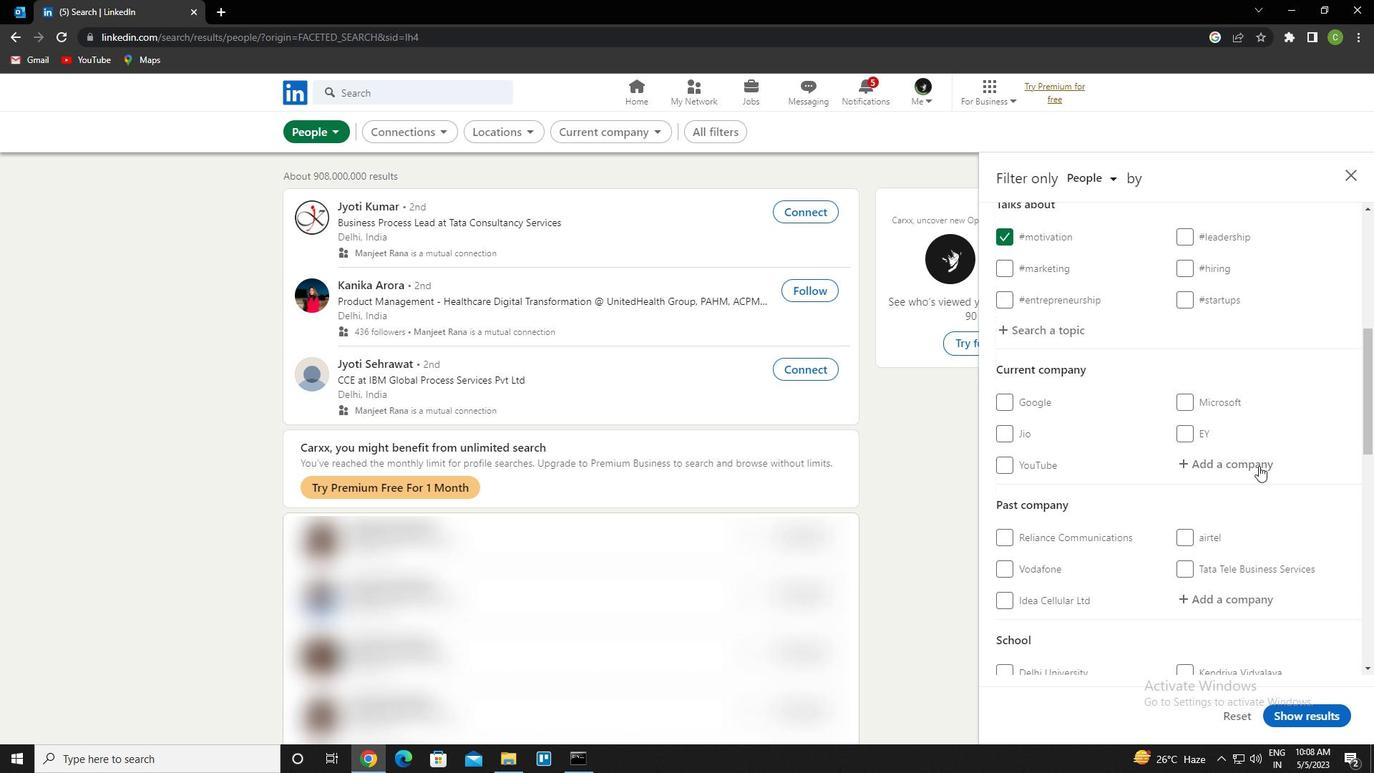 
Action: Mouse pressed left at (1267, 466)
Screenshot: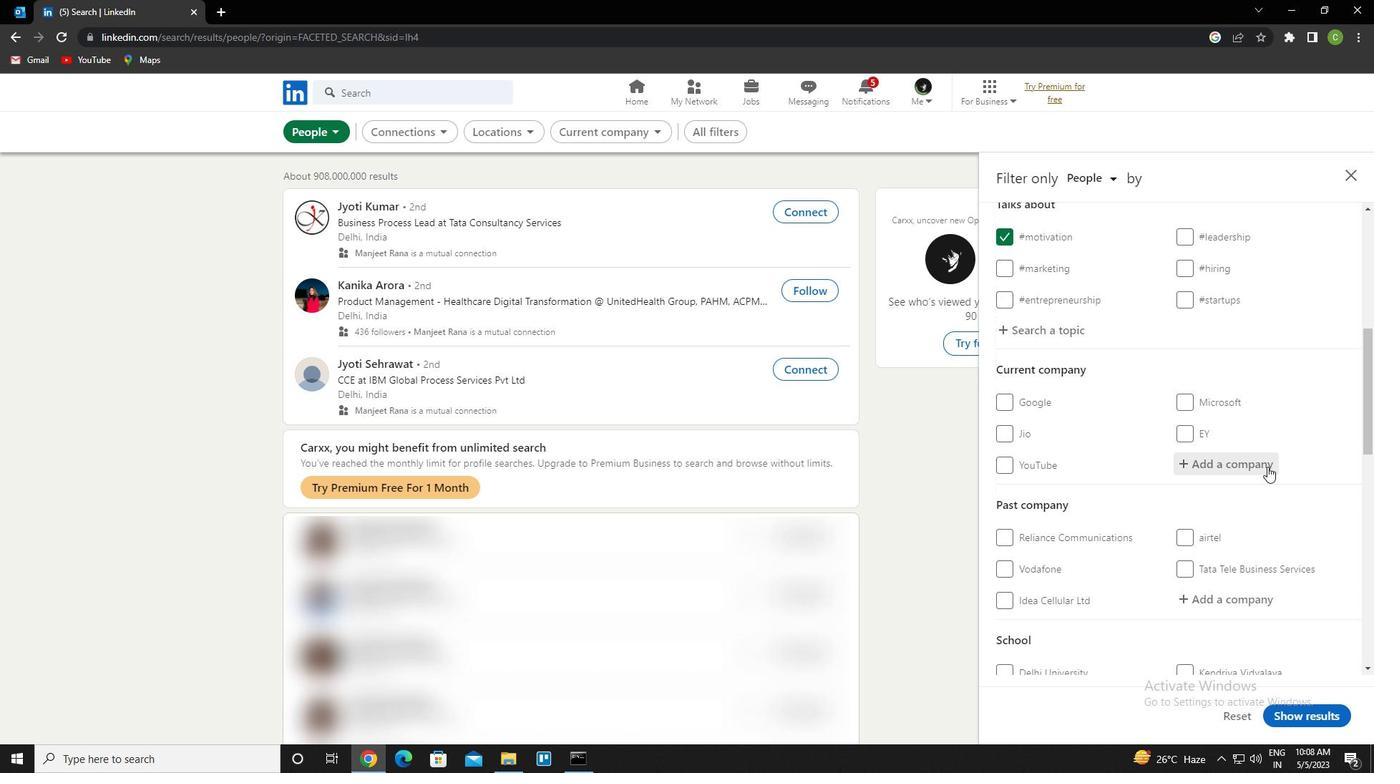 
Action: Mouse moved to (1273, 465)
Screenshot: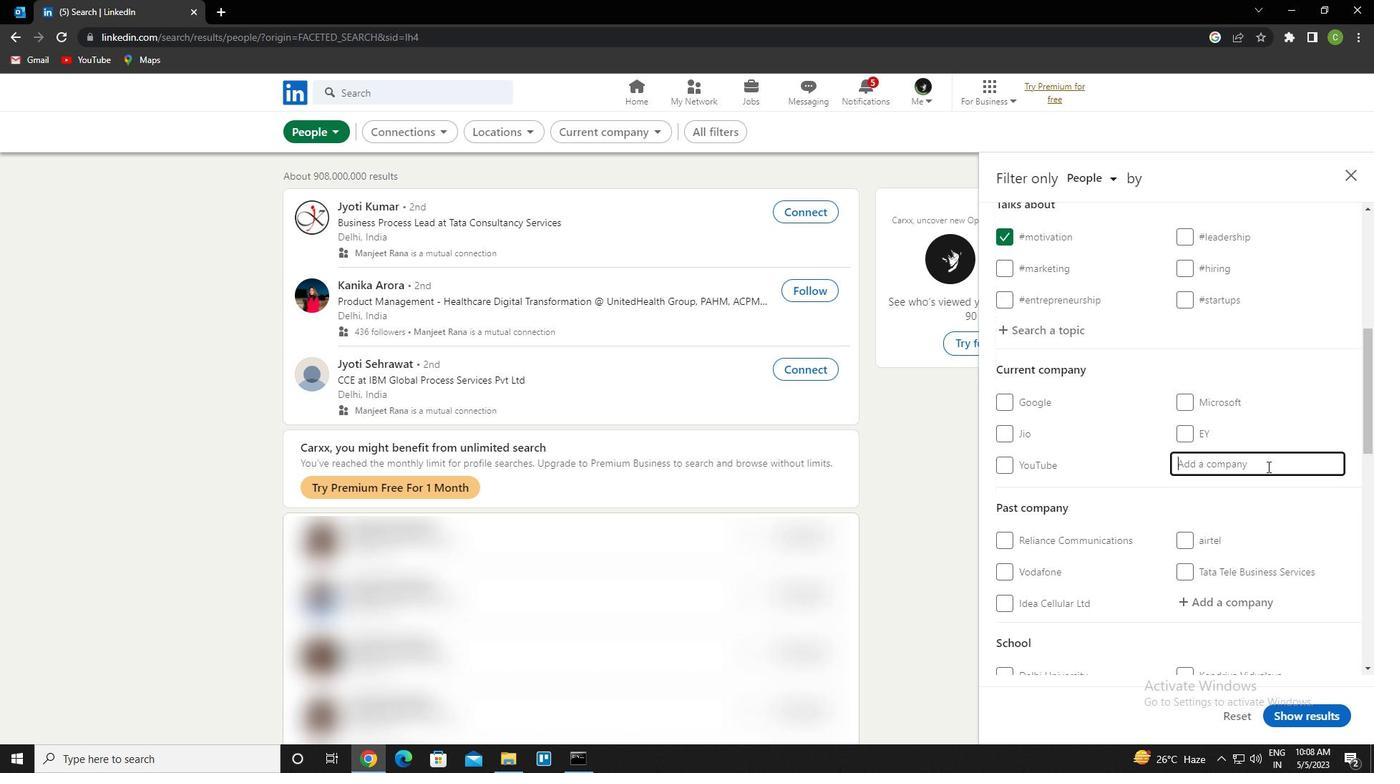 
Action: Key pressed <Key.caps_lock>
Screenshot: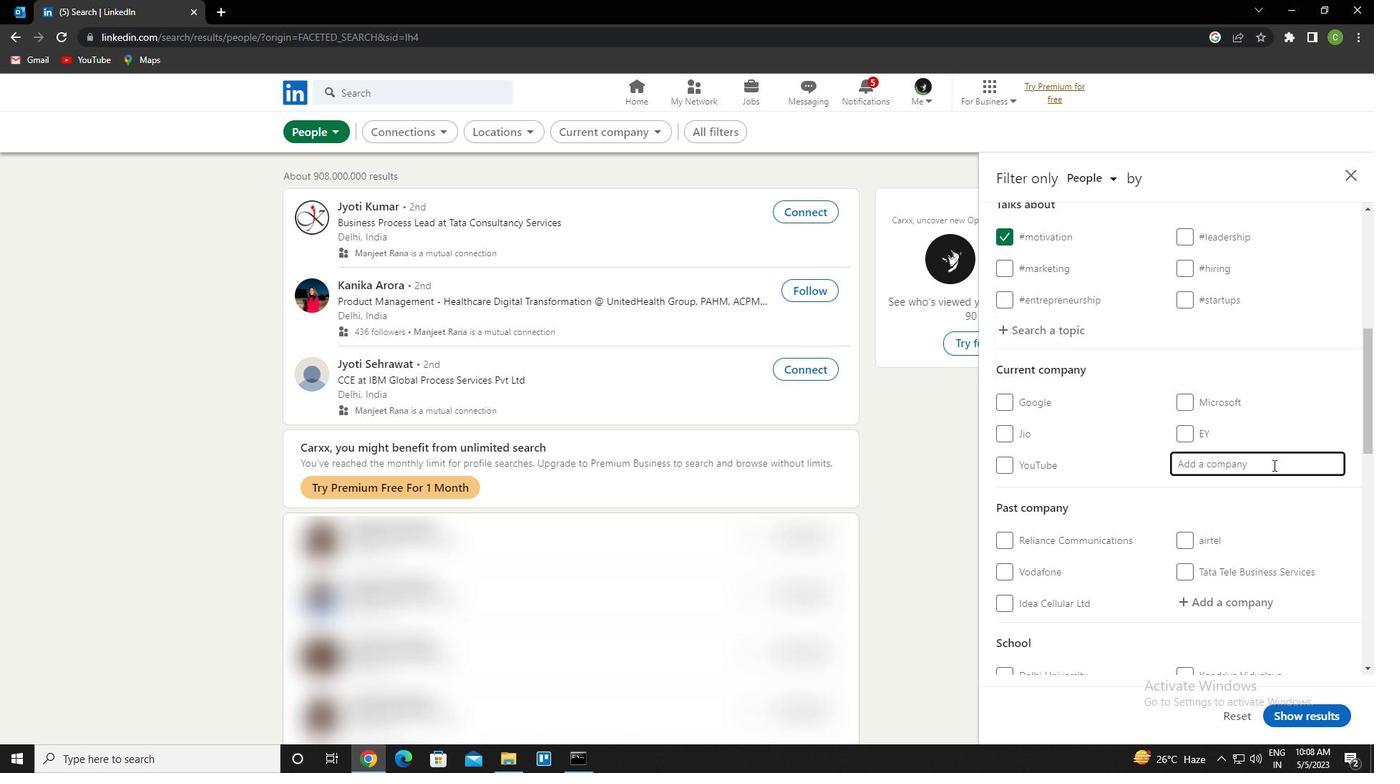 
Action: Mouse moved to (1274, 465)
Screenshot: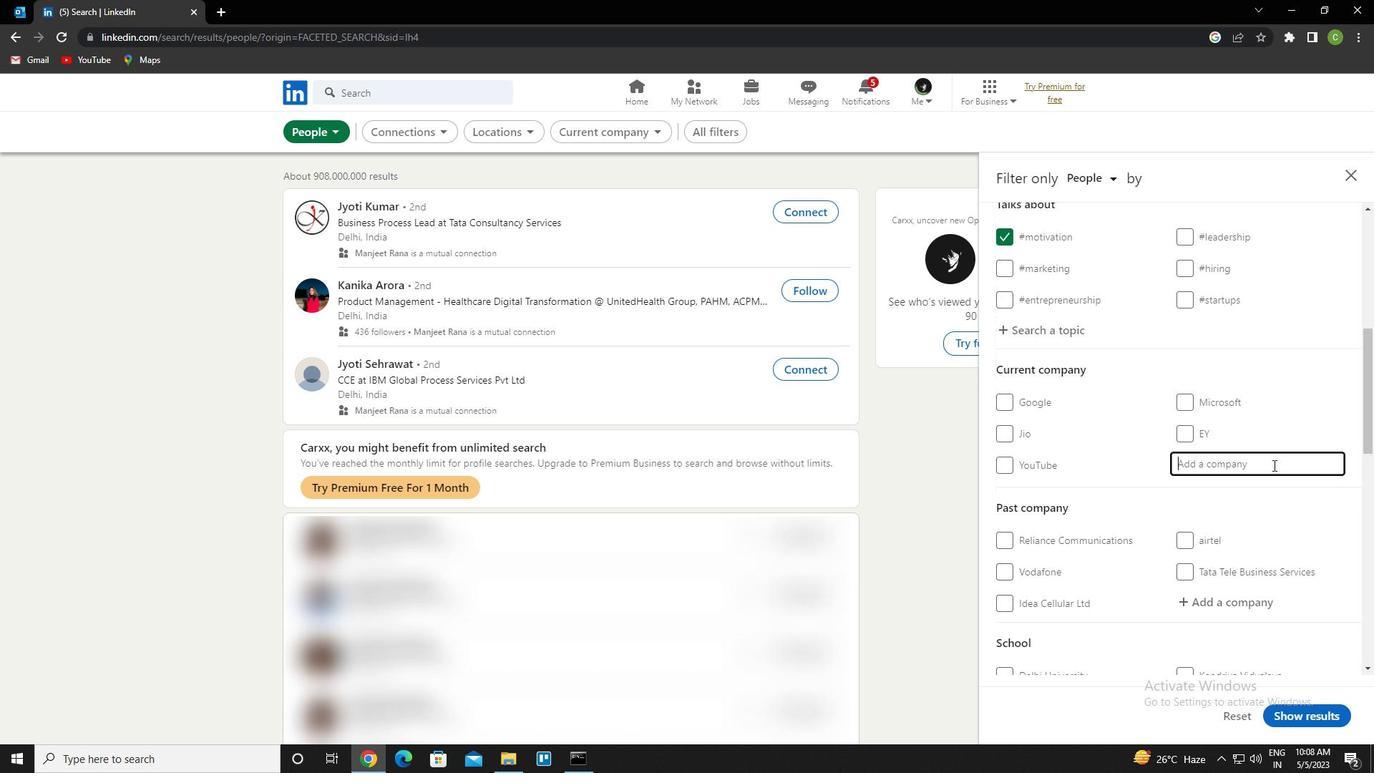 
Action: Key pressed RSP<Key.down><Key.enter>
Screenshot: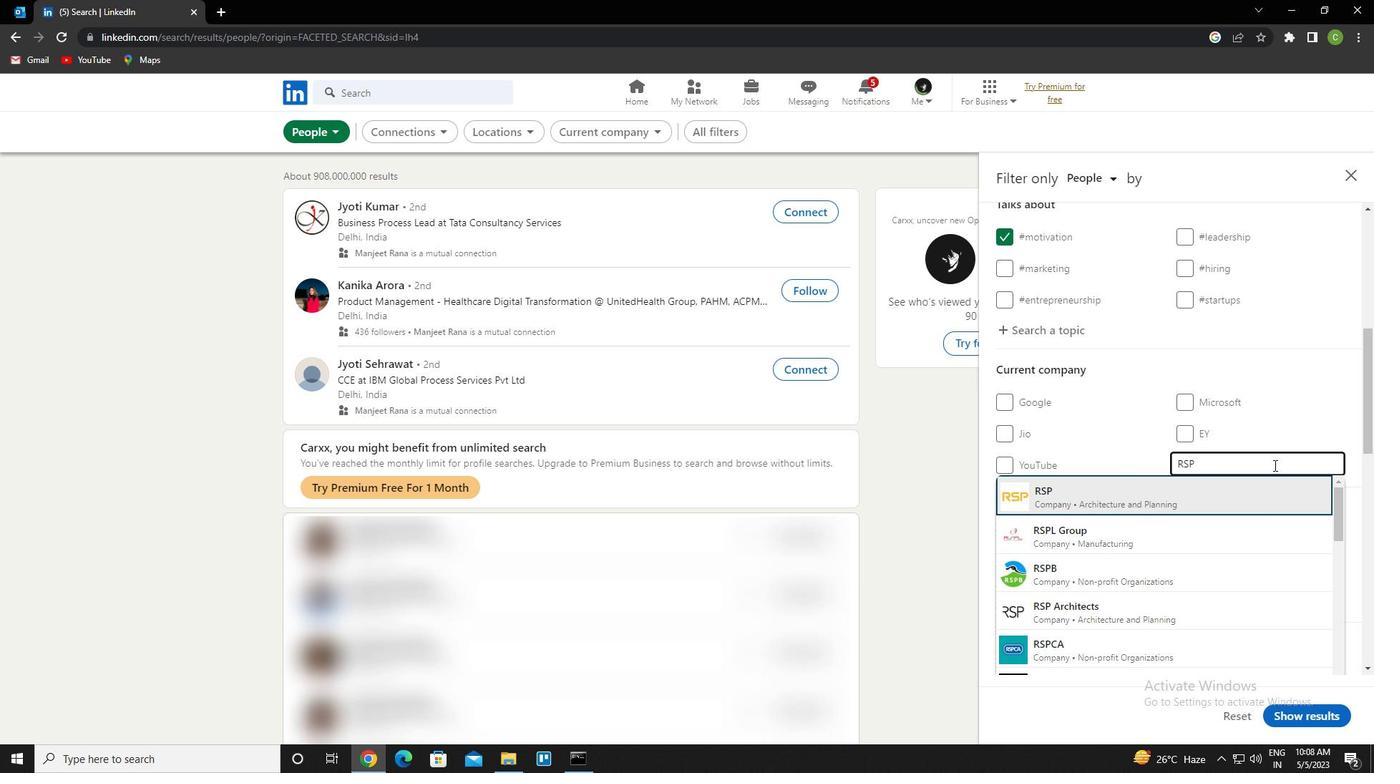 
Action: Mouse moved to (1371, 374)
Screenshot: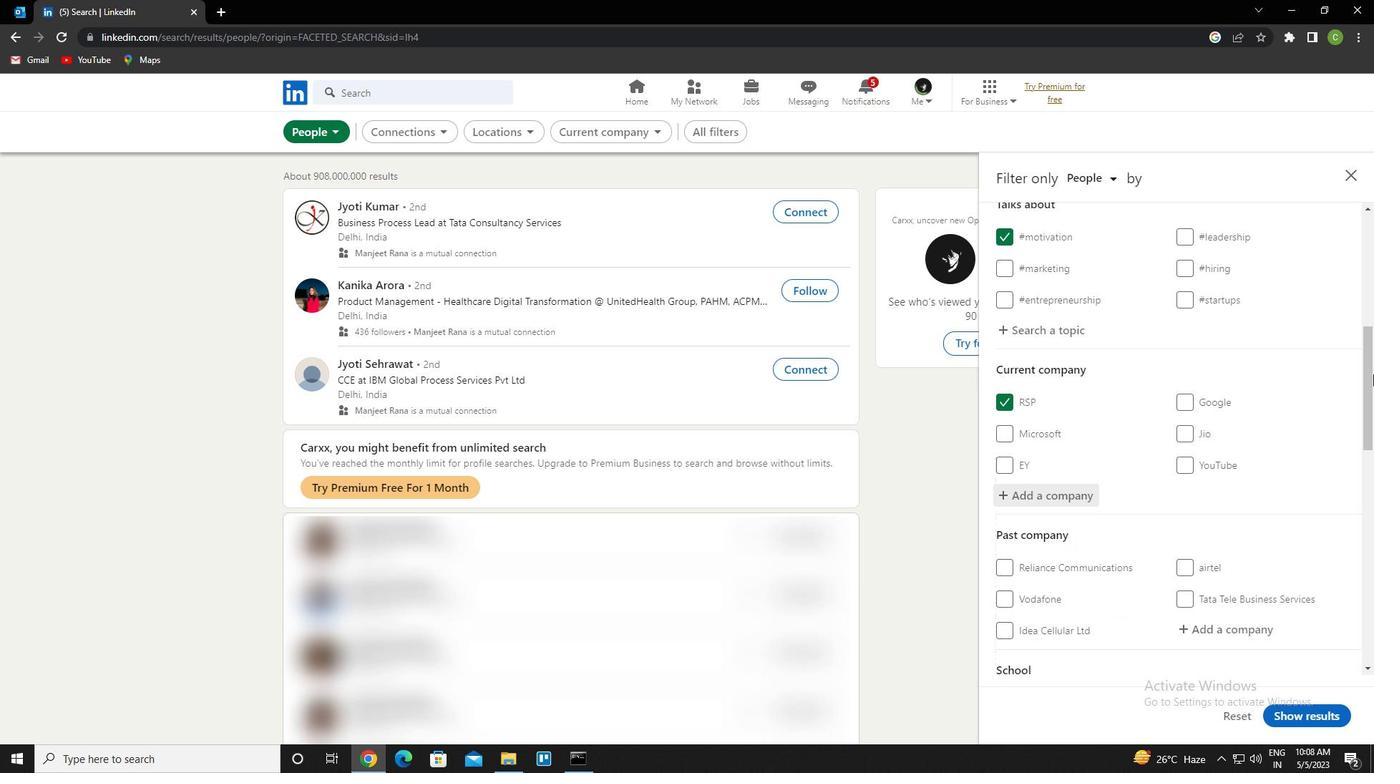 
Action: Mouse scrolled (1371, 373) with delta (0, 0)
Screenshot: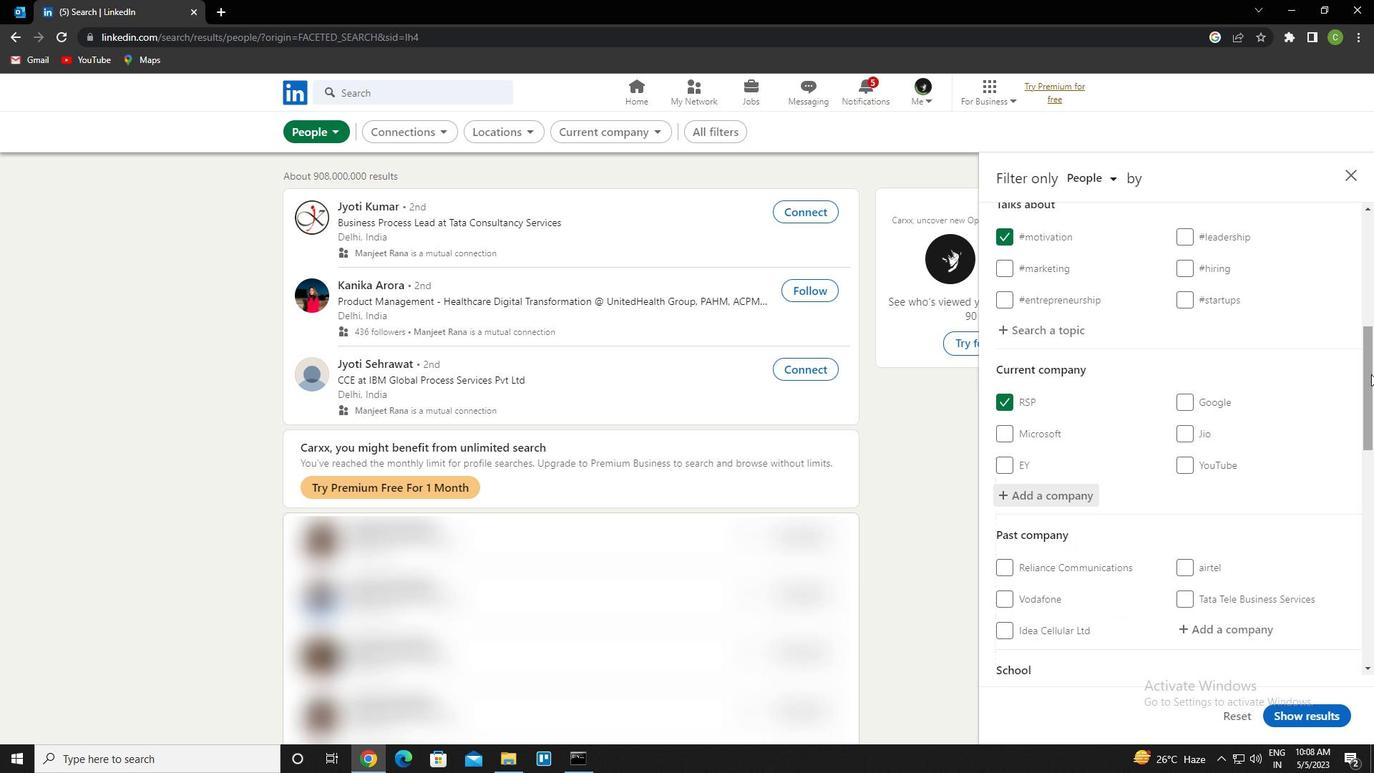 
Action: Mouse moved to (1362, 380)
Screenshot: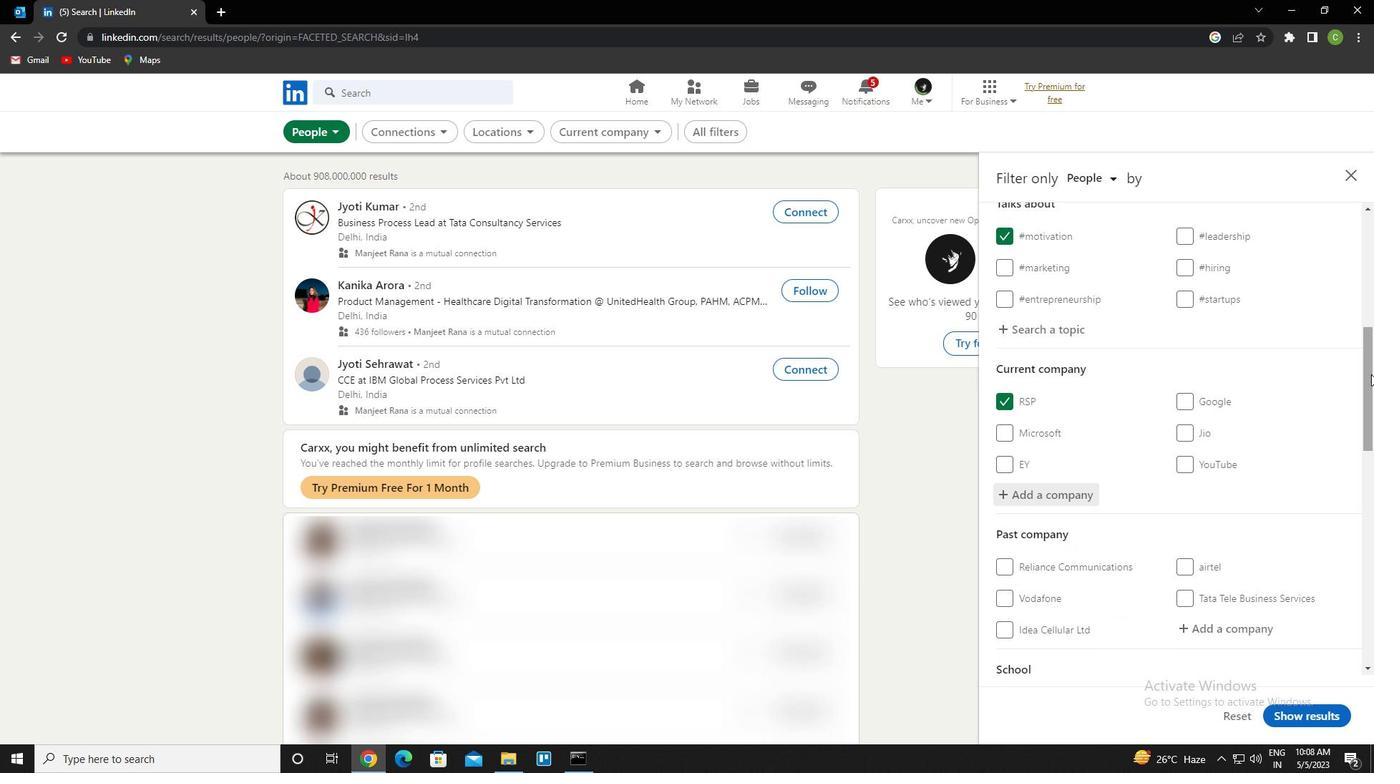 
Action: Mouse scrolled (1362, 379) with delta (0, 0)
Screenshot: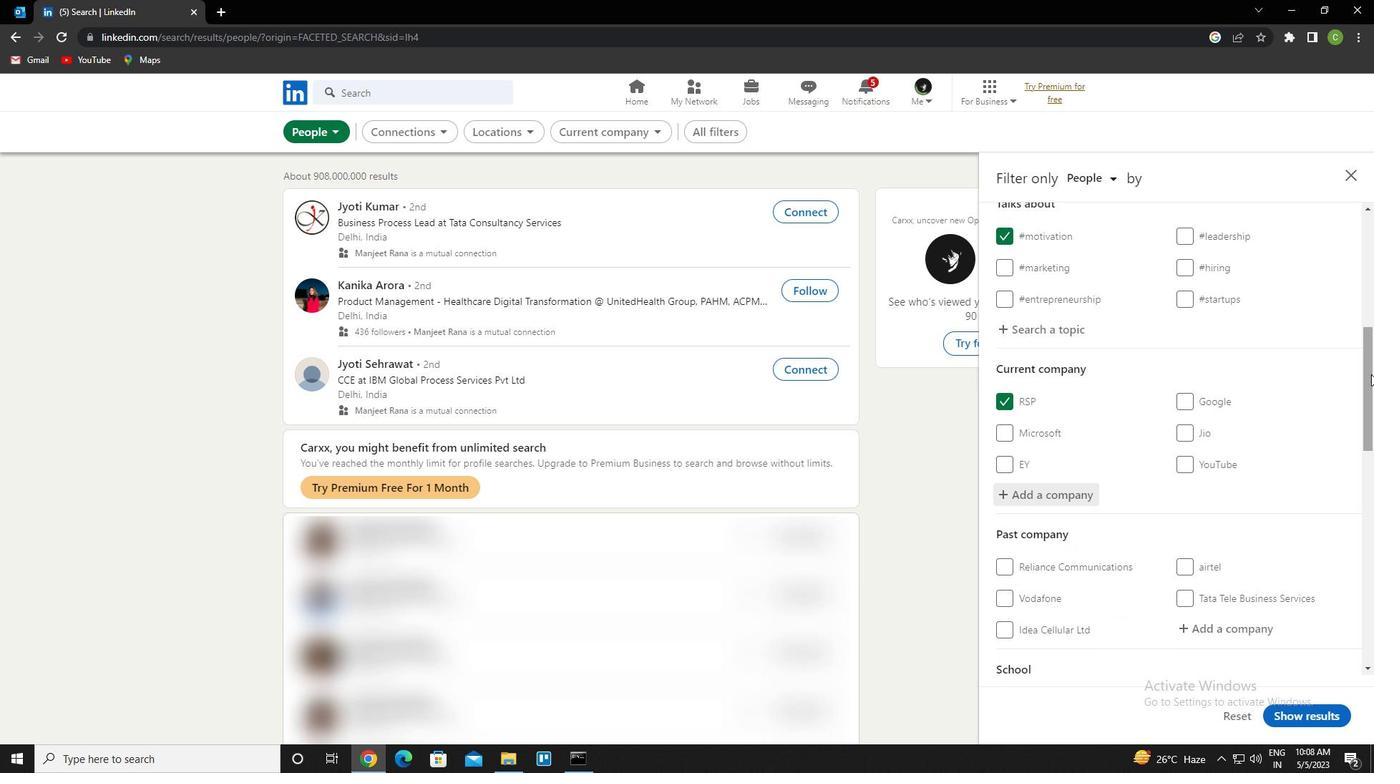 
Action: Mouse moved to (1237, 463)
Screenshot: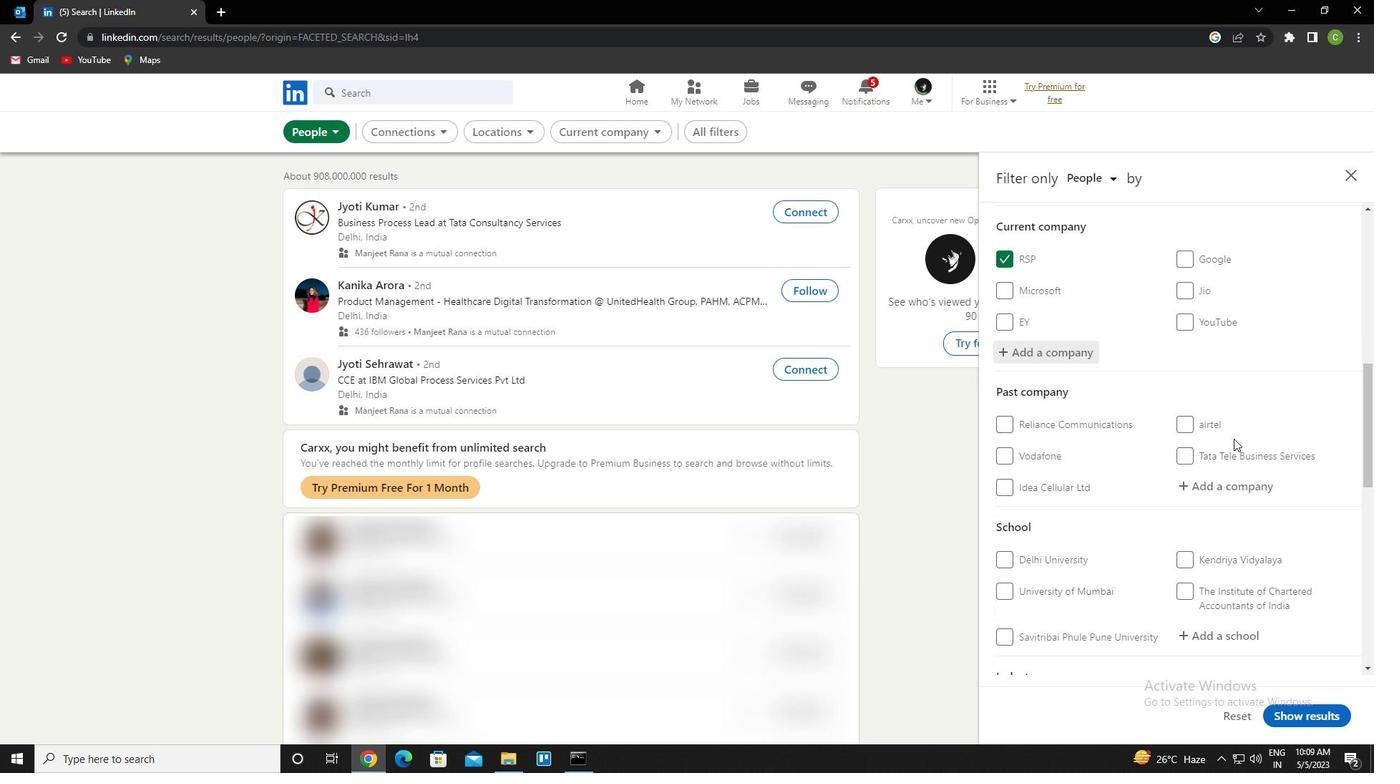 
Action: Mouse scrolled (1237, 462) with delta (0, 0)
Screenshot: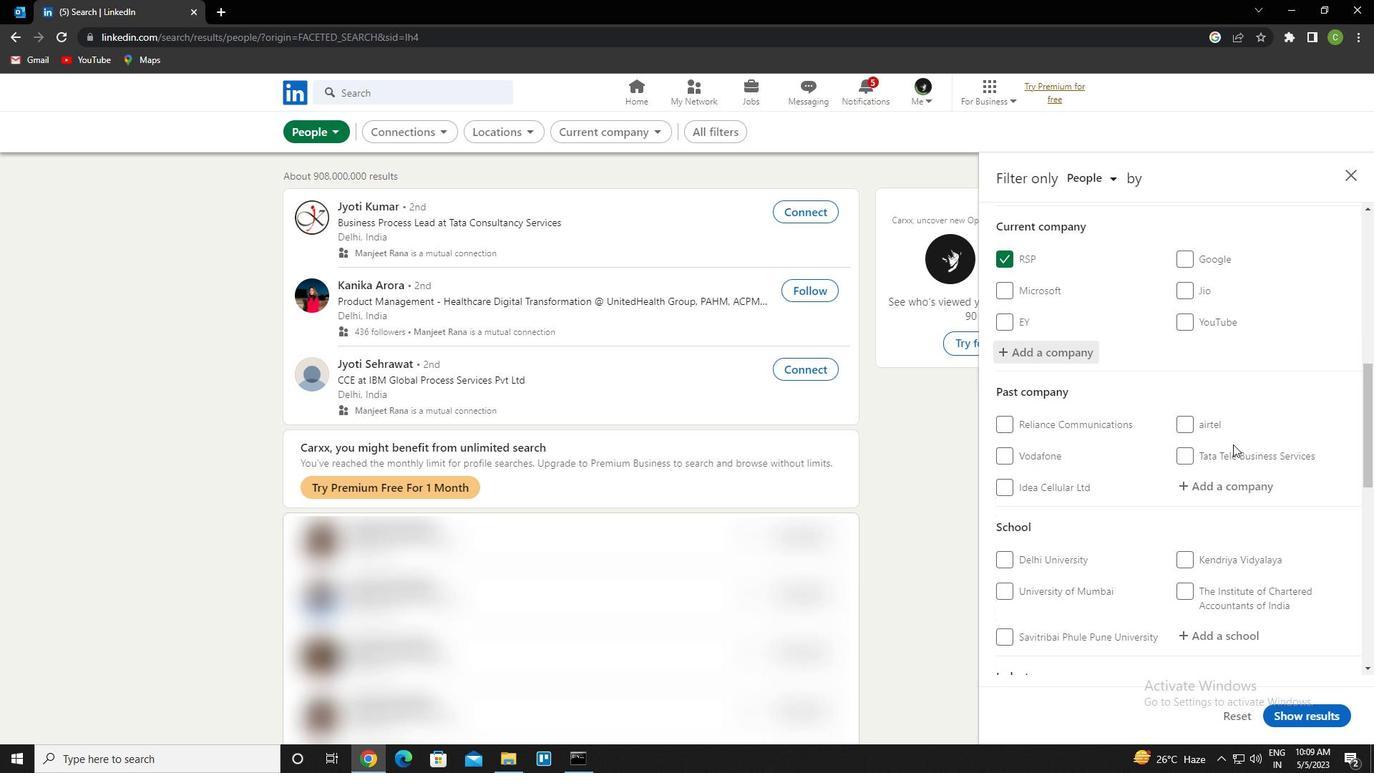 
Action: Mouse moved to (1226, 565)
Screenshot: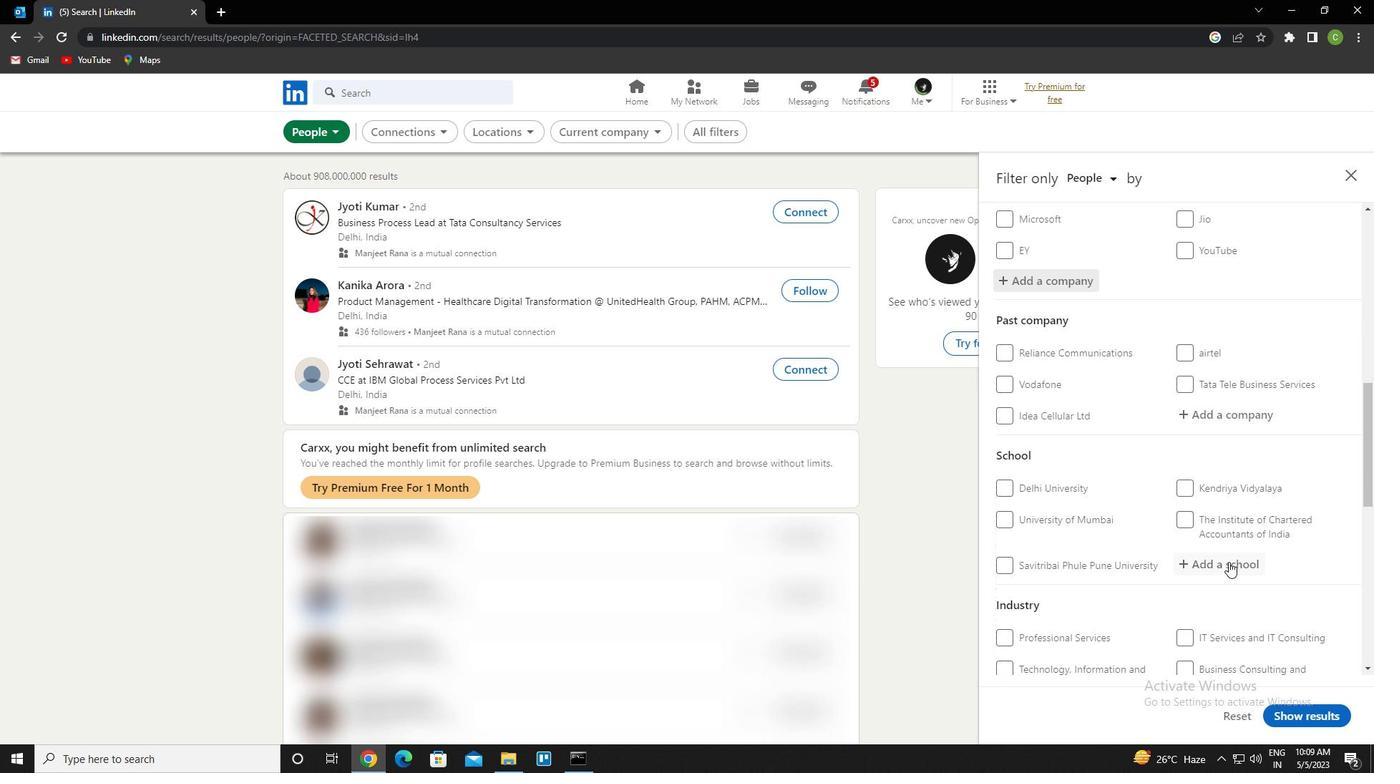 
Action: Mouse pressed left at (1226, 565)
Screenshot: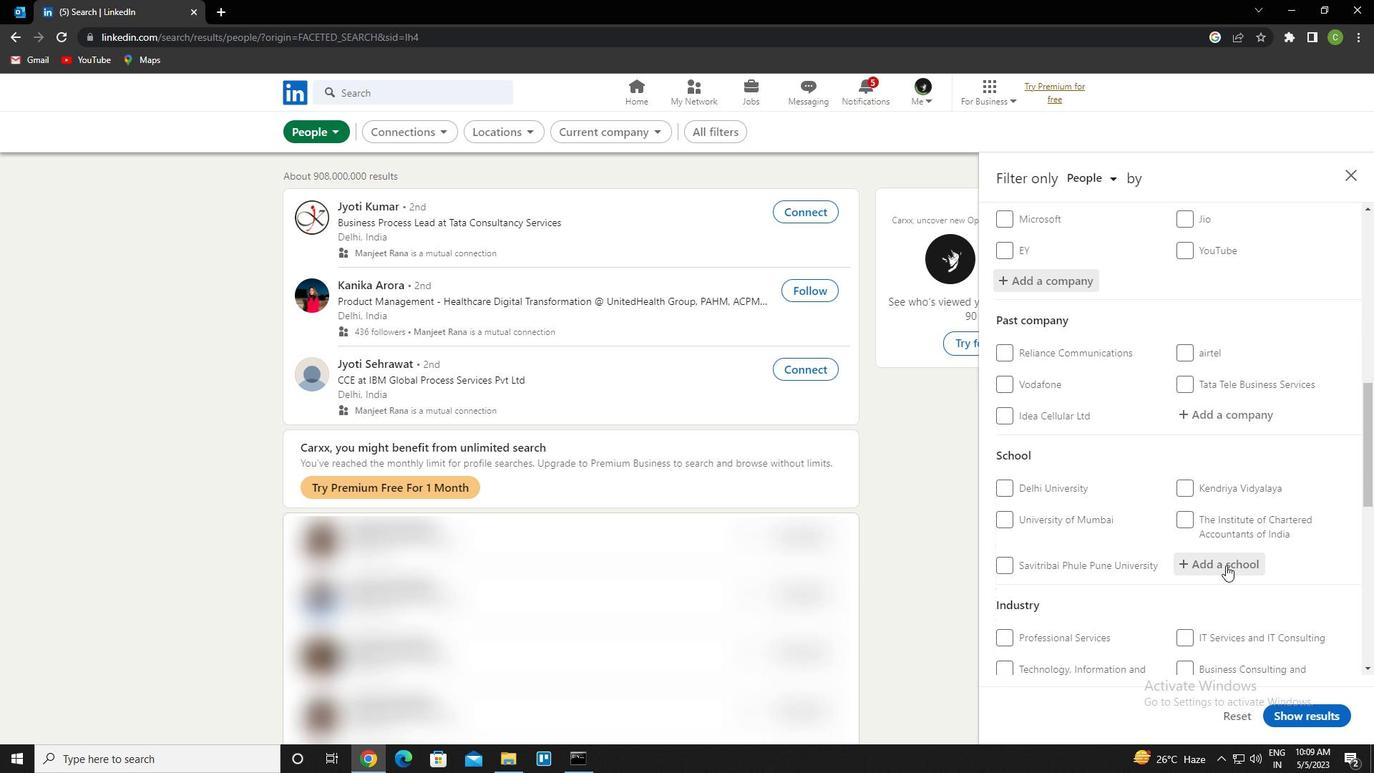 
Action: Key pressed KIET<Key.space>I<Key.caps_lock>NSTITUTION<Key.left>ctrl+GROUP<Key.space>OF<Key.space>
Screenshot: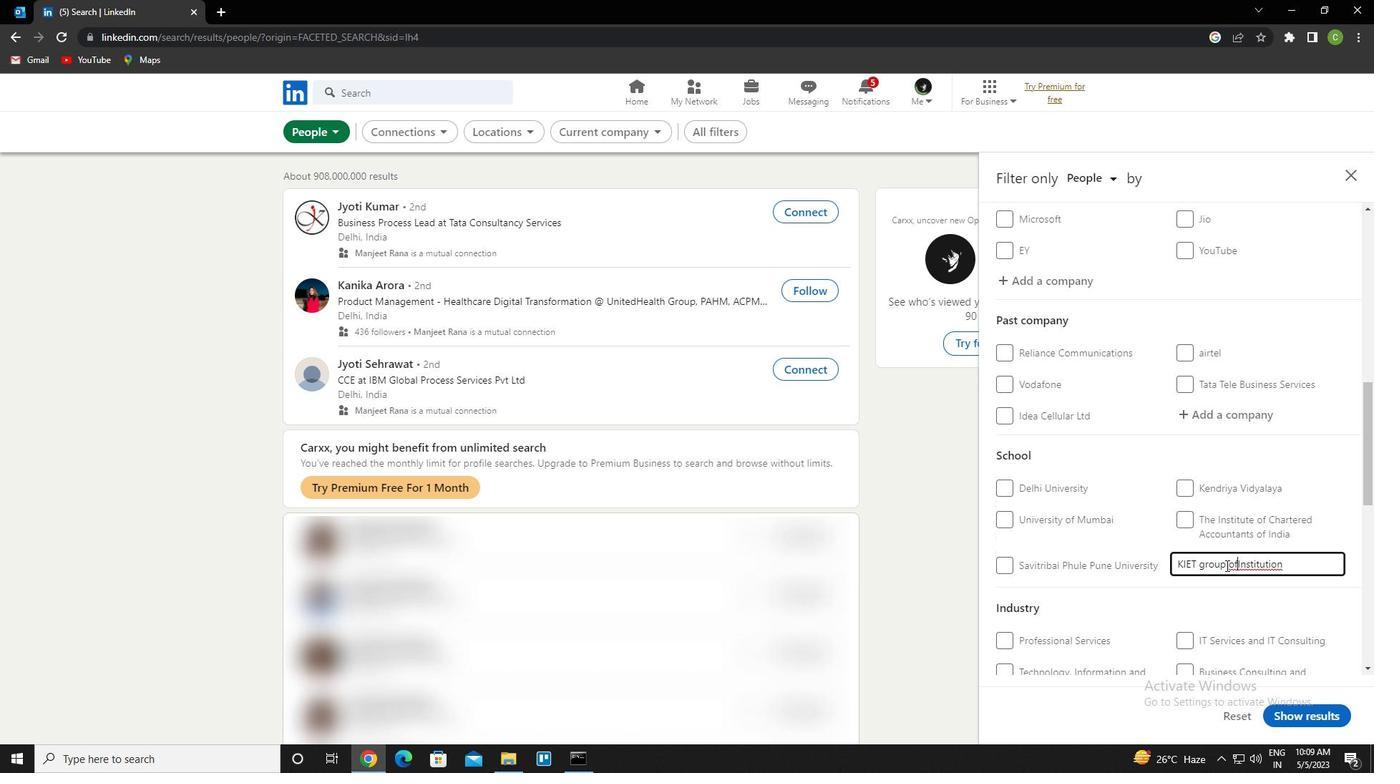 
Action: Mouse moved to (1260, 534)
Screenshot: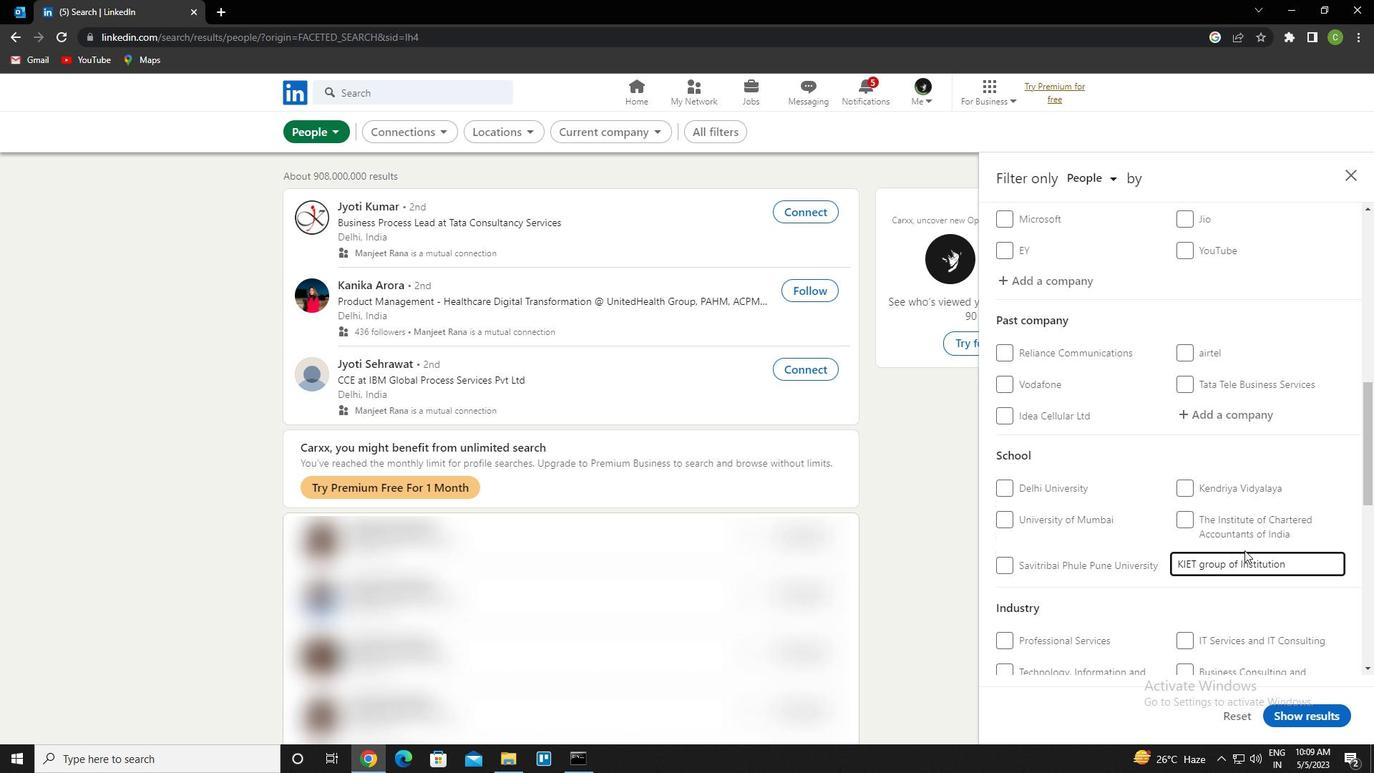 
Action: Mouse scrolled (1260, 533) with delta (0, 0)
Screenshot: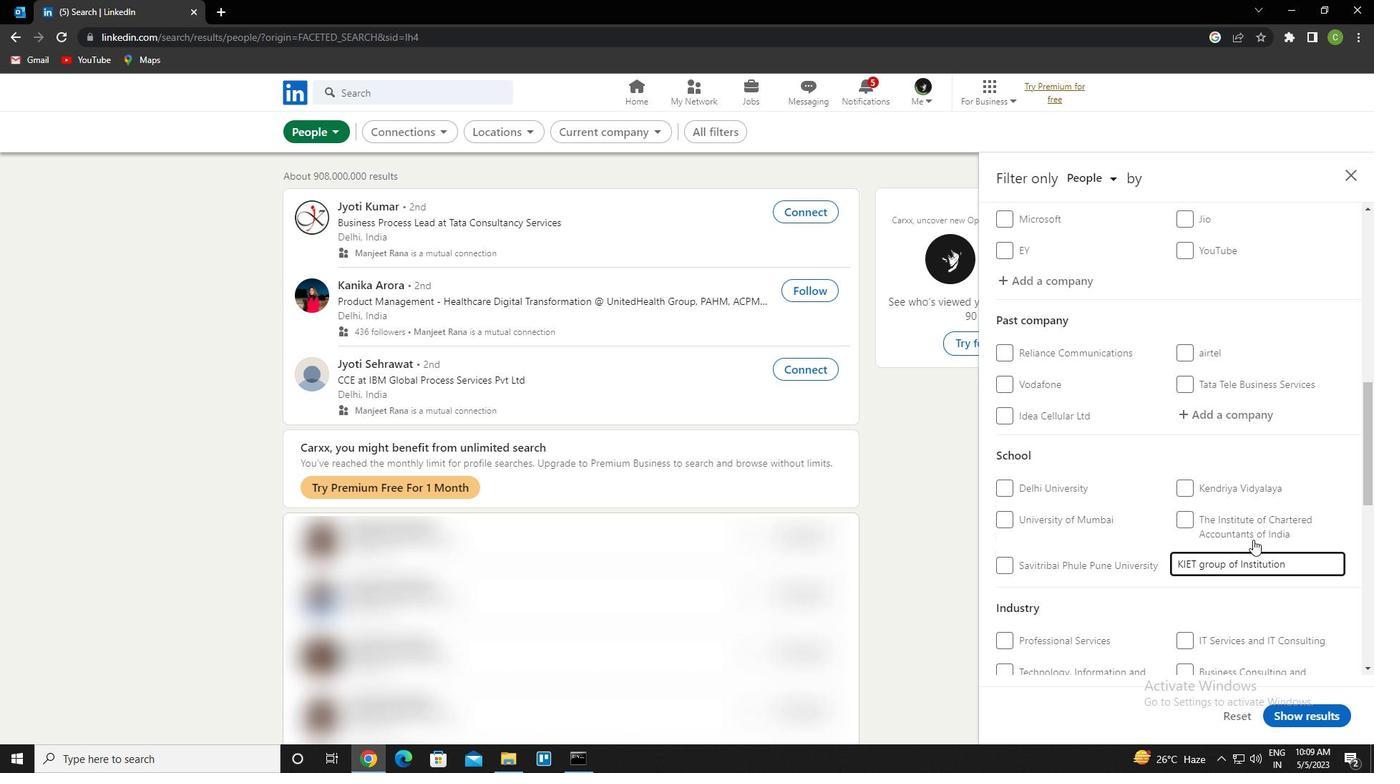 
Action: Mouse moved to (1264, 529)
Screenshot: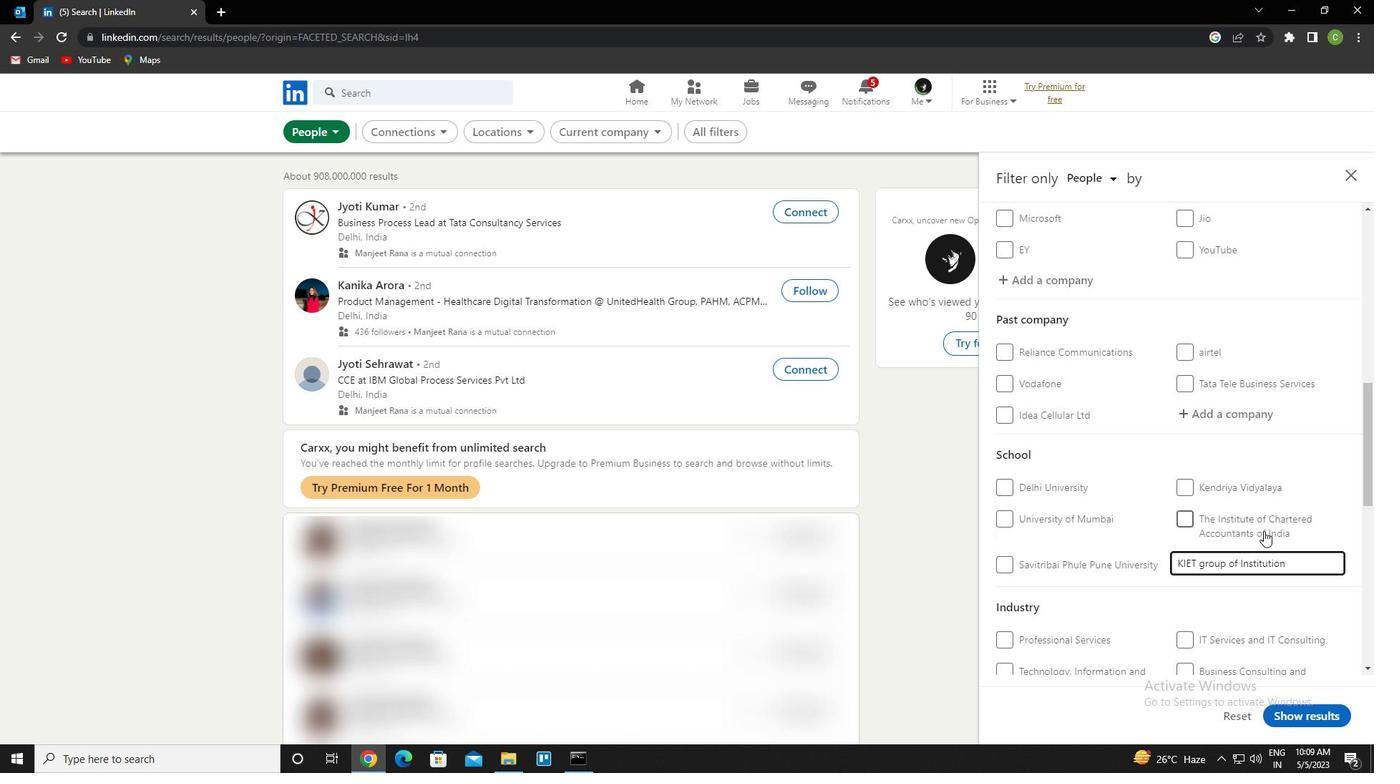 
Action: Mouse scrolled (1264, 528) with delta (0, 0)
Screenshot: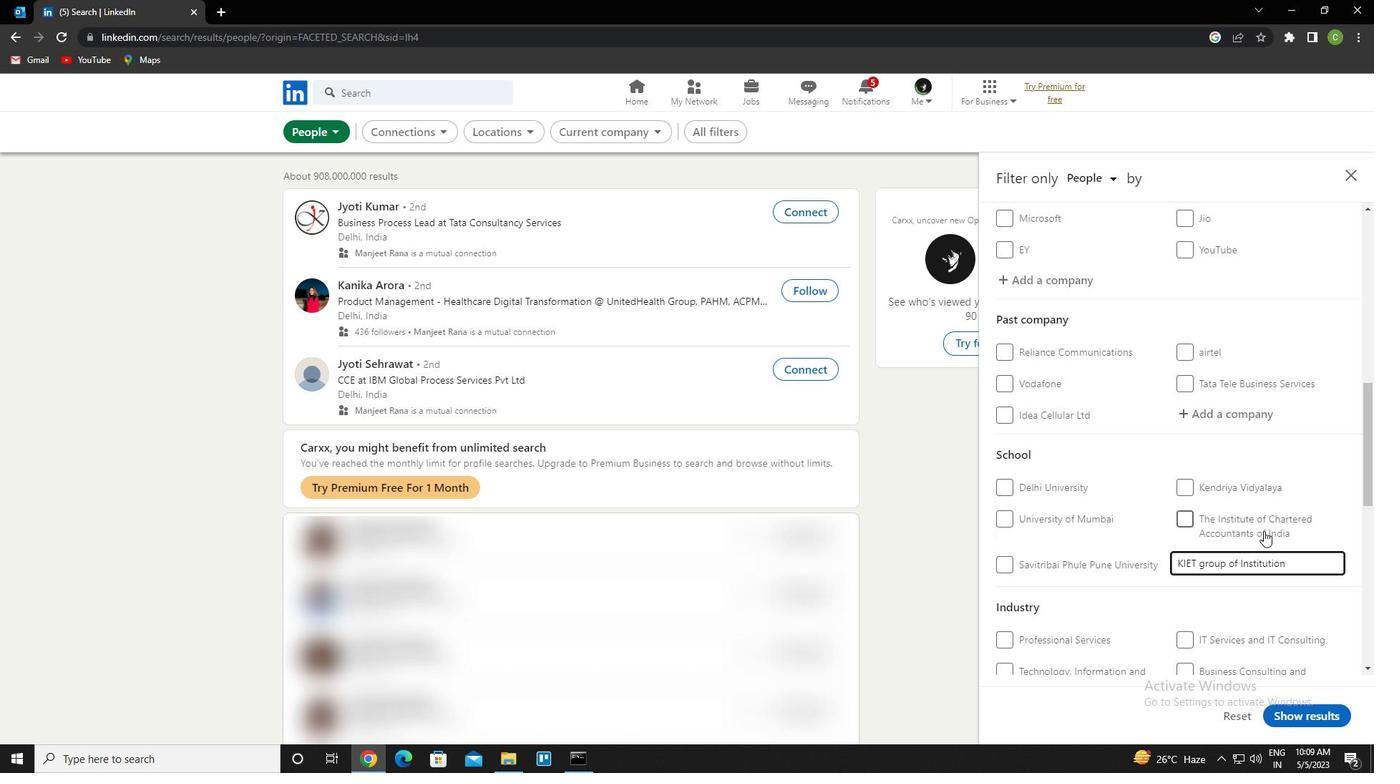 
Action: Mouse moved to (1266, 523)
Screenshot: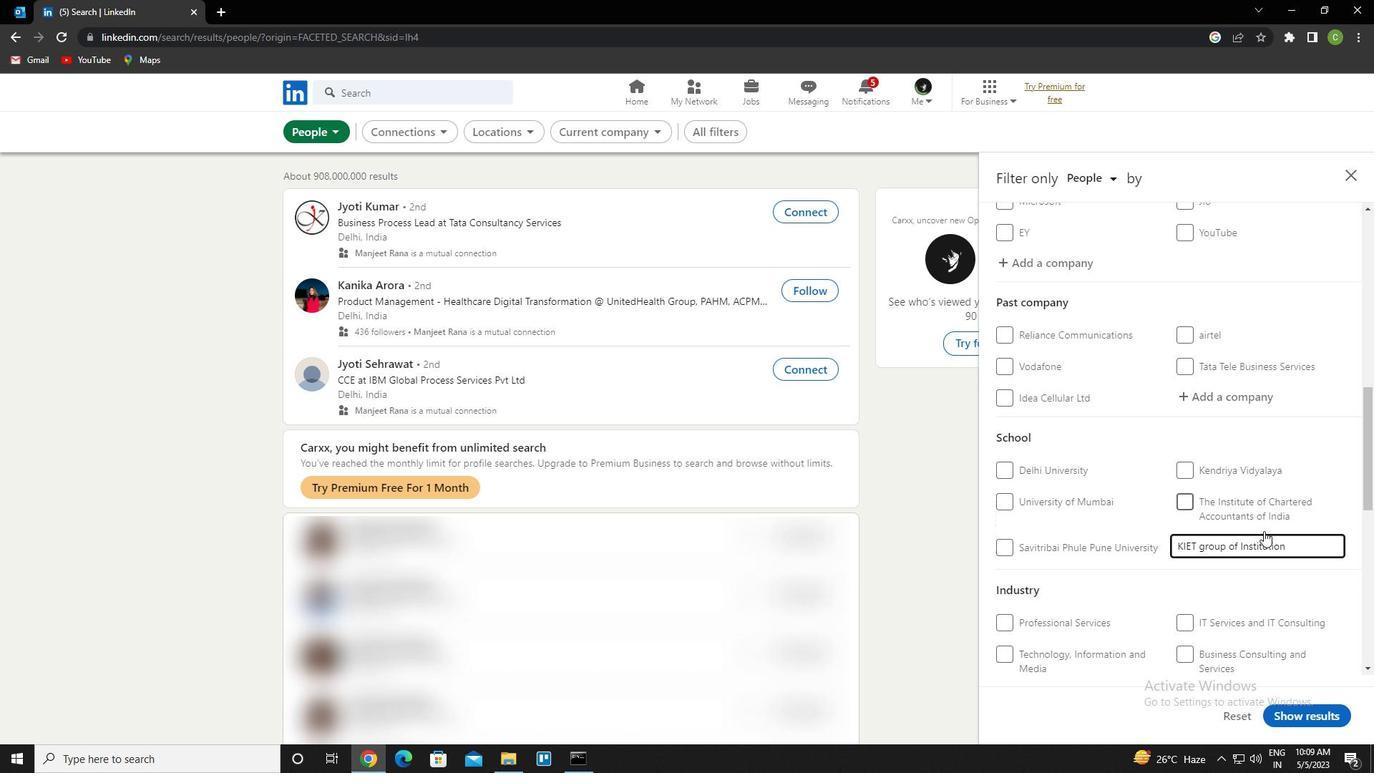 
Action: Mouse scrolled (1266, 522) with delta (0, 0)
Screenshot: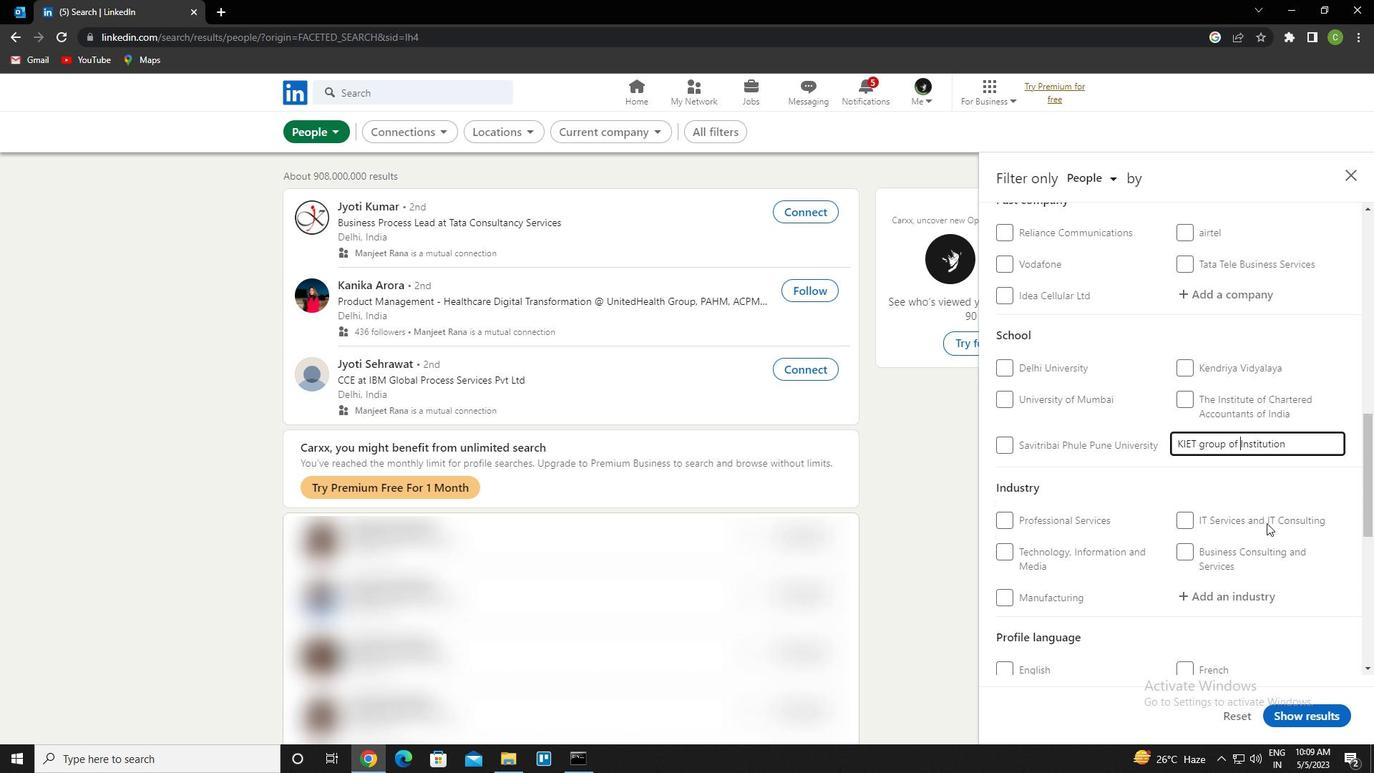 
Action: Mouse moved to (1239, 508)
Screenshot: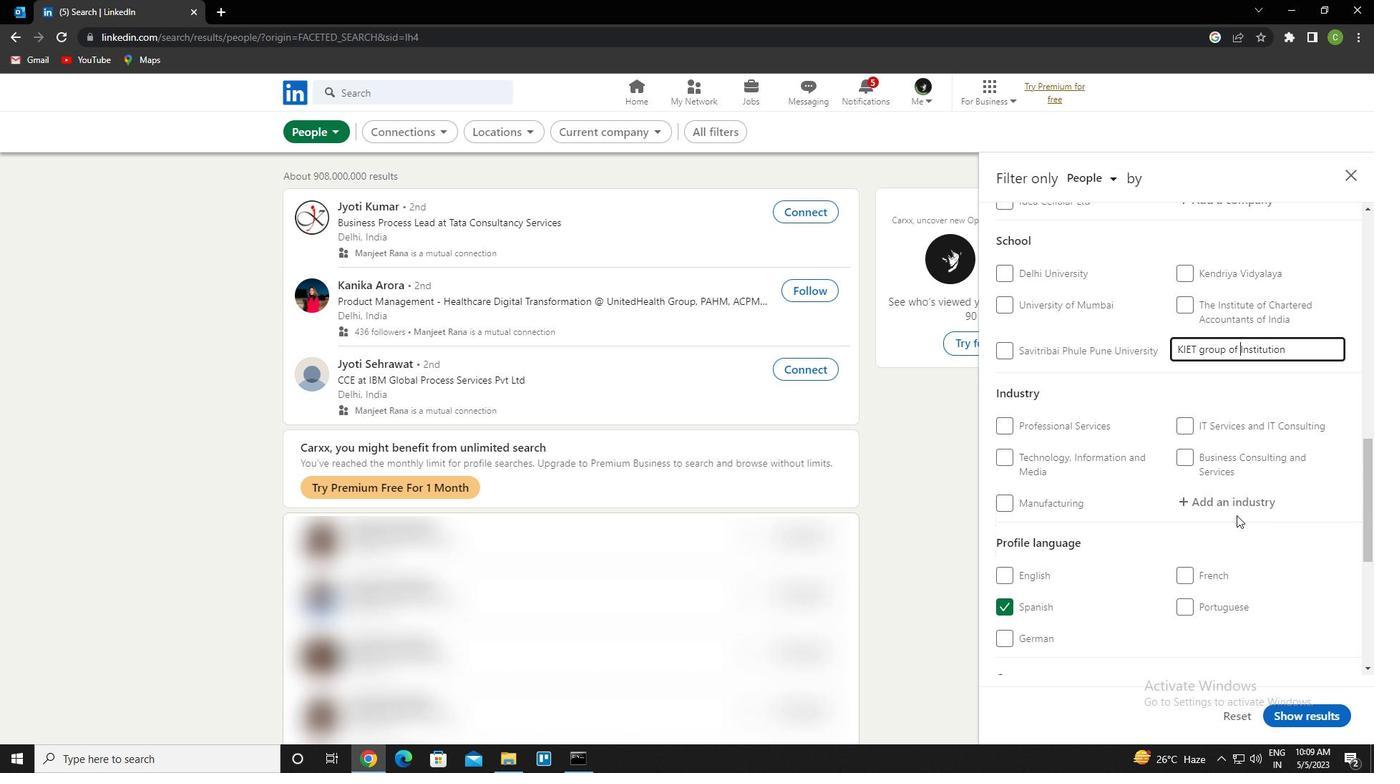 
Action: Mouse pressed left at (1239, 508)
Screenshot: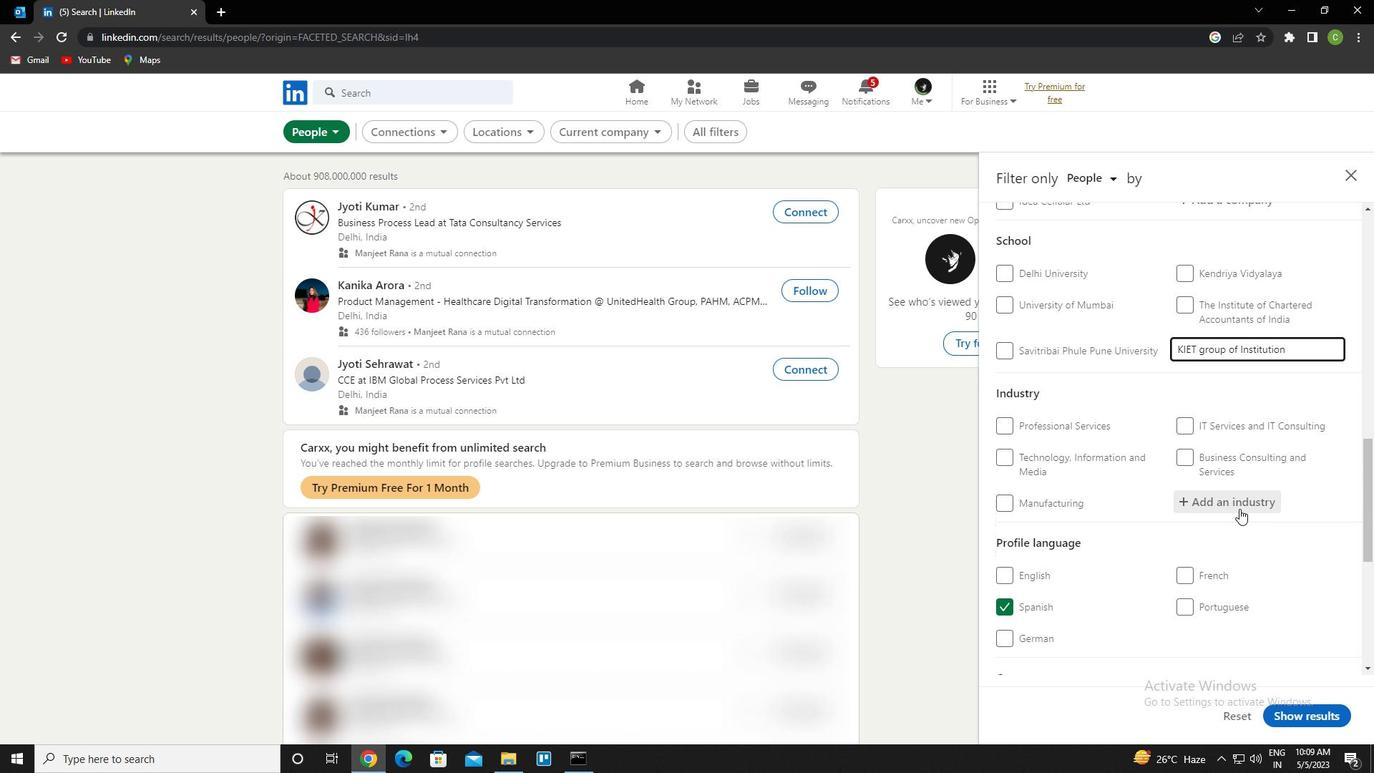 
Action: Key pressed <Key.caps_lock>I<Key.caps_lock>NVESTMENT<Key.space>MANAGEMENT<Key.down><Key.enter>
Screenshot: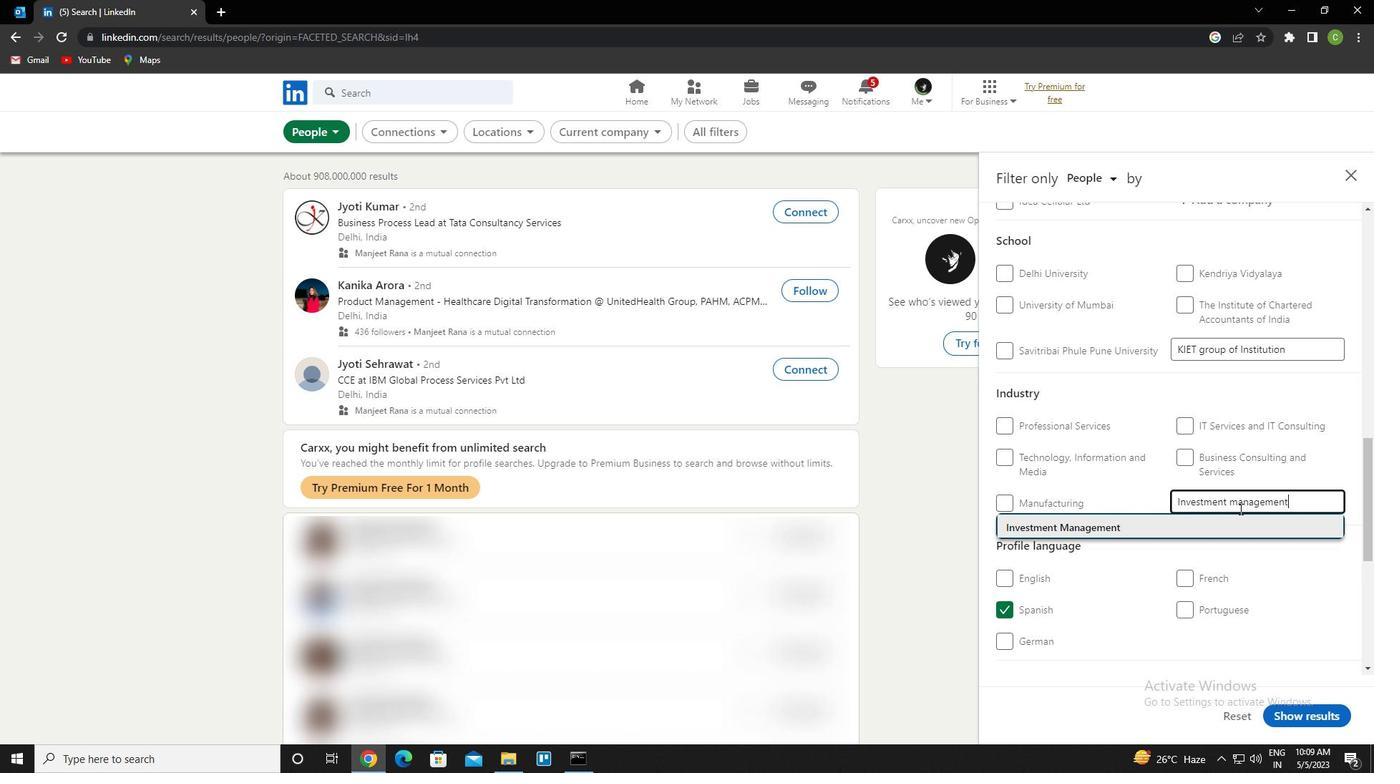 
Action: Mouse moved to (1246, 506)
Screenshot: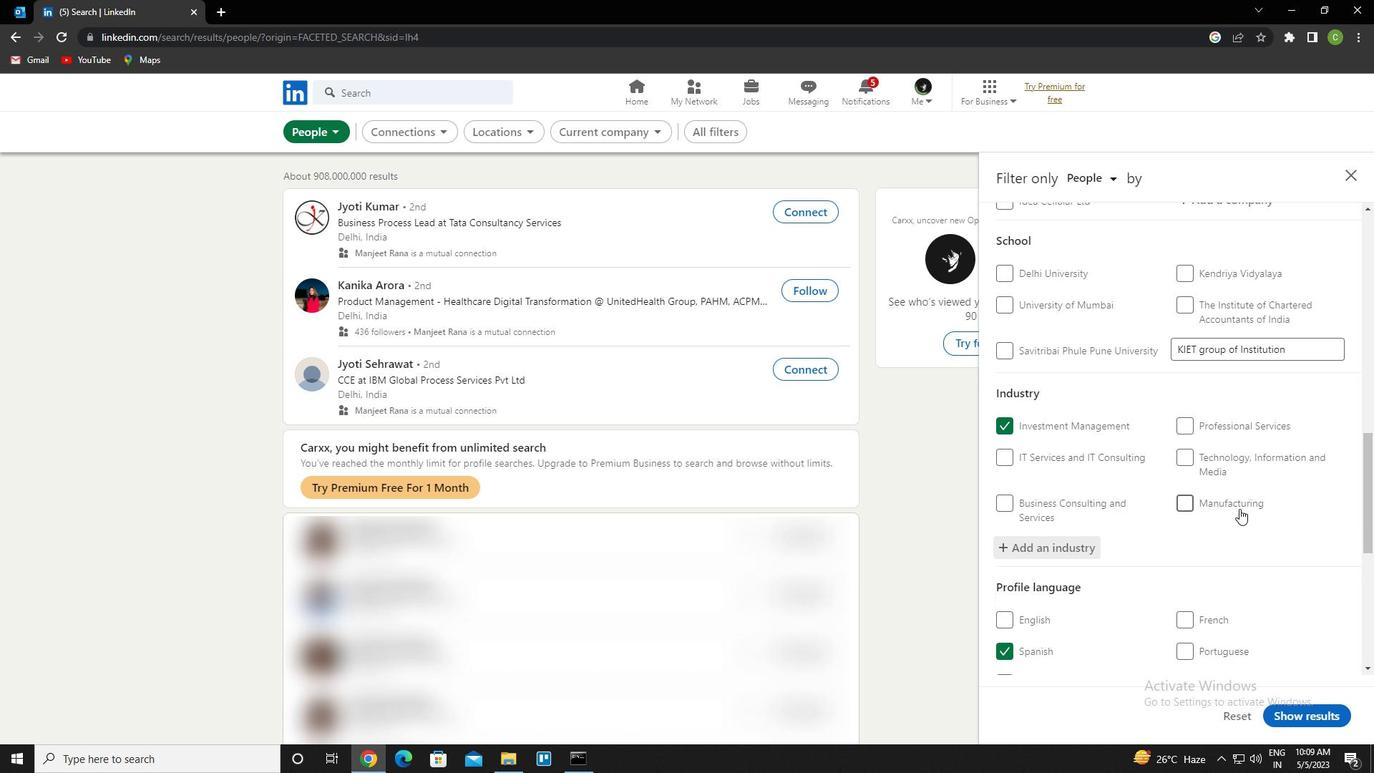 
Action: Mouse scrolled (1246, 506) with delta (0, 0)
Screenshot: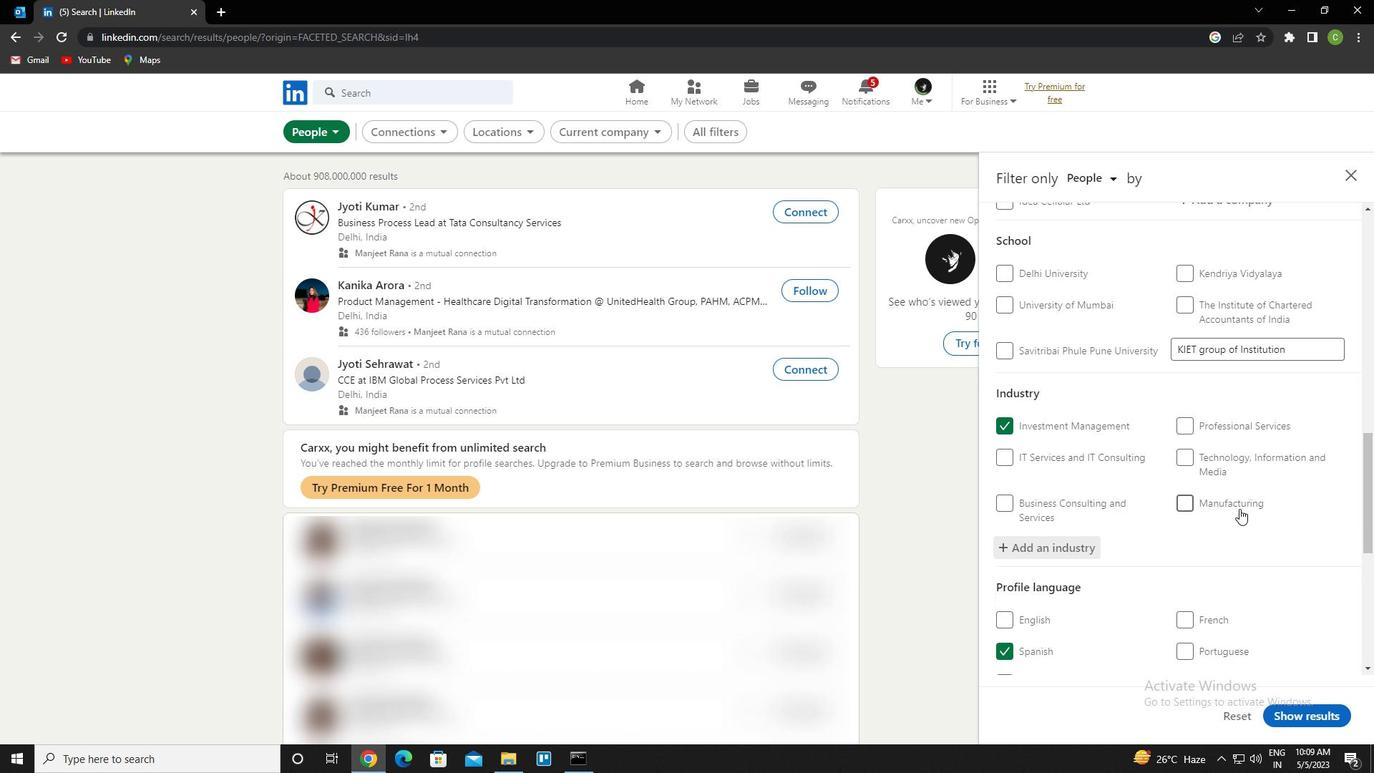 
Action: Mouse moved to (1249, 505)
Screenshot: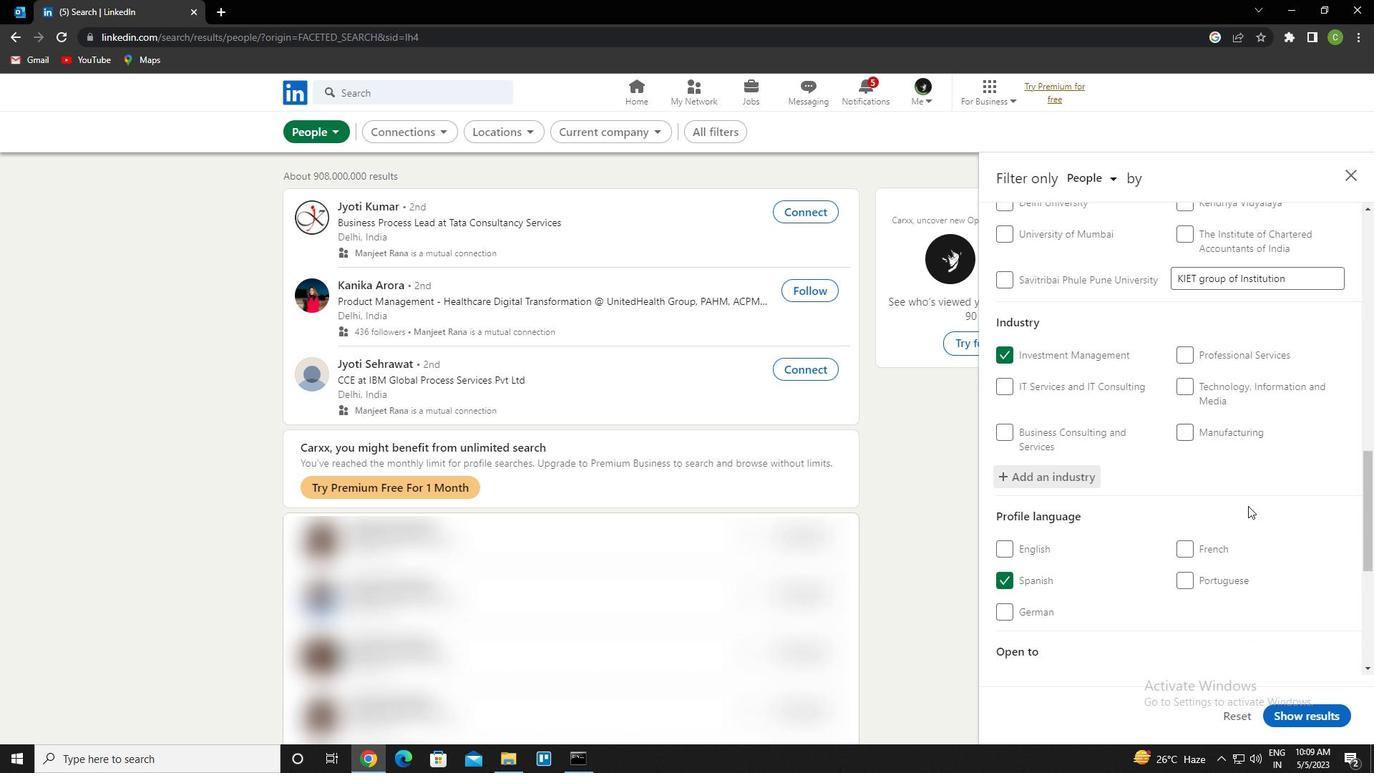 
Action: Mouse scrolled (1249, 504) with delta (0, 0)
Screenshot: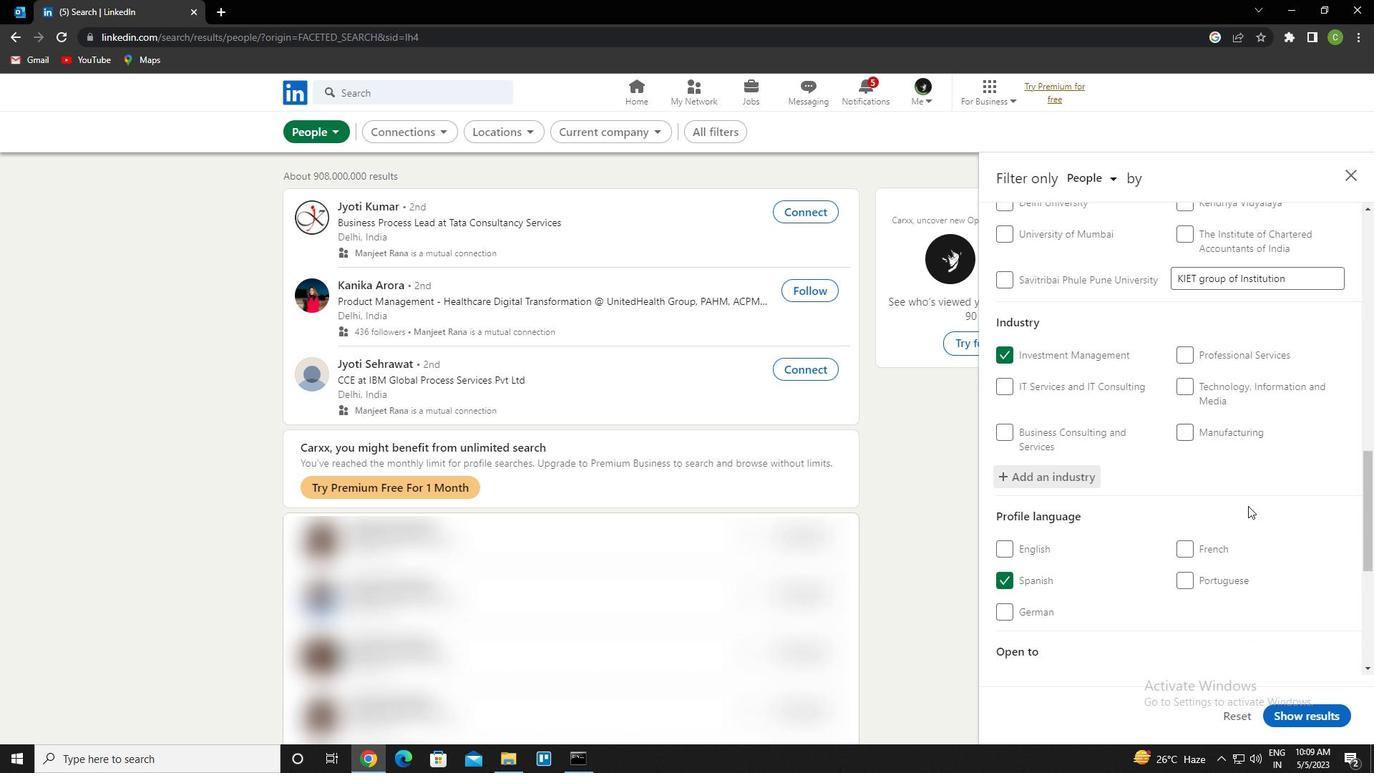 
Action: Mouse moved to (1251, 503)
Screenshot: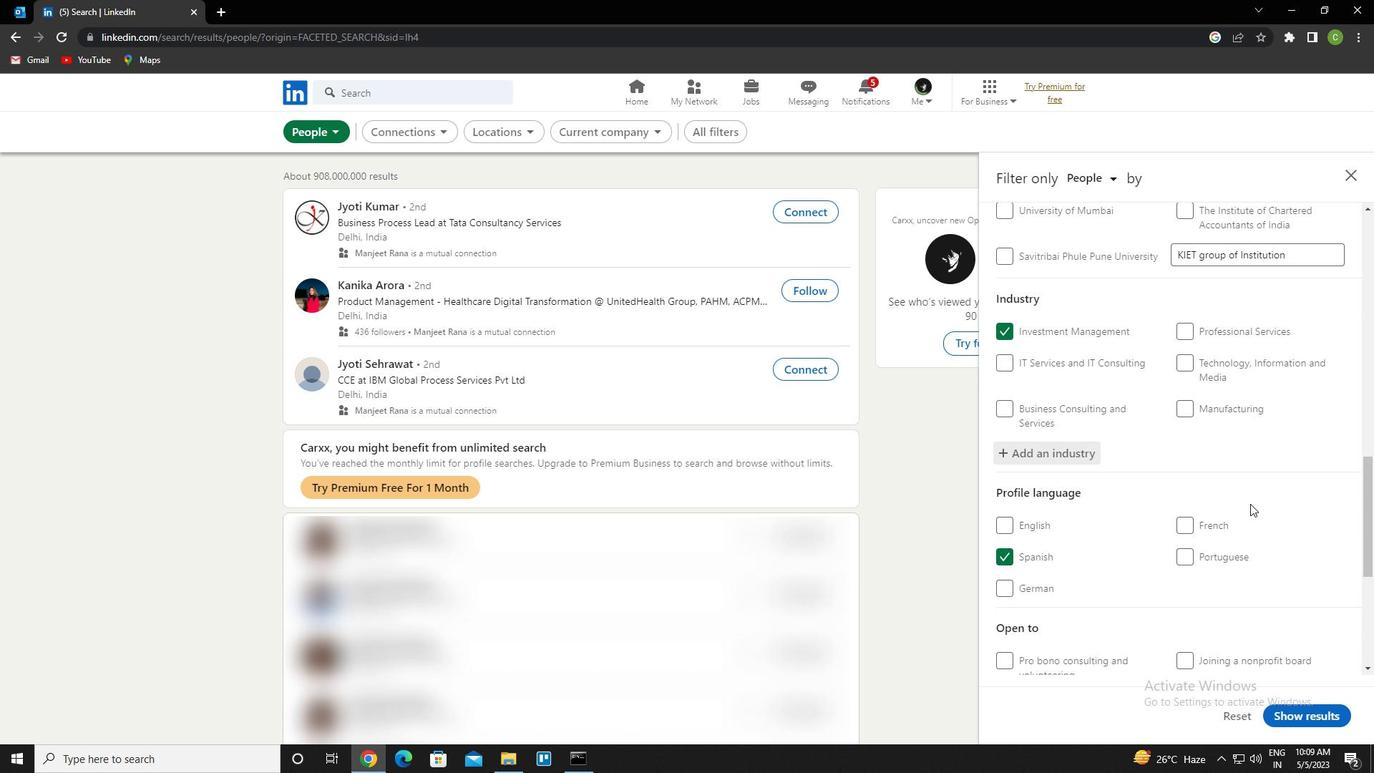 
Action: Mouse scrolled (1251, 502) with delta (0, 0)
Screenshot: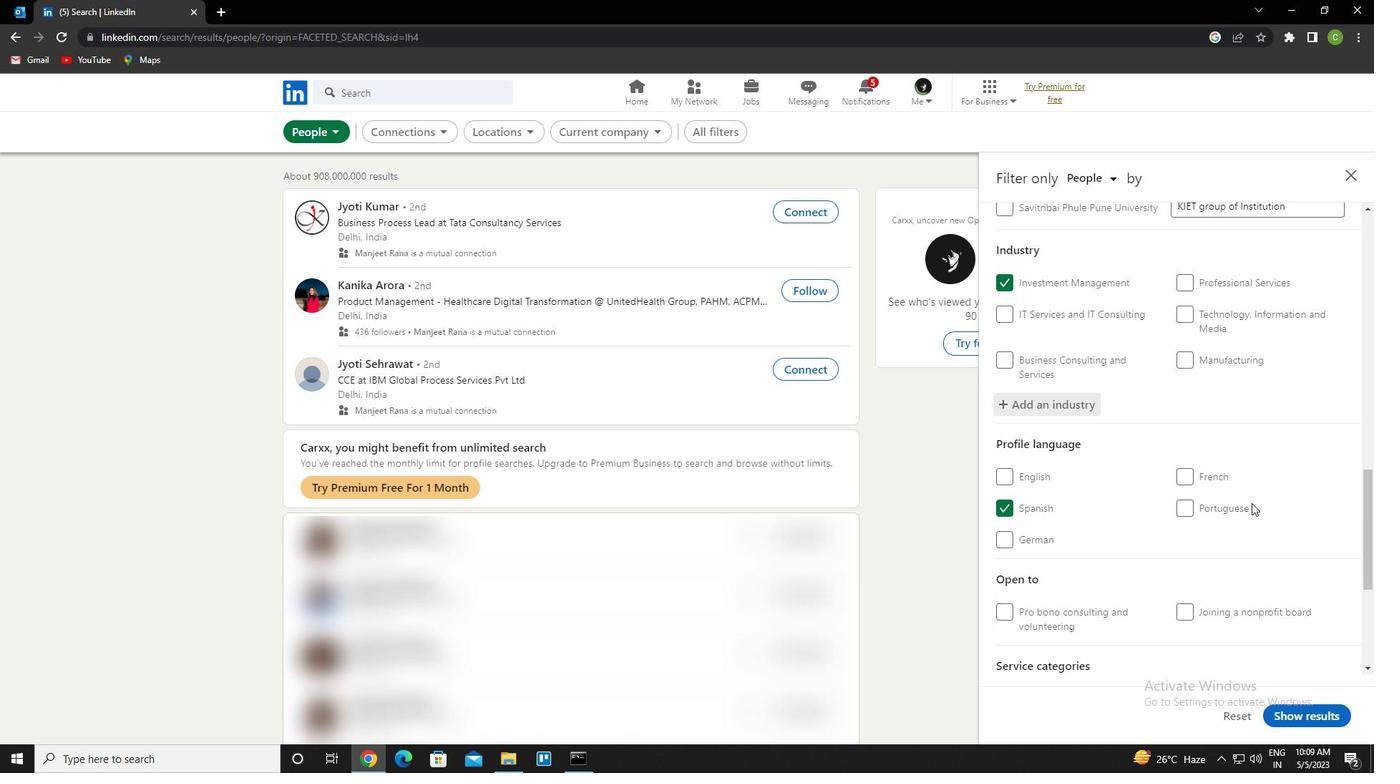 
Action: Mouse moved to (1258, 488)
Screenshot: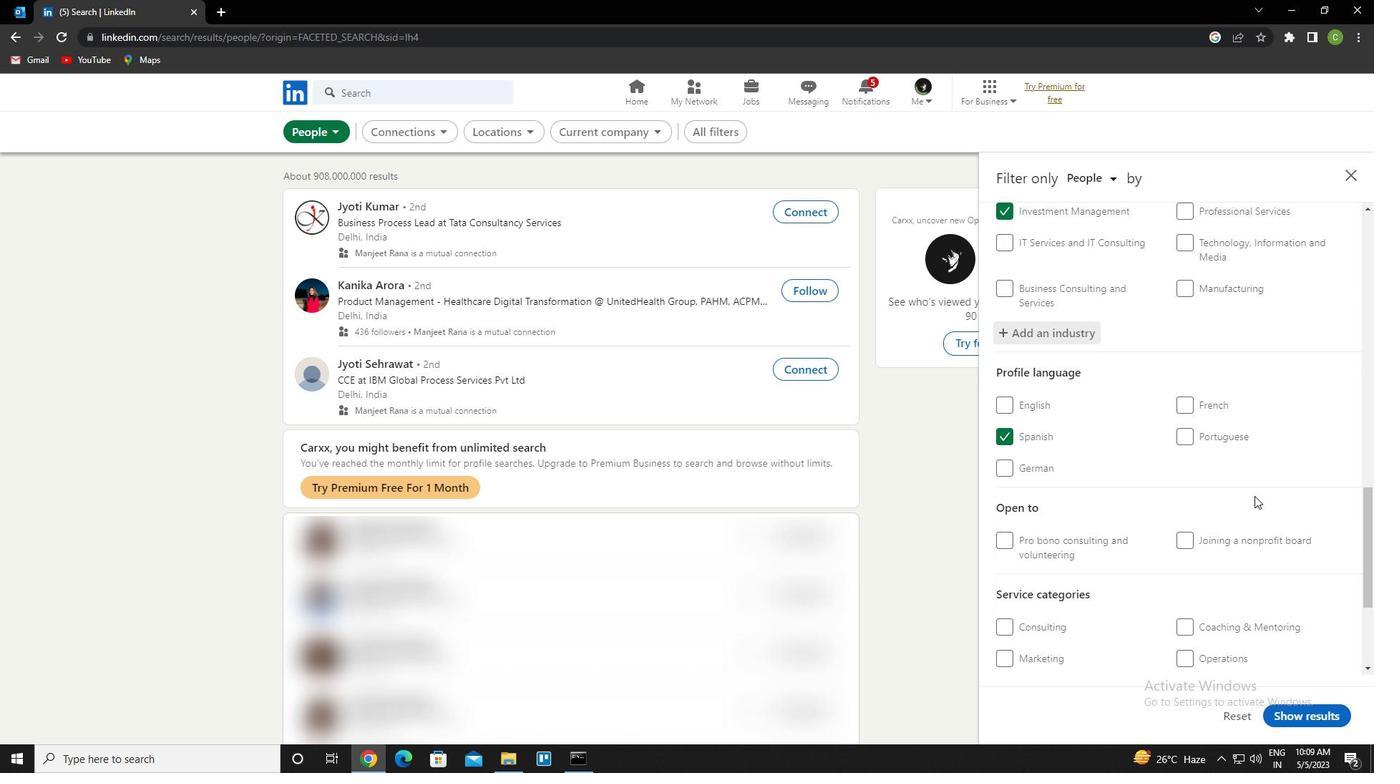 
Action: Mouse scrolled (1258, 488) with delta (0, 0)
Screenshot: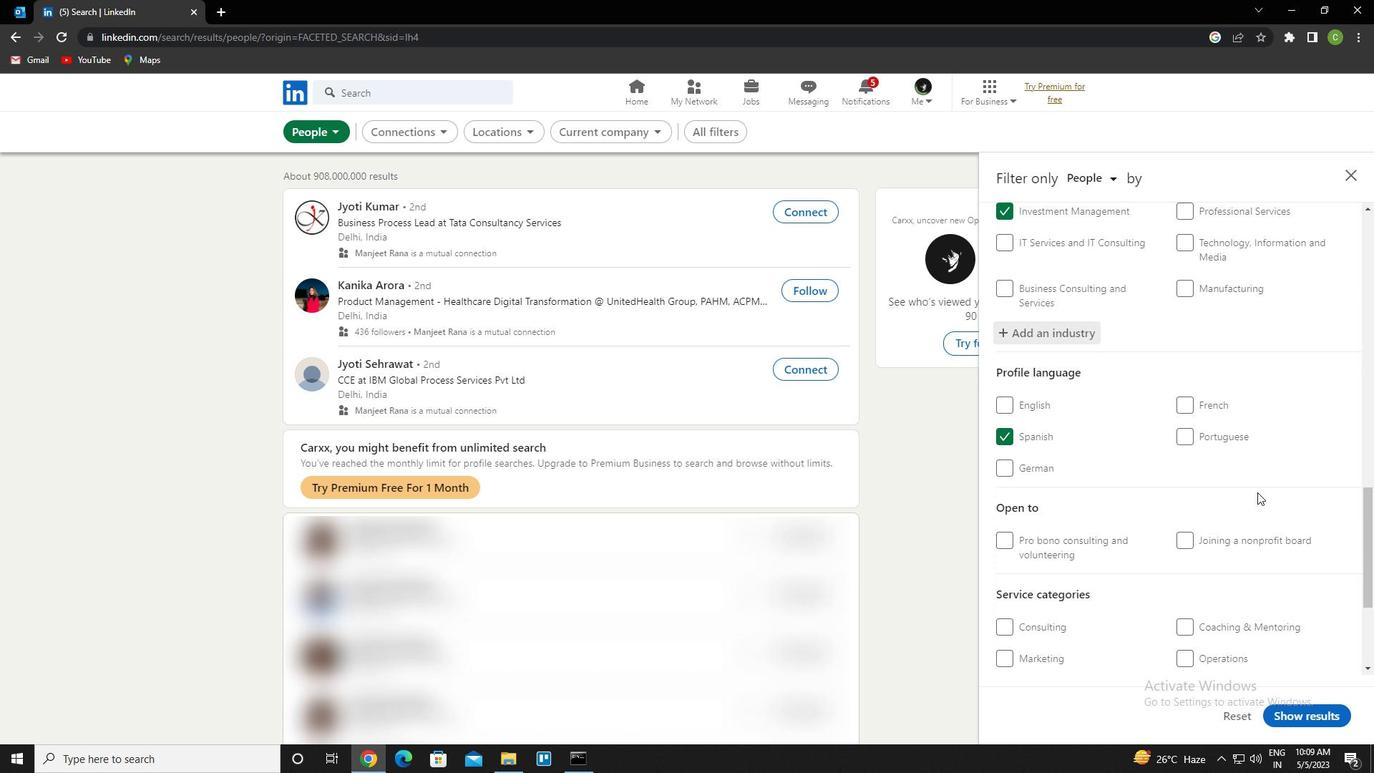 
Action: Mouse moved to (1237, 495)
Screenshot: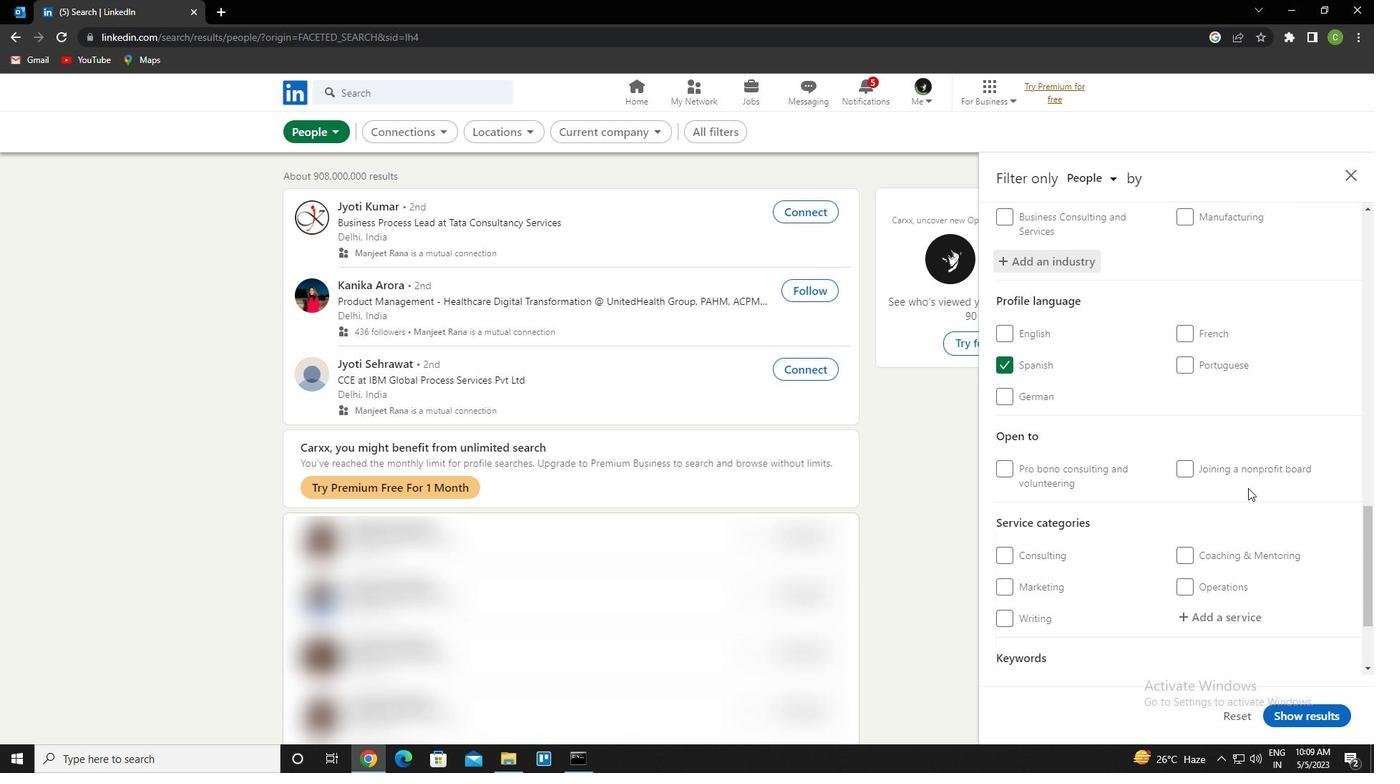 
Action: Mouse scrolled (1237, 494) with delta (0, 0)
Screenshot: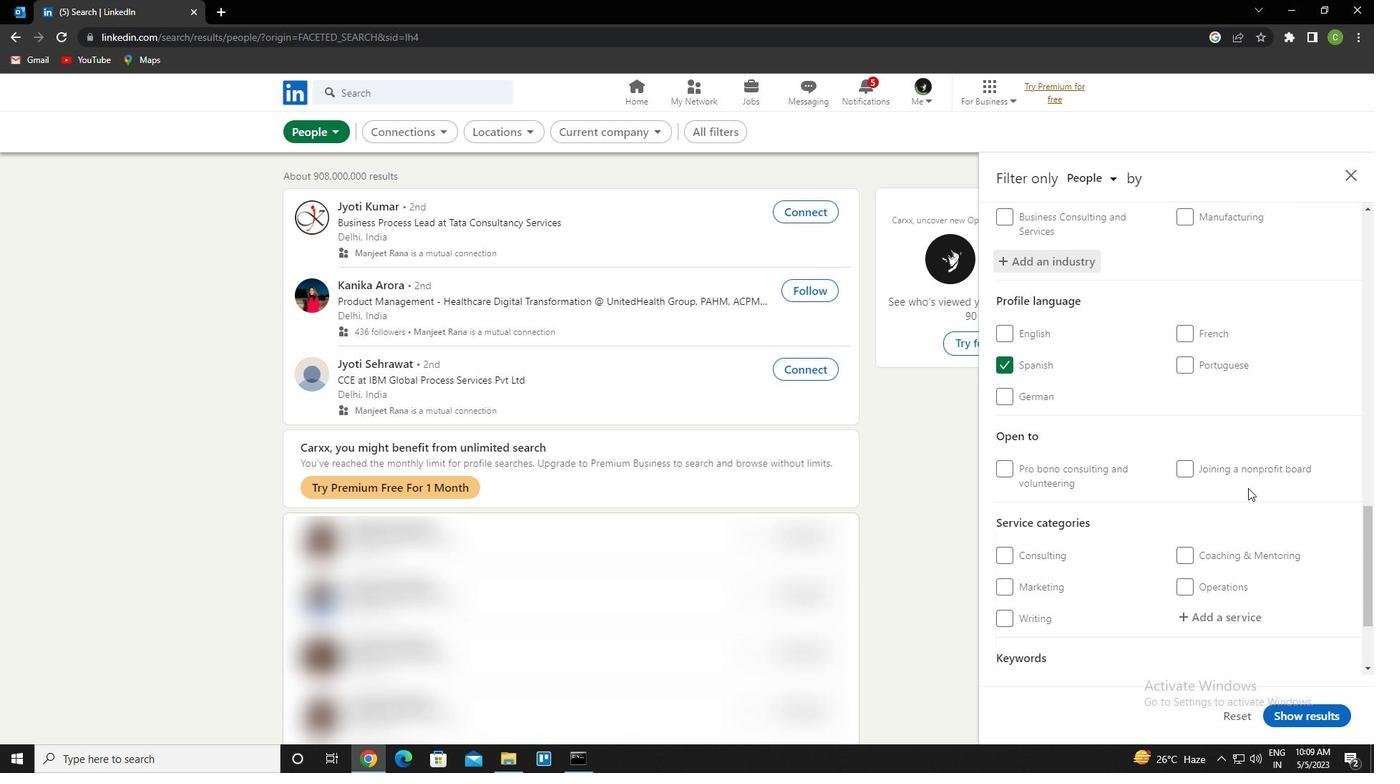 
Action: Mouse moved to (1236, 496)
Screenshot: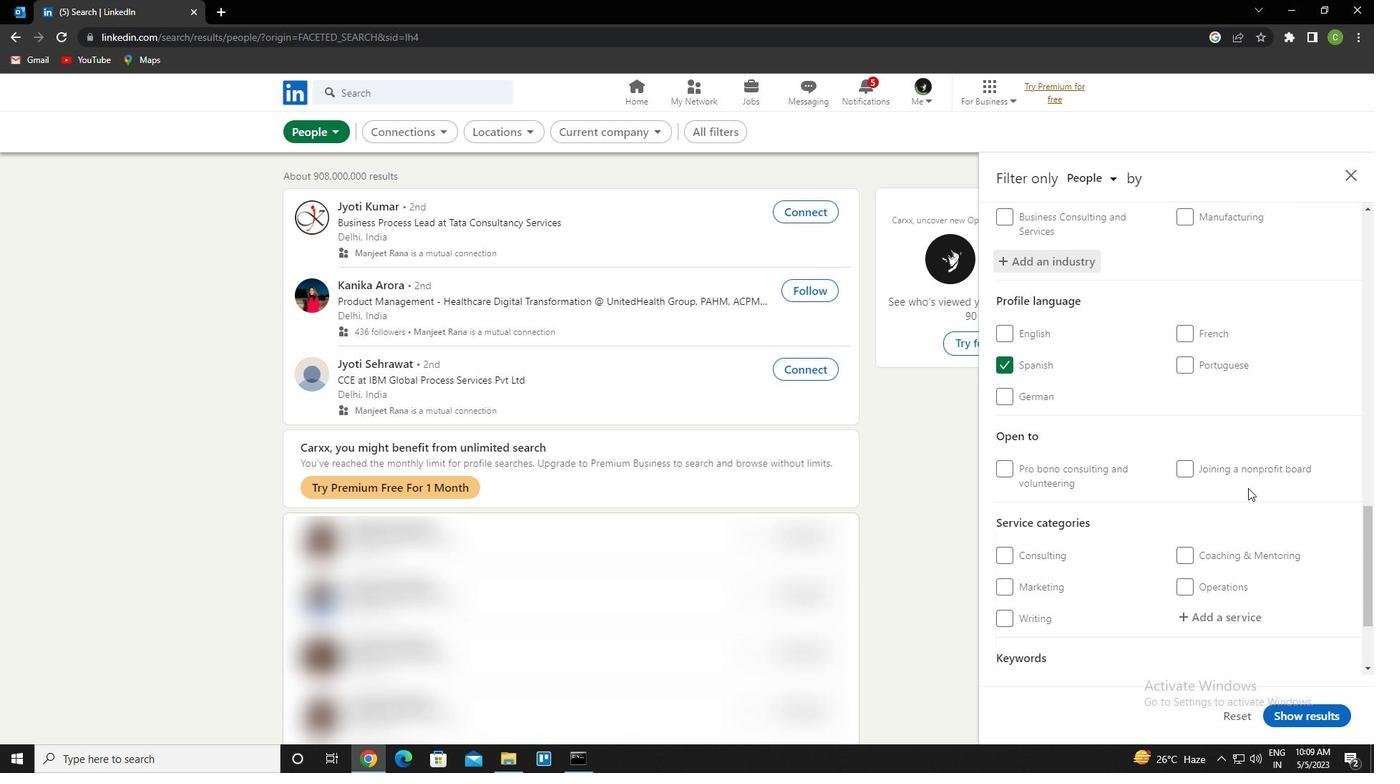 
Action: Mouse scrolled (1236, 495) with delta (0, 0)
Screenshot: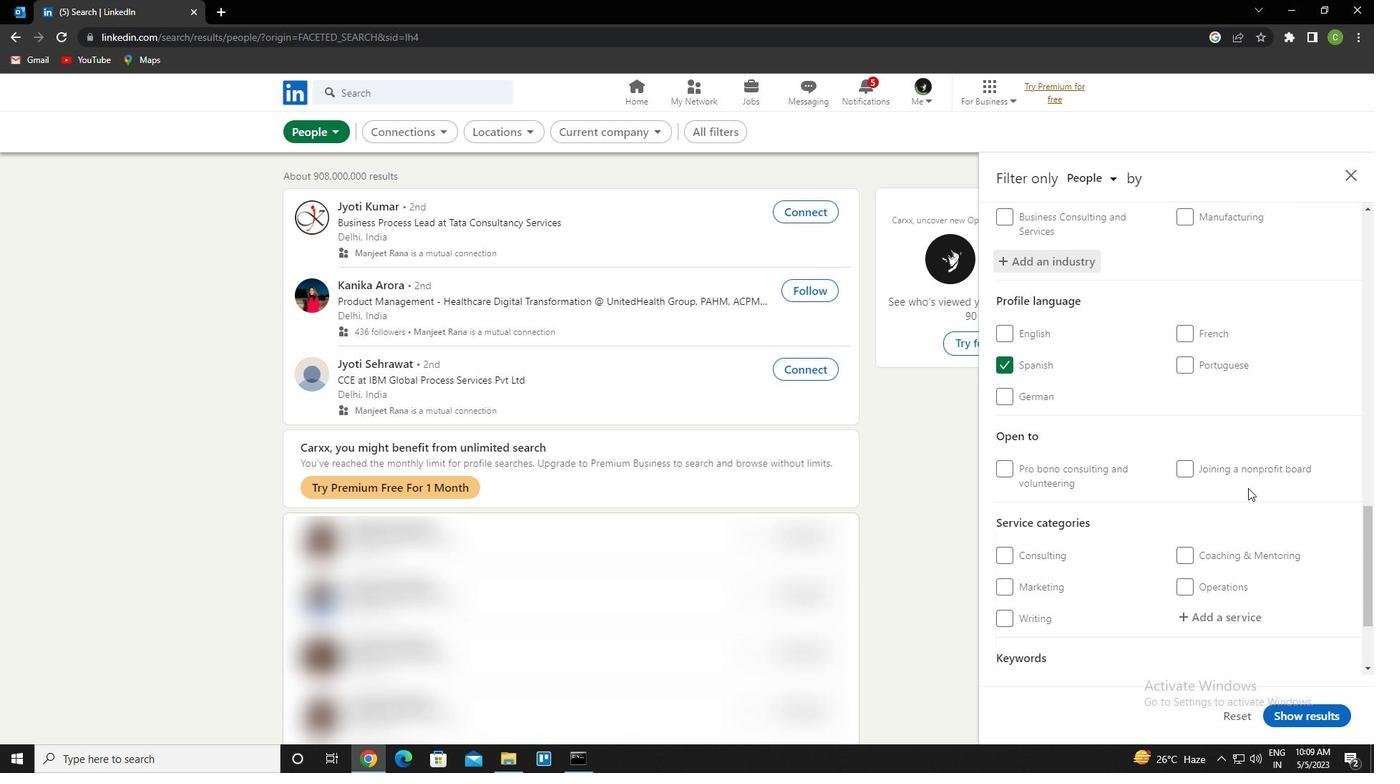 
Action: Mouse moved to (1234, 473)
Screenshot: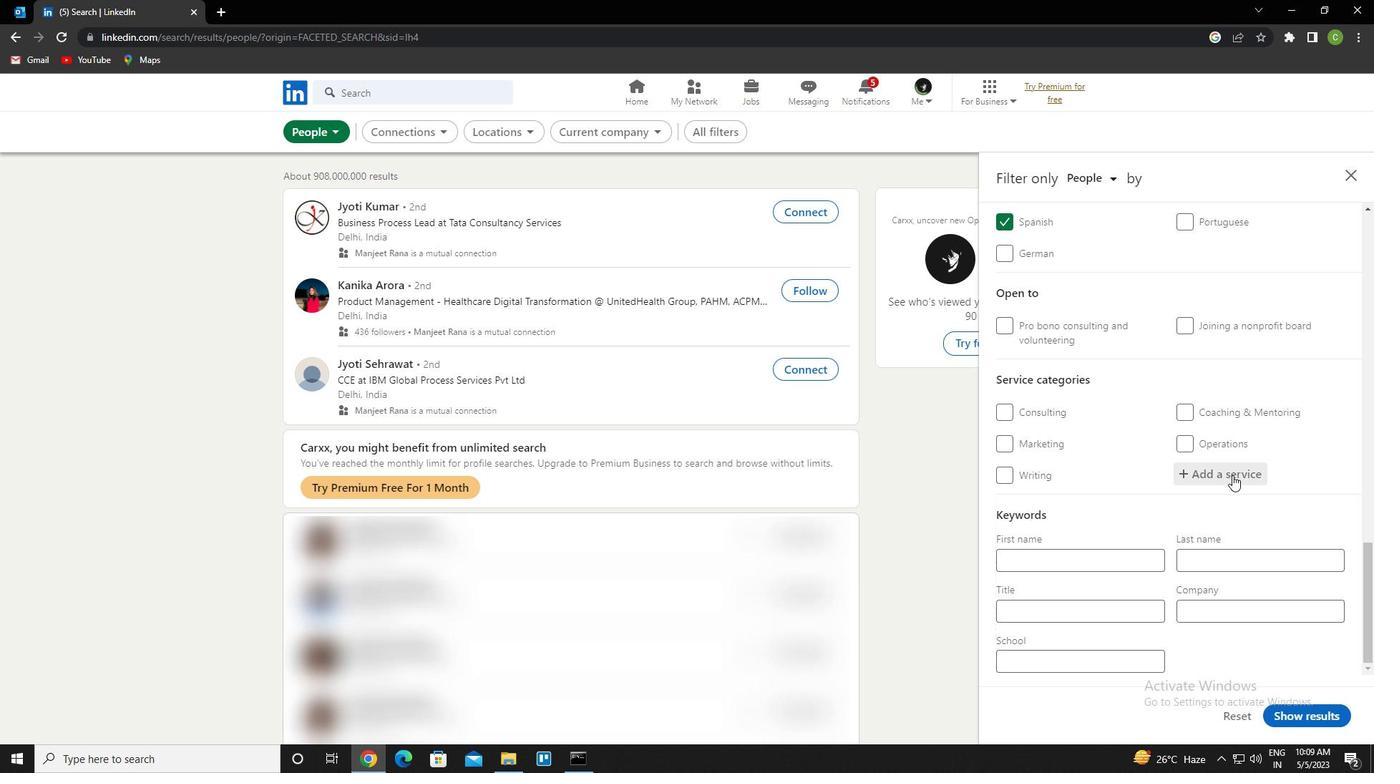 
Action: Mouse pressed left at (1234, 473)
Screenshot: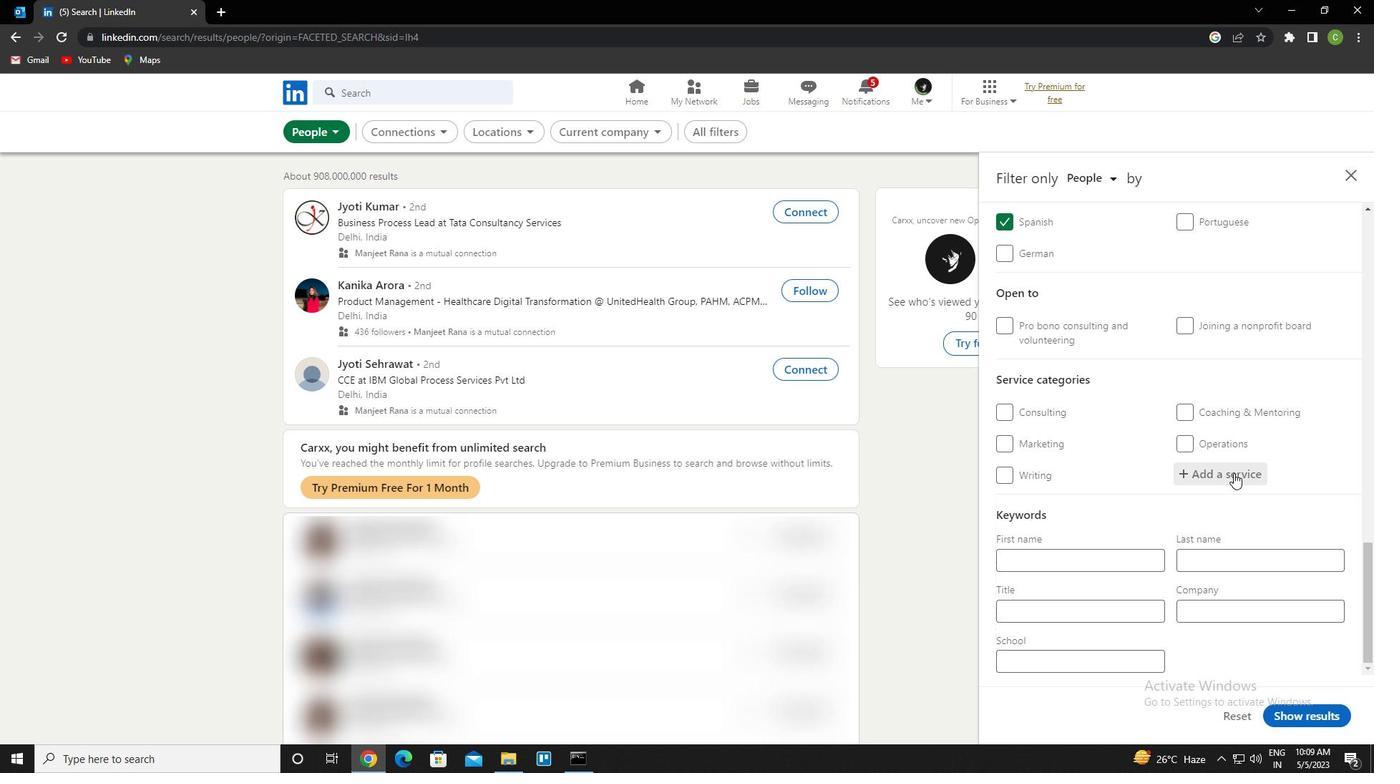 
Action: Key pressed <Key.caps_lock>S<Key.caps_lock>TRATEGIC<Key.space>PLANNING<Key.down><Key.enter>
Screenshot: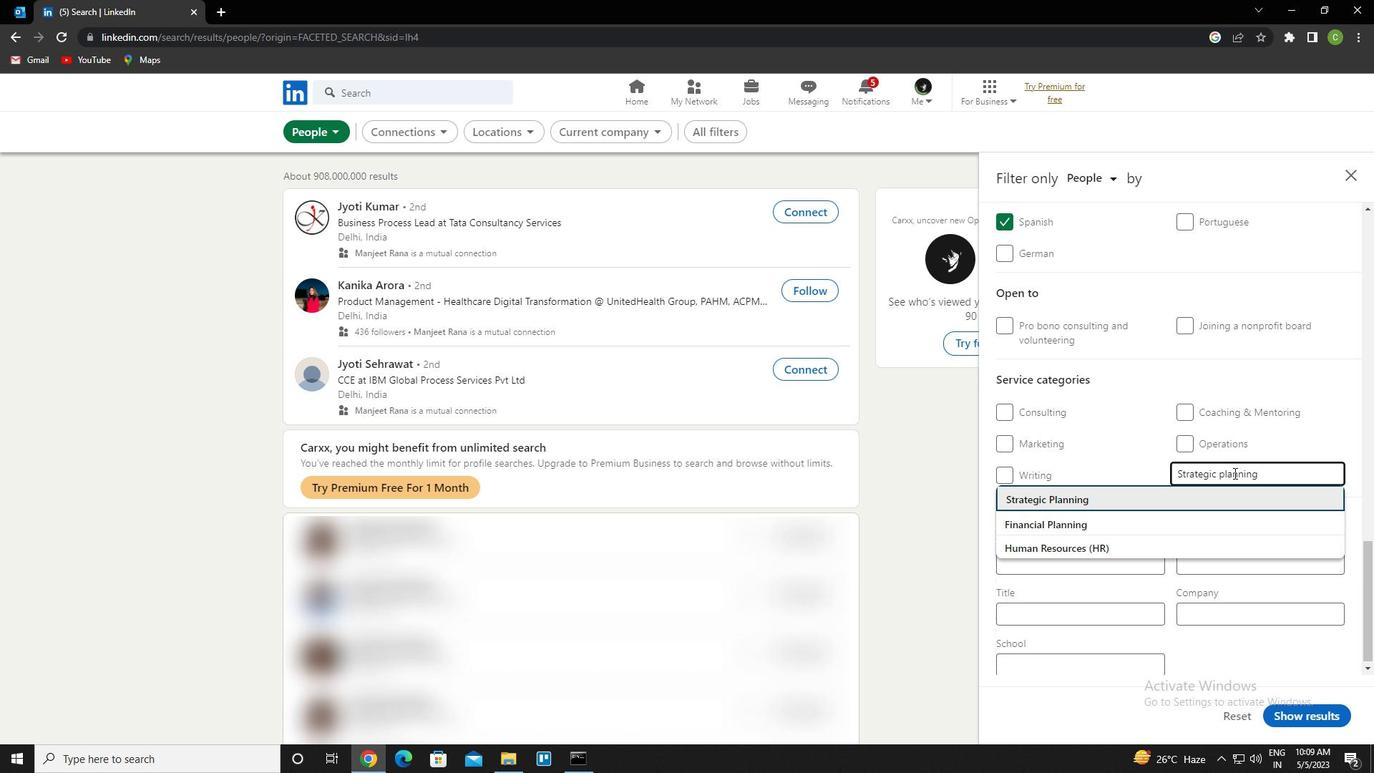 
Action: Mouse moved to (1260, 455)
Screenshot: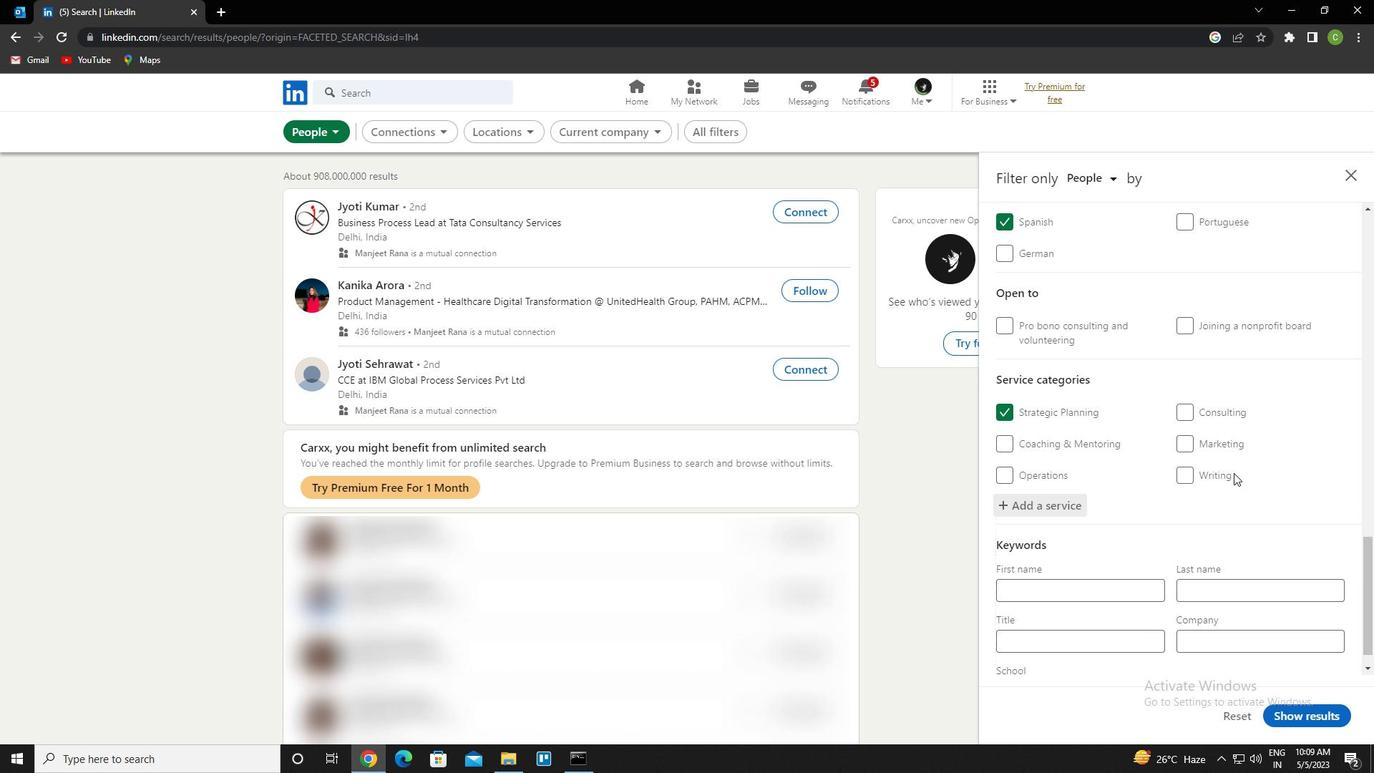 
Action: Mouse scrolled (1260, 455) with delta (0, 0)
Screenshot: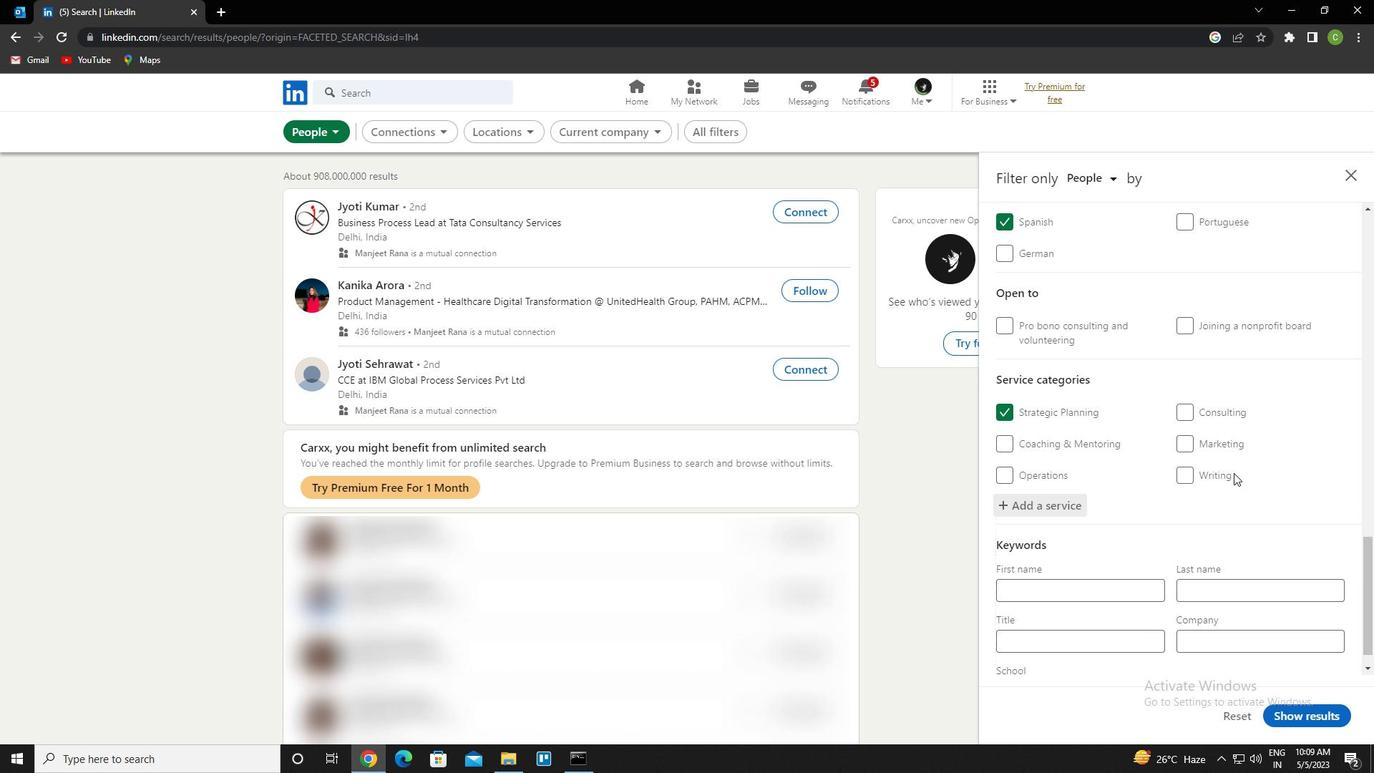 
Action: Mouse moved to (1260, 455)
Screenshot: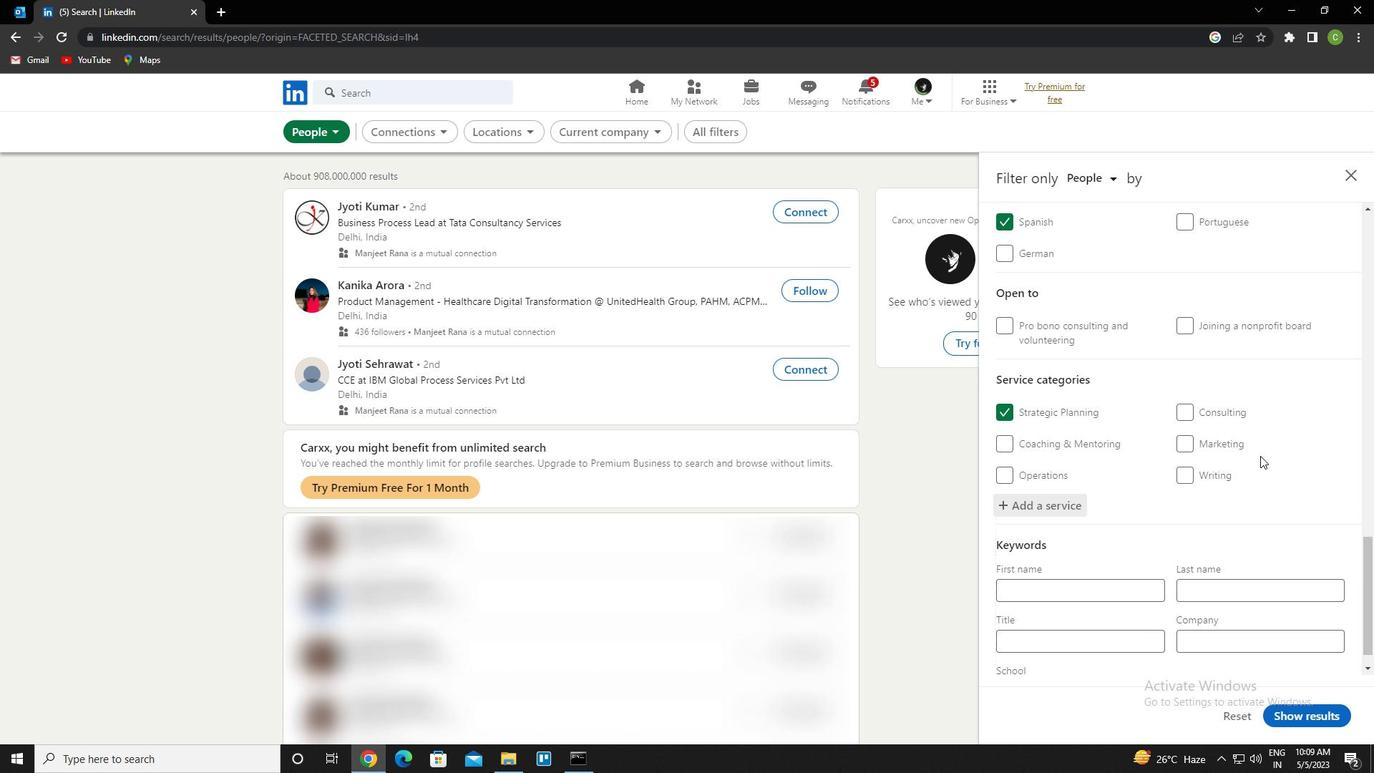 
Action: Mouse scrolled (1260, 455) with delta (0, 0)
Screenshot: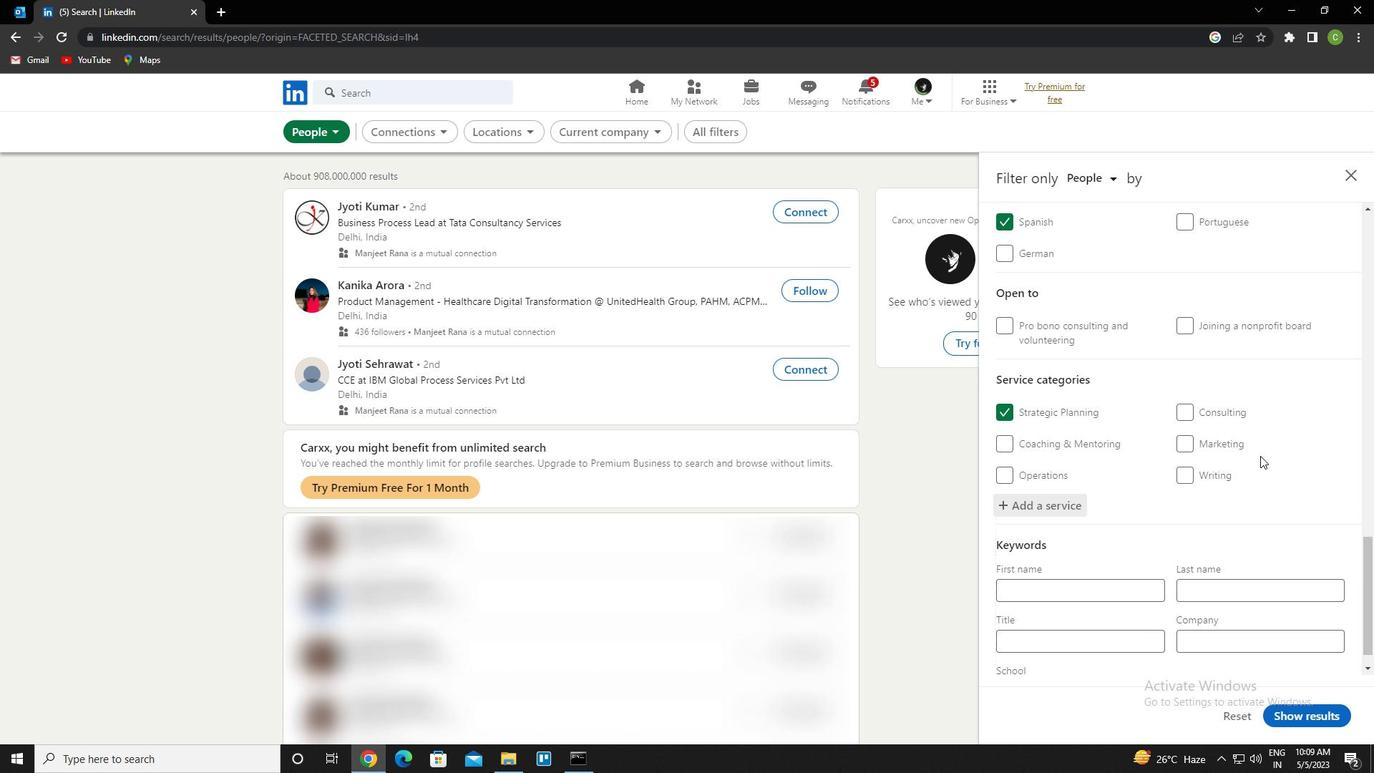 
Action: Mouse scrolled (1260, 455) with delta (0, 0)
Screenshot: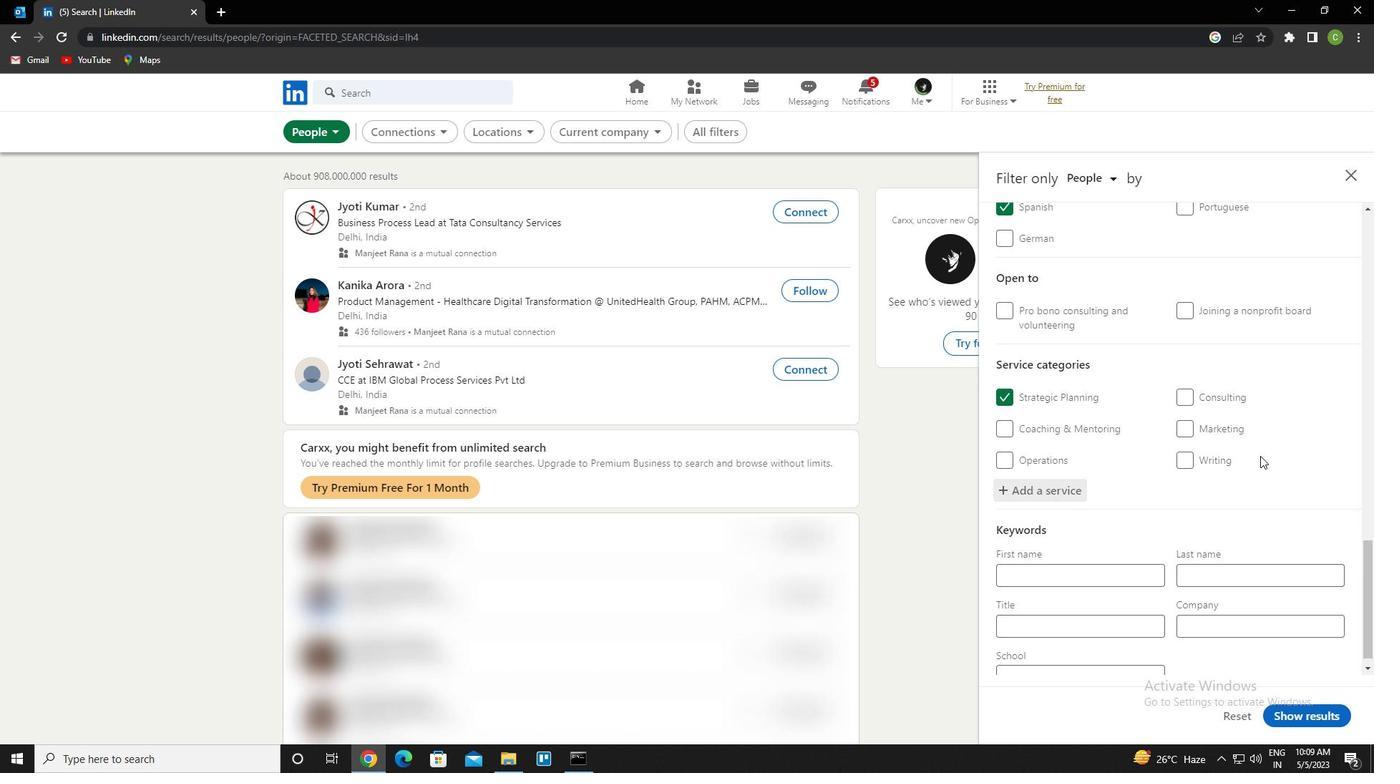 
Action: Mouse scrolled (1260, 455) with delta (0, 0)
Screenshot: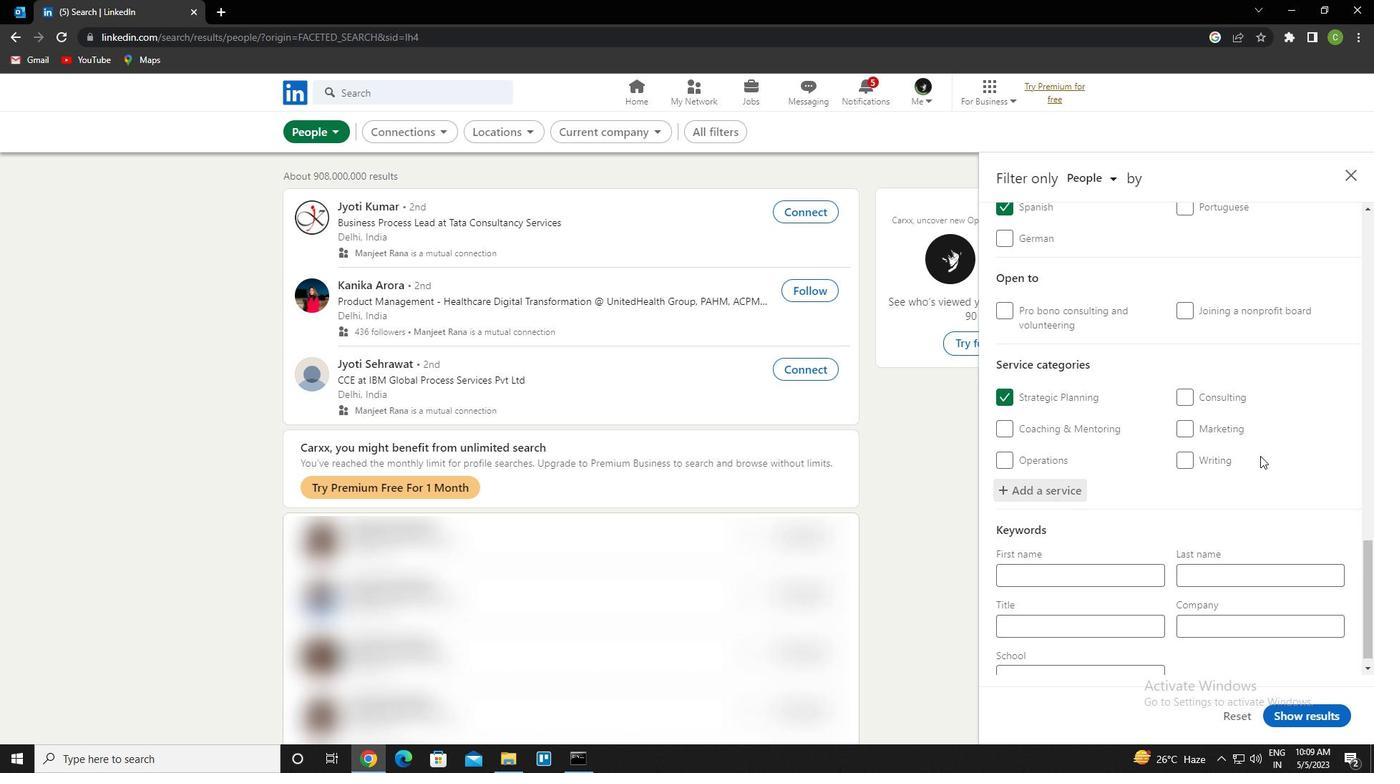 
Action: Mouse scrolled (1260, 455) with delta (0, 0)
Screenshot: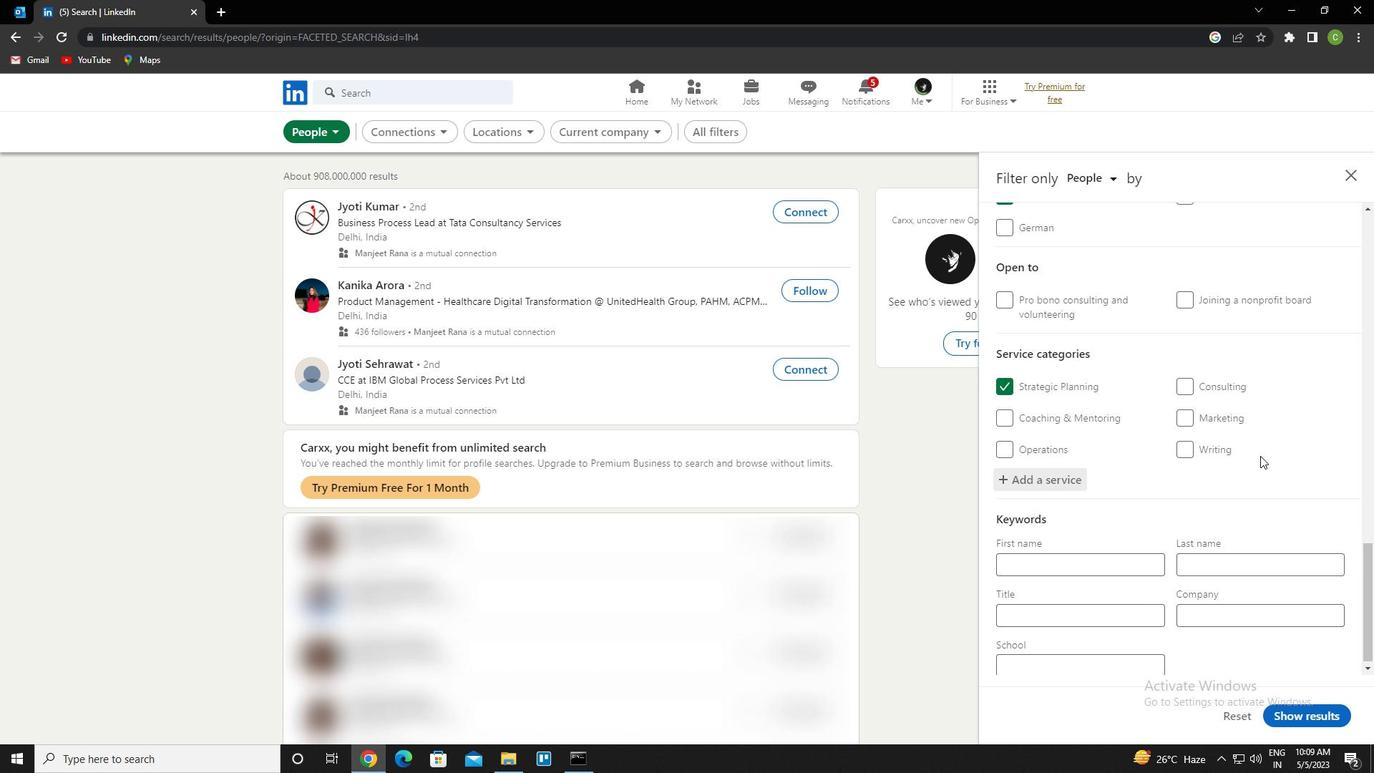 
Action: Mouse scrolled (1260, 455) with delta (0, 0)
Screenshot: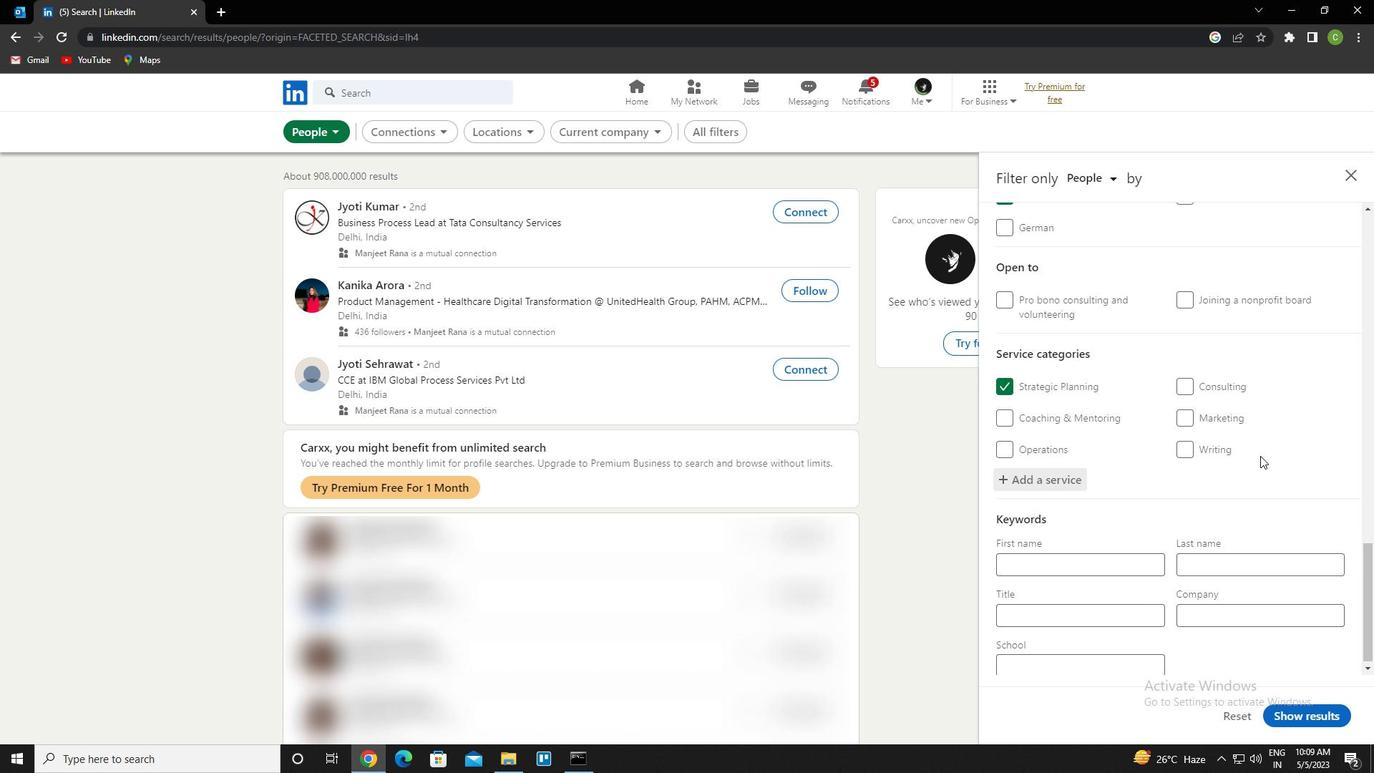 
Action: Mouse scrolled (1260, 455) with delta (0, 0)
Screenshot: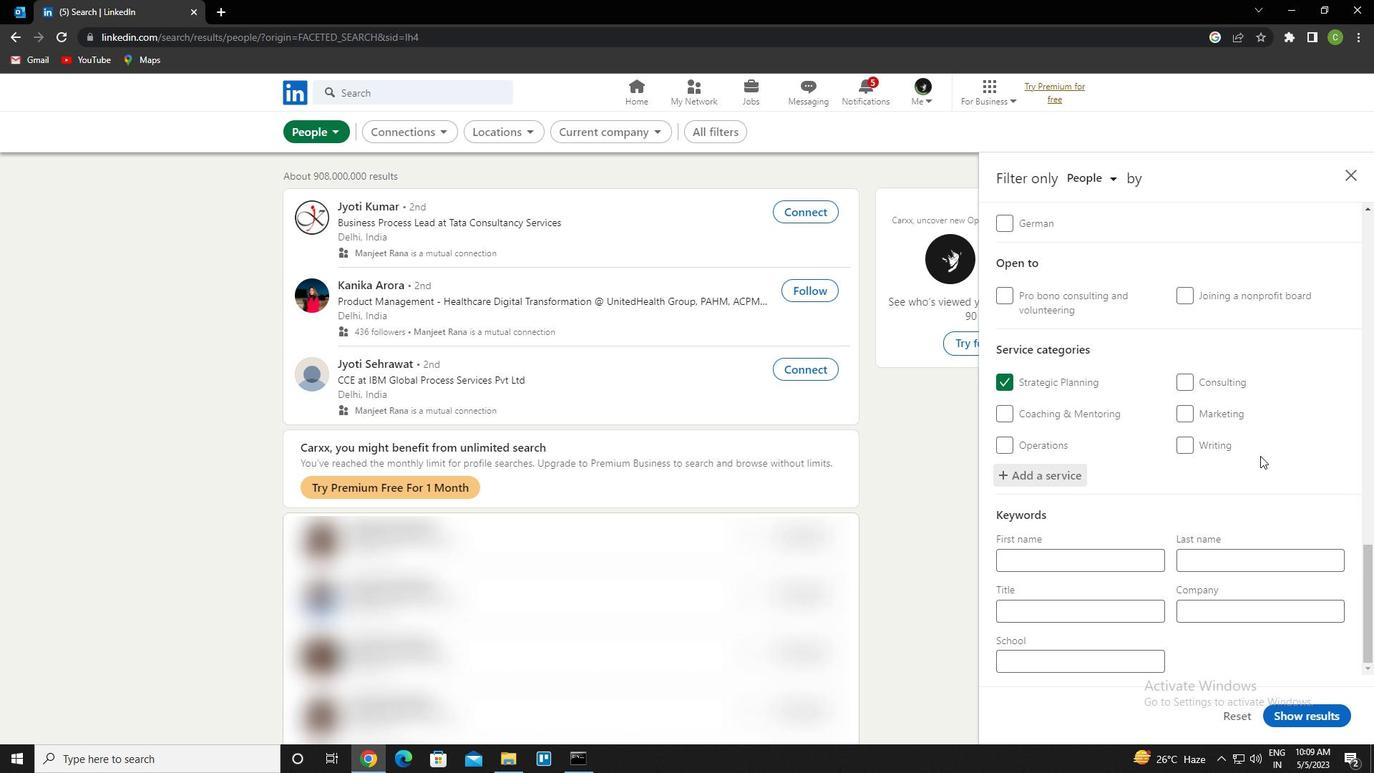 
Action: Mouse moved to (1107, 607)
Screenshot: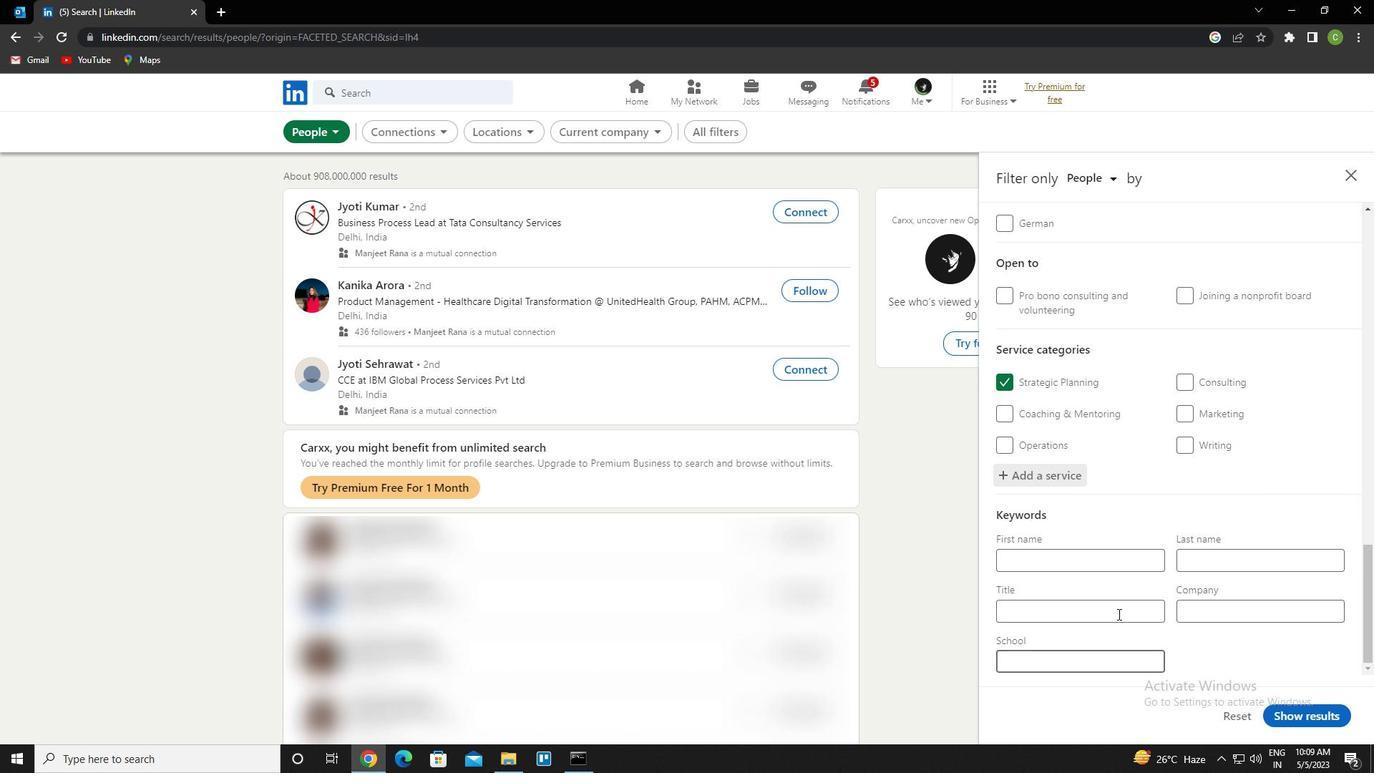 
Action: Mouse pressed left at (1107, 607)
Screenshot: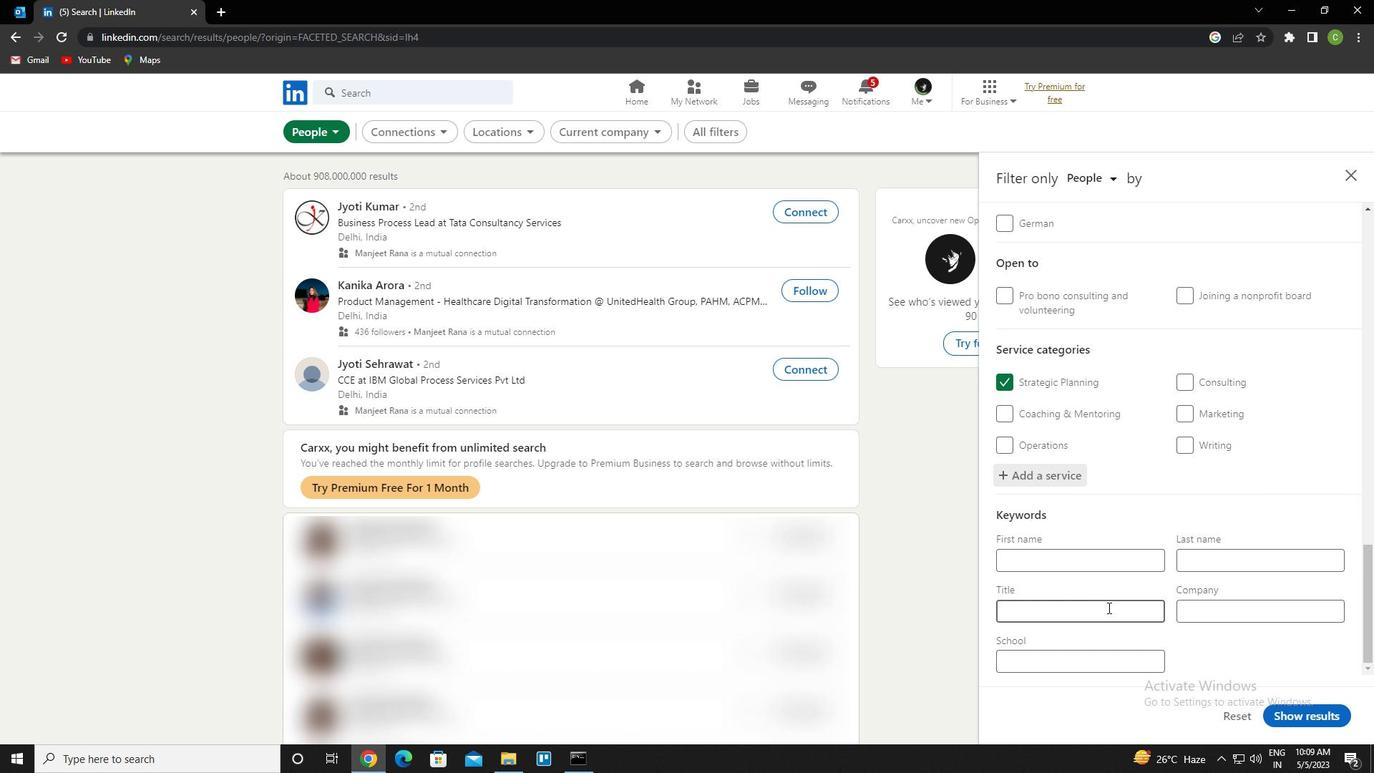 
Action: Key pressed <Key.caps_lock>F<Key.caps_lock>LIGHT<Key.space><Key.caps_lock>A<Key.caps_lock>TTENDENT<Key.backspace><Key.backspace><Key.backspace>ANT
Screenshot: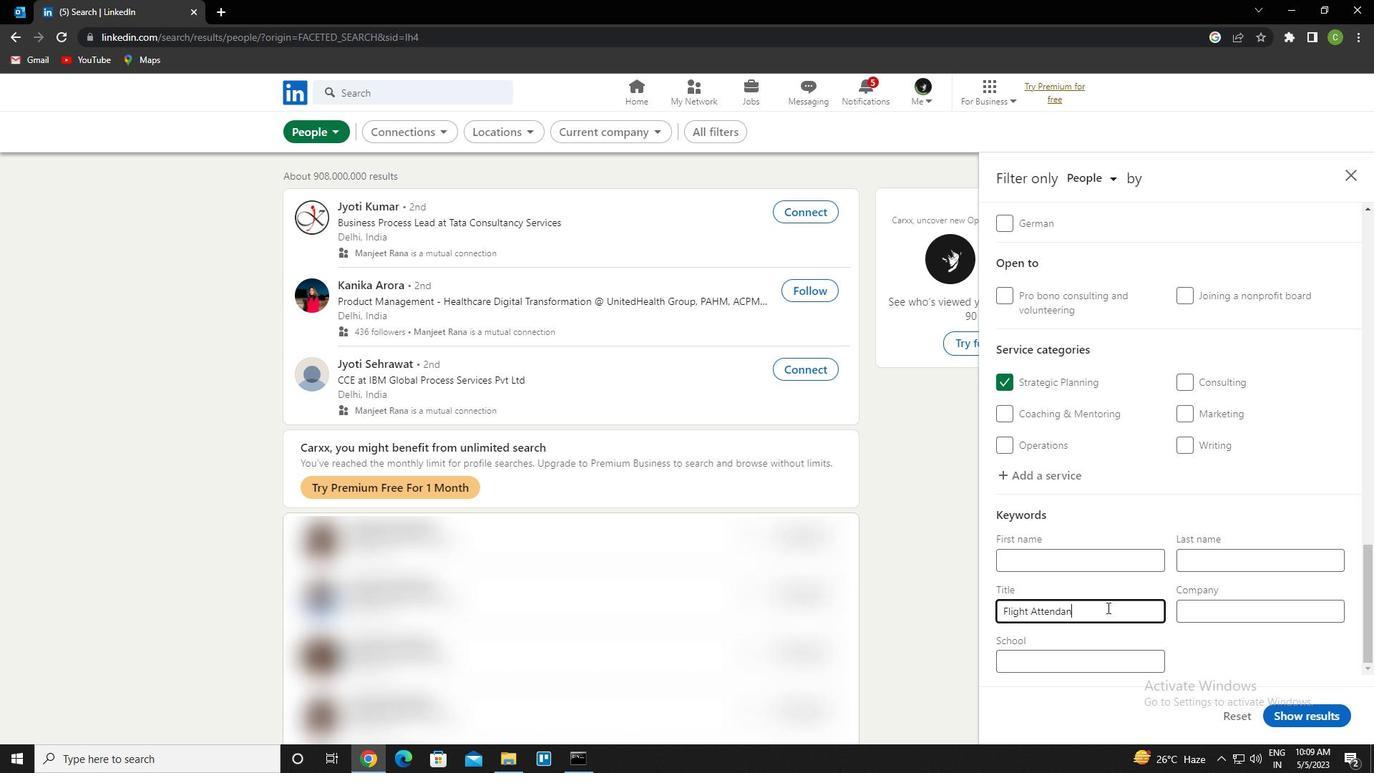
Action: Mouse moved to (1344, 722)
Screenshot: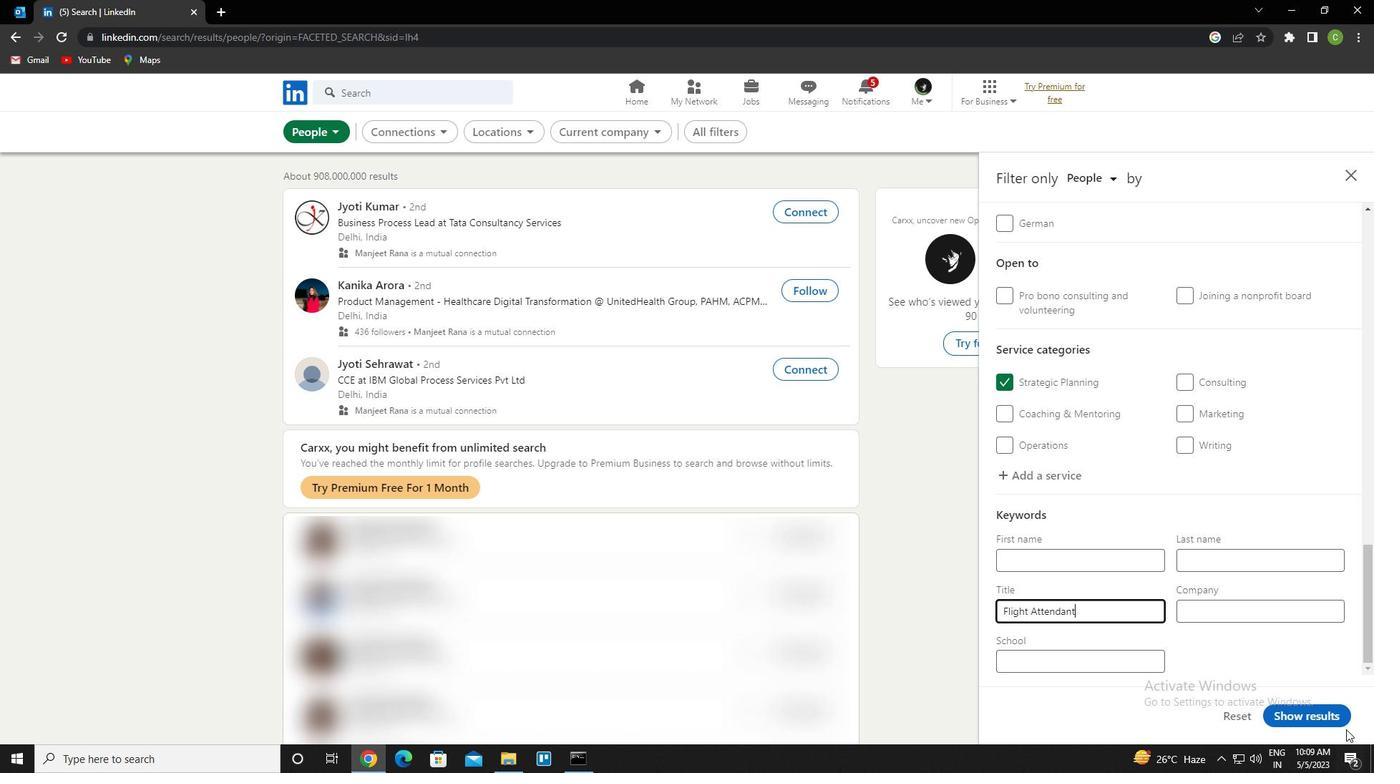 
Action: Mouse pressed left at (1344, 722)
Screenshot: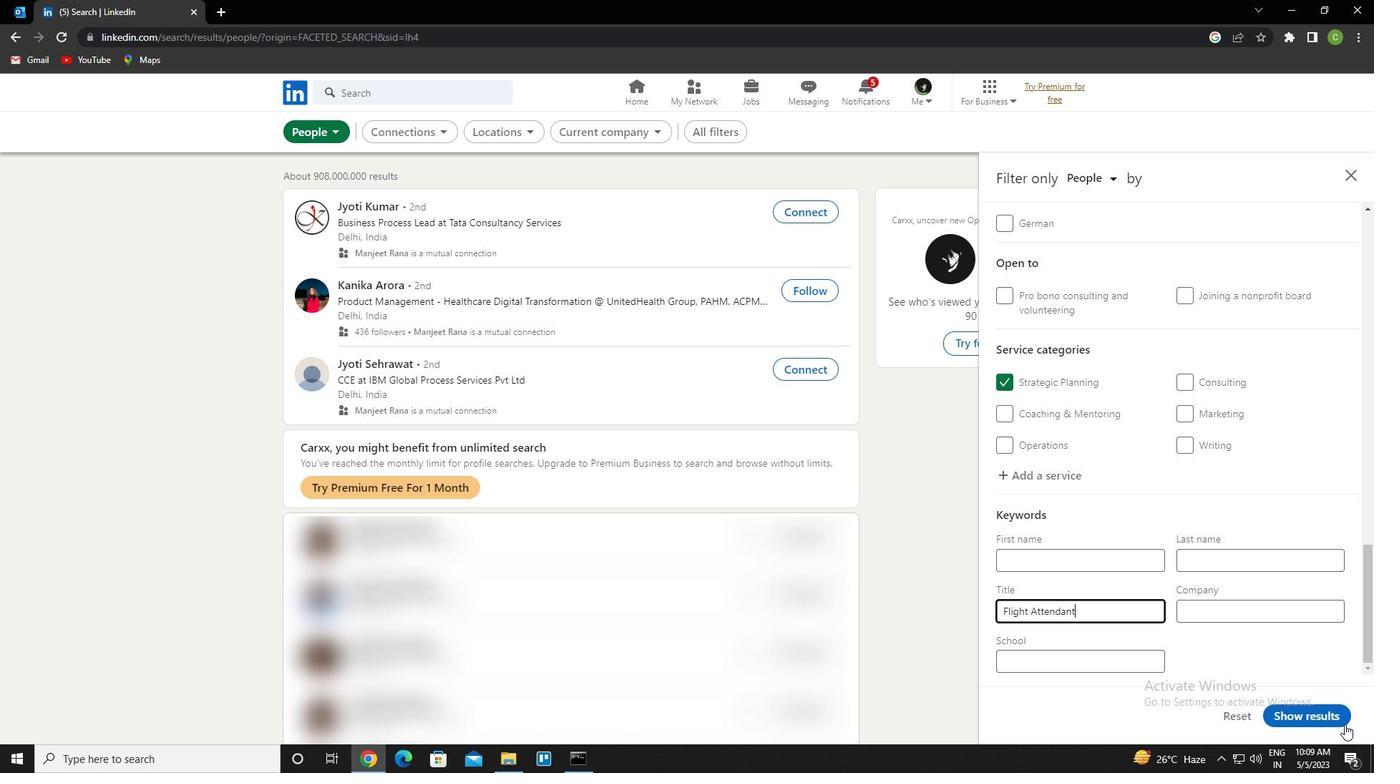 
Action: Mouse moved to (924, 472)
Screenshot: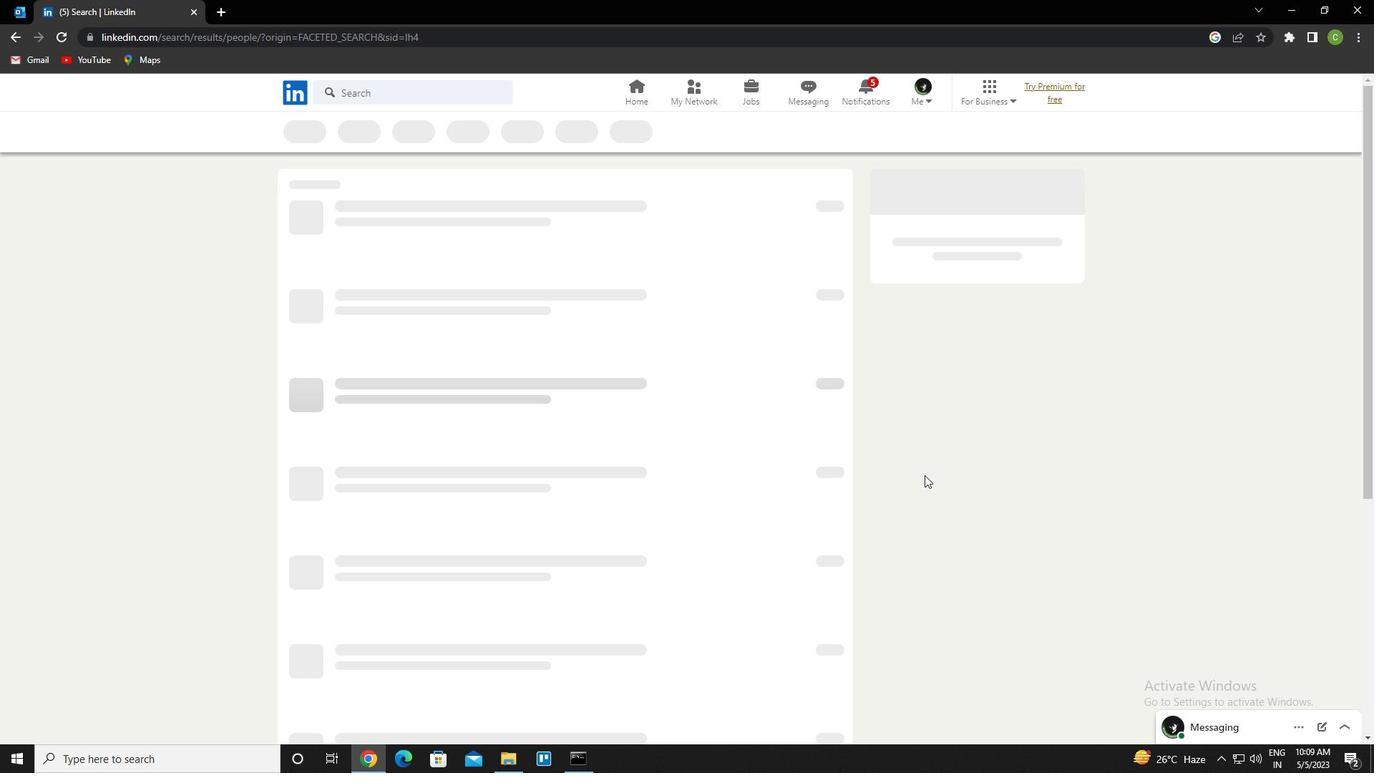 
